 Task: Find connections with filter location Apolda with filter topic #Whatinspiresmewith filter profile language English with filter current company DSP Mutual Fund with filter school Tata Institute of Social Sciences with filter industry Conservation Programs with filter service category Search Engine Optimization (SEO) with filter keywords title Phone Survey Conductor
Action: Mouse moved to (613, 77)
Screenshot: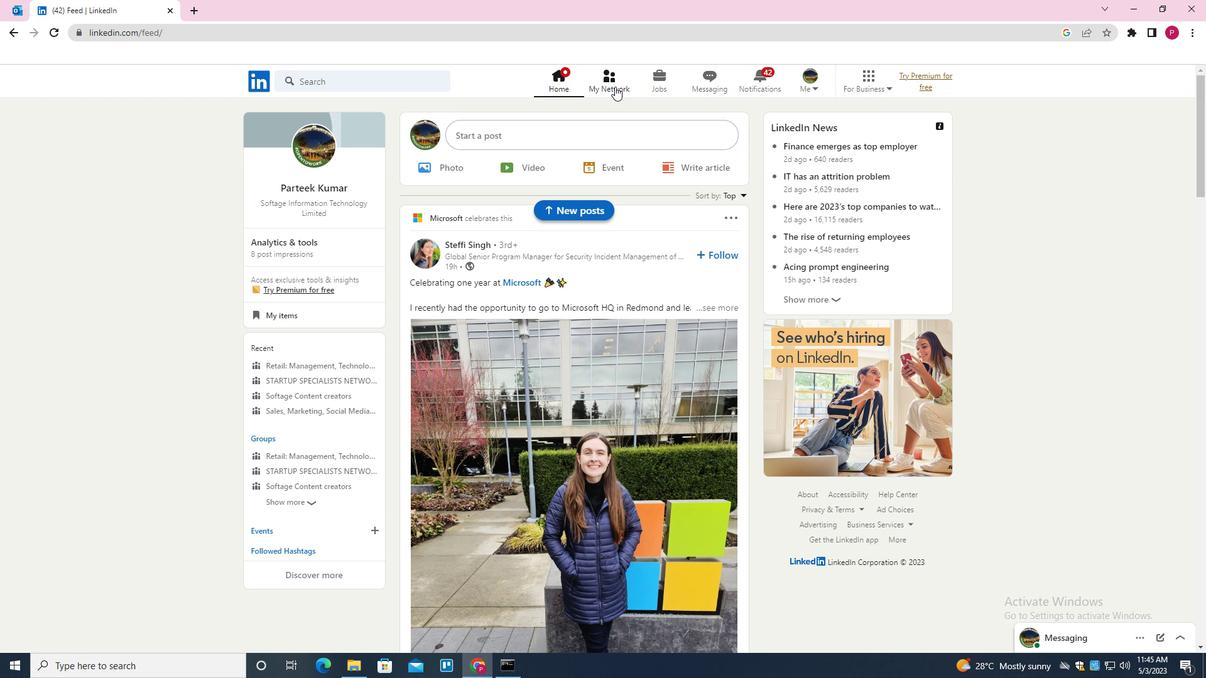
Action: Mouse pressed left at (613, 77)
Screenshot: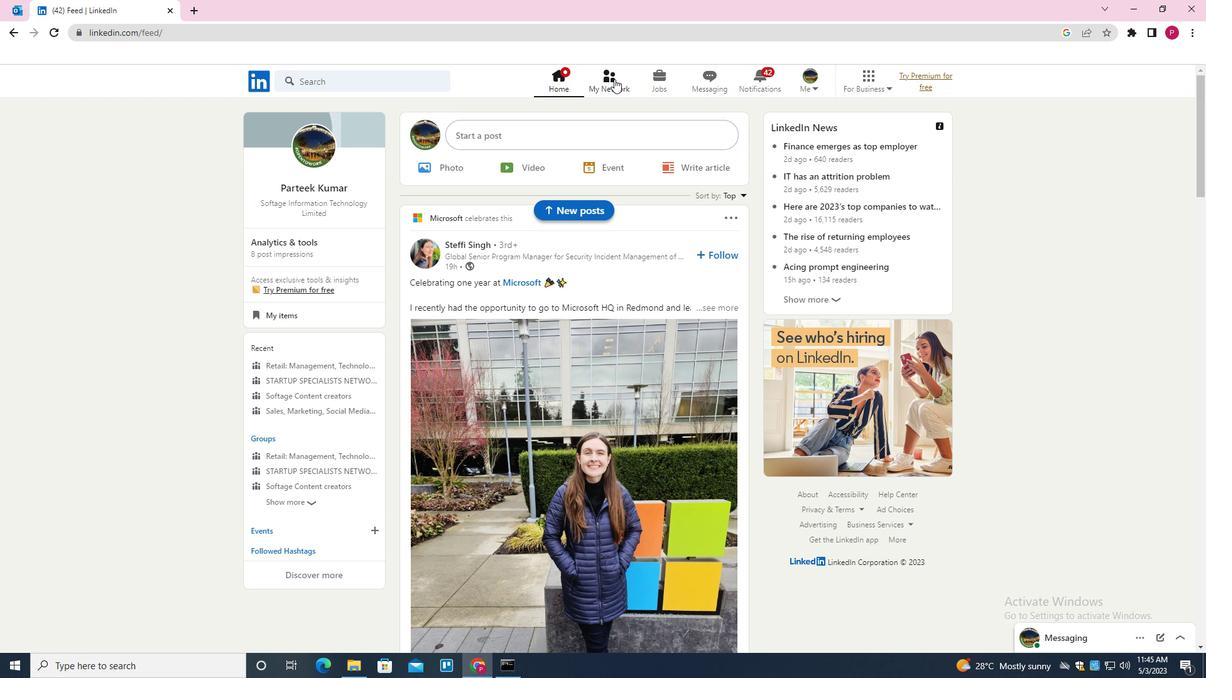 
Action: Mouse moved to (381, 153)
Screenshot: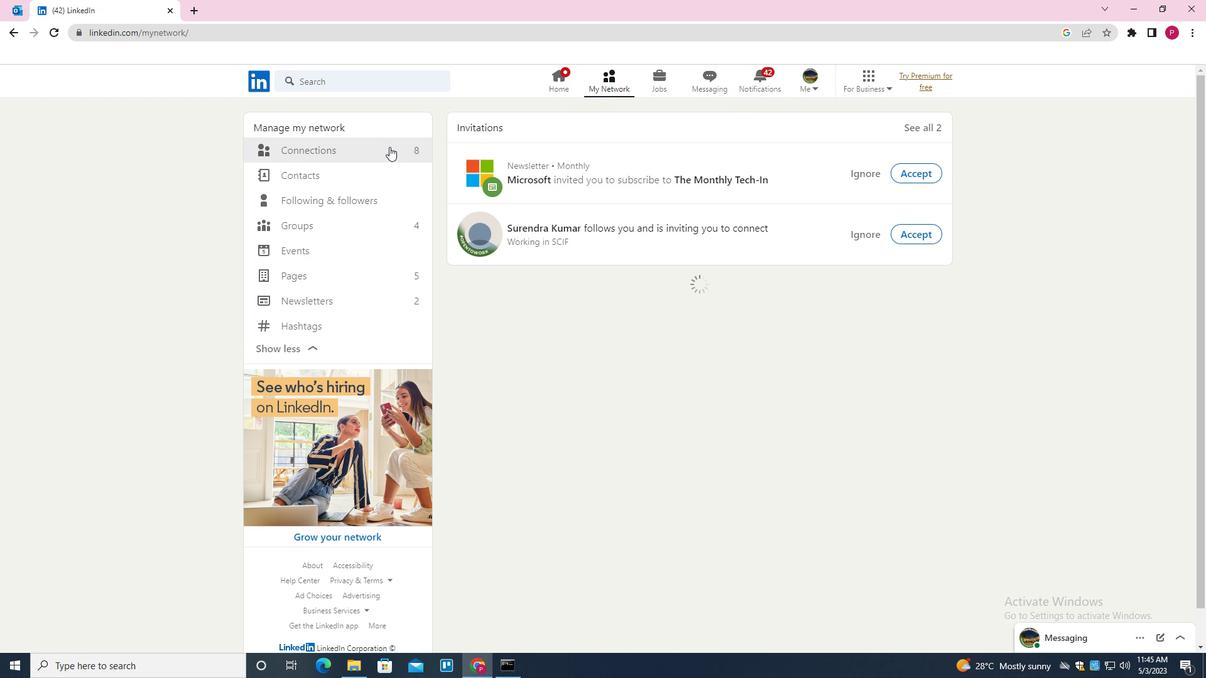 
Action: Mouse pressed left at (381, 153)
Screenshot: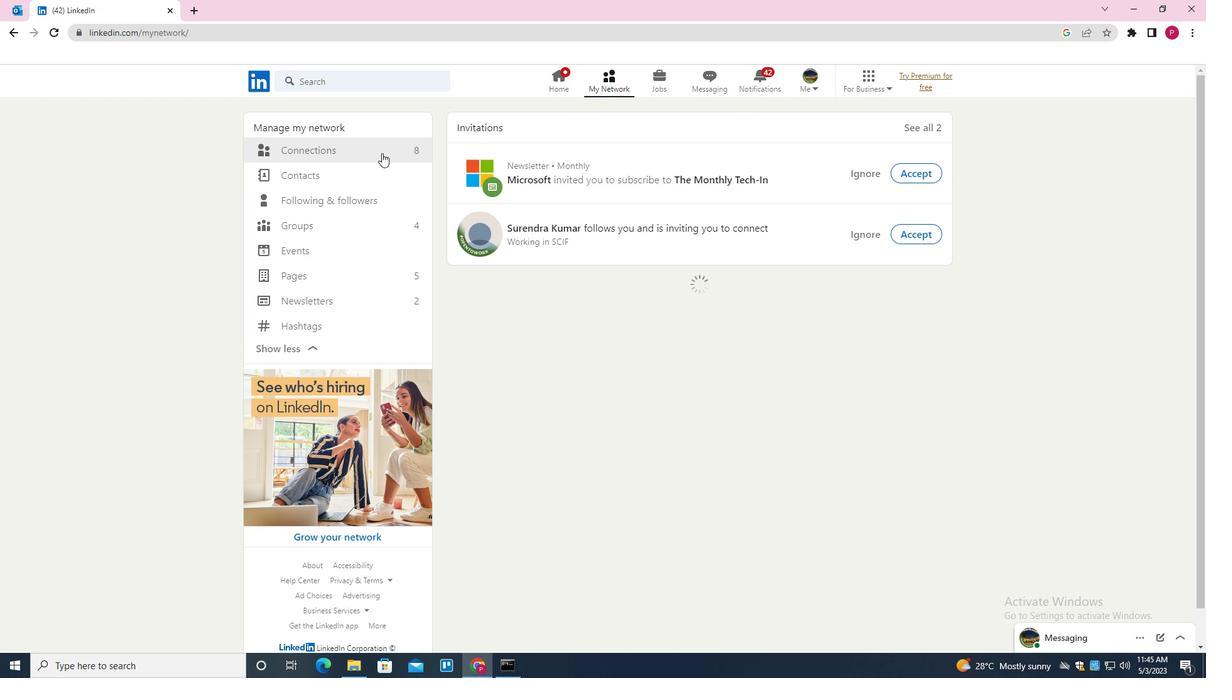 
Action: Mouse moved to (690, 152)
Screenshot: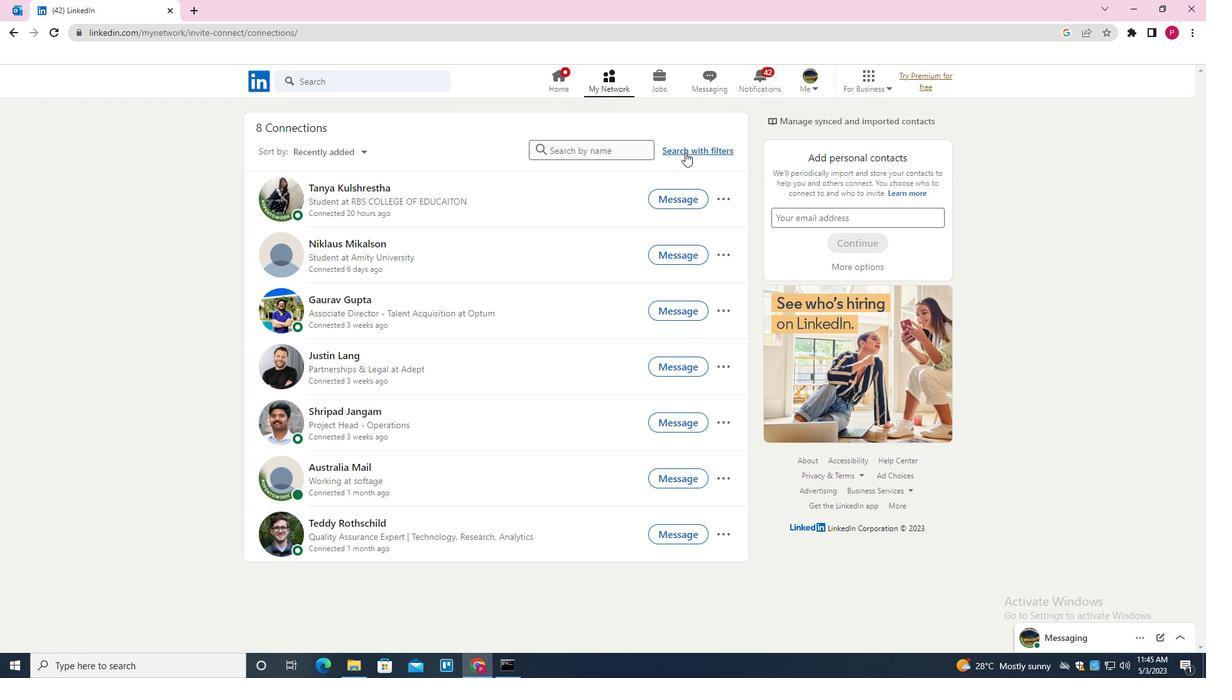 
Action: Mouse pressed left at (690, 152)
Screenshot: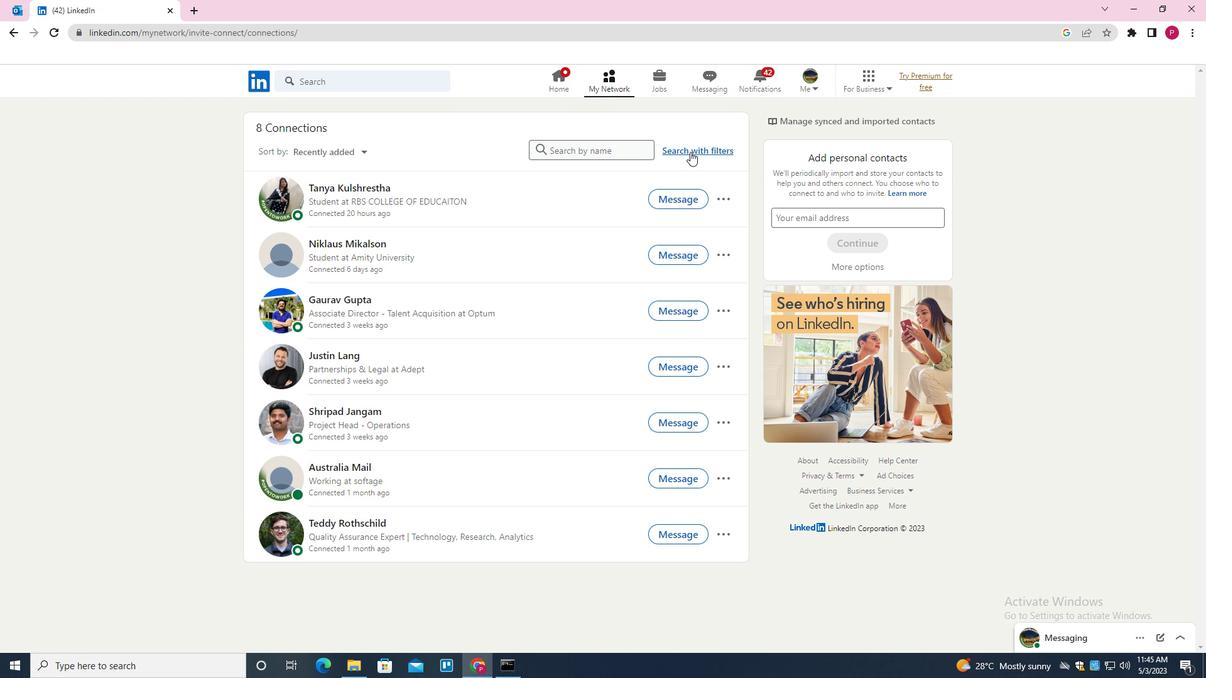 
Action: Mouse moved to (640, 116)
Screenshot: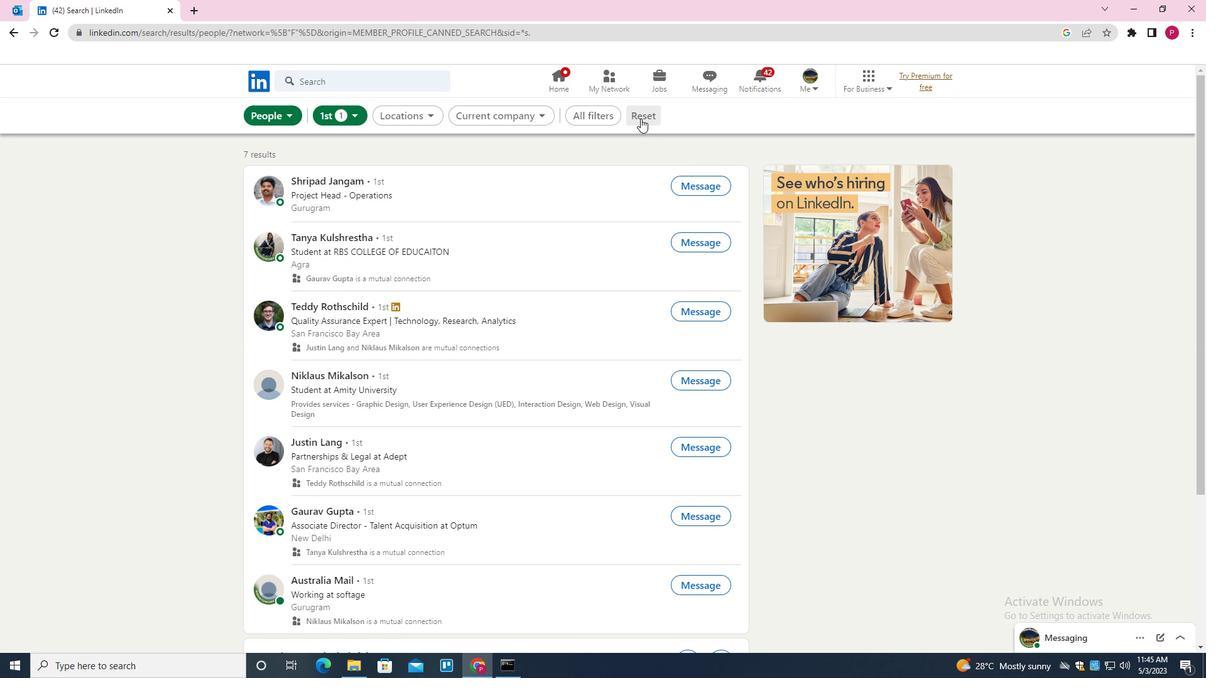 
Action: Mouse pressed left at (640, 116)
Screenshot: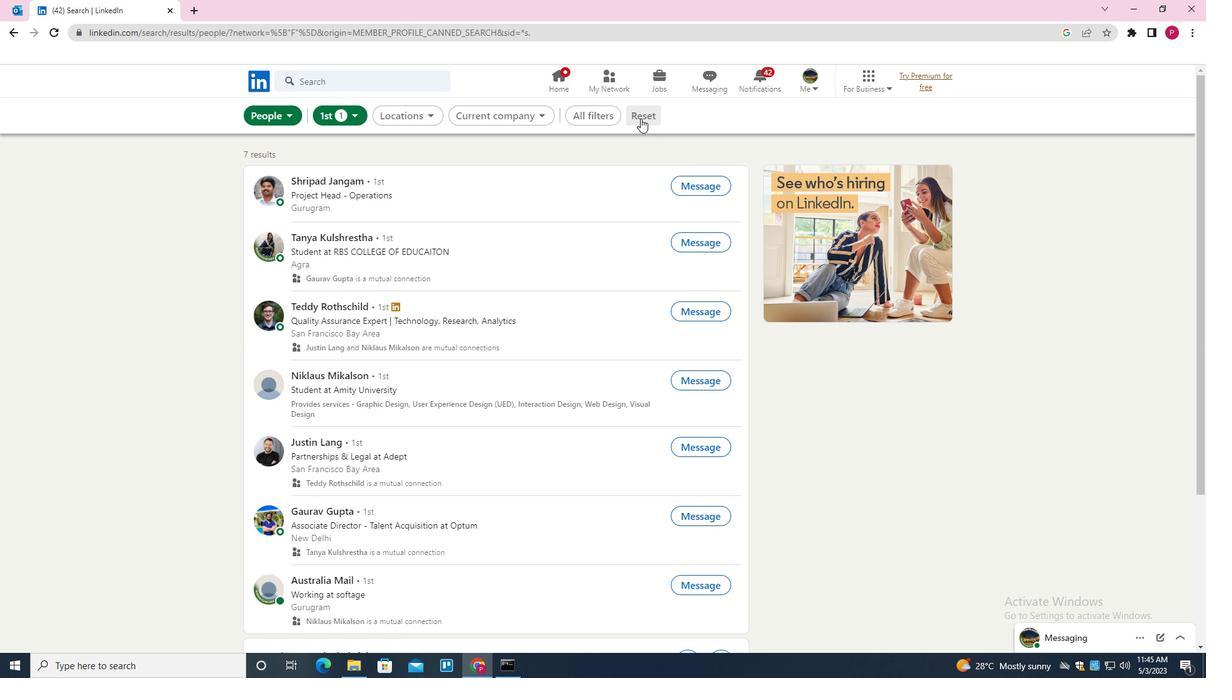 
Action: Mouse moved to (625, 116)
Screenshot: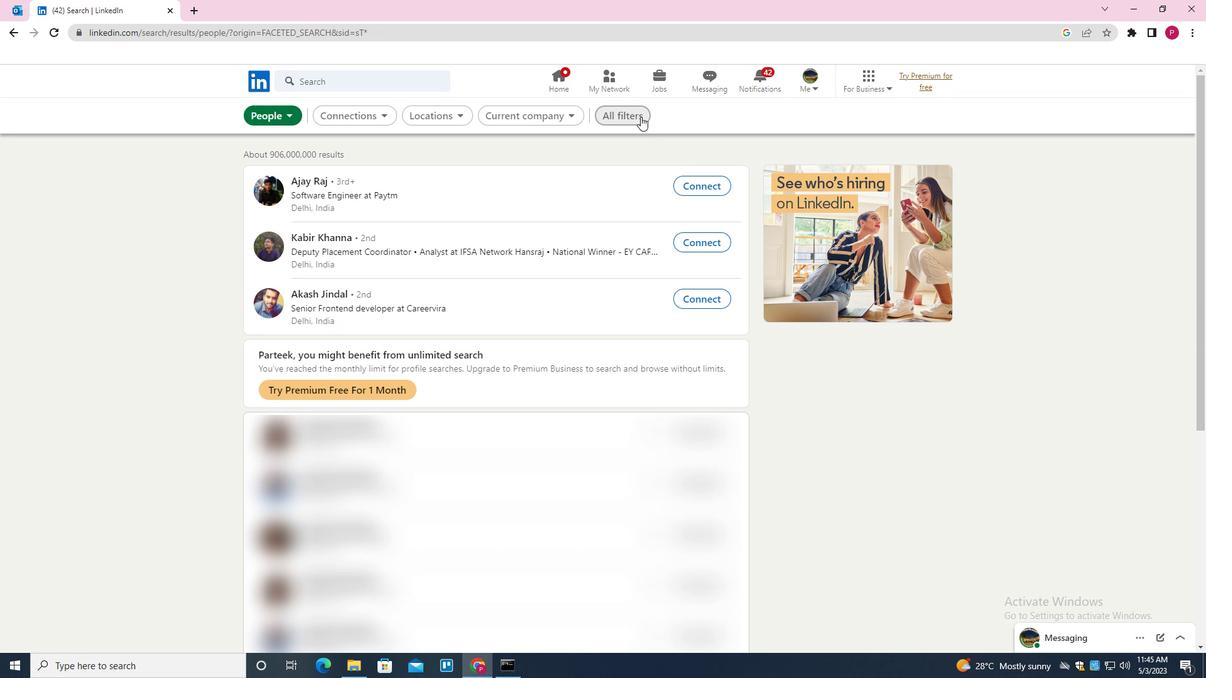 
Action: Mouse pressed left at (625, 116)
Screenshot: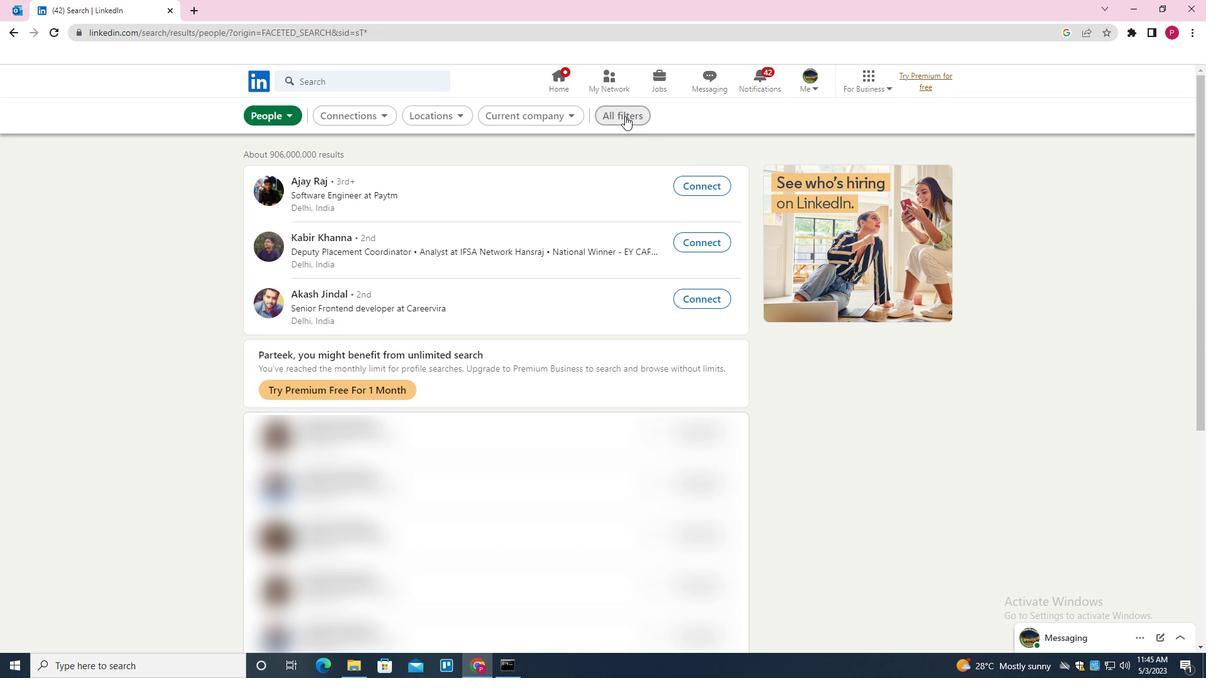 
Action: Mouse moved to (1110, 361)
Screenshot: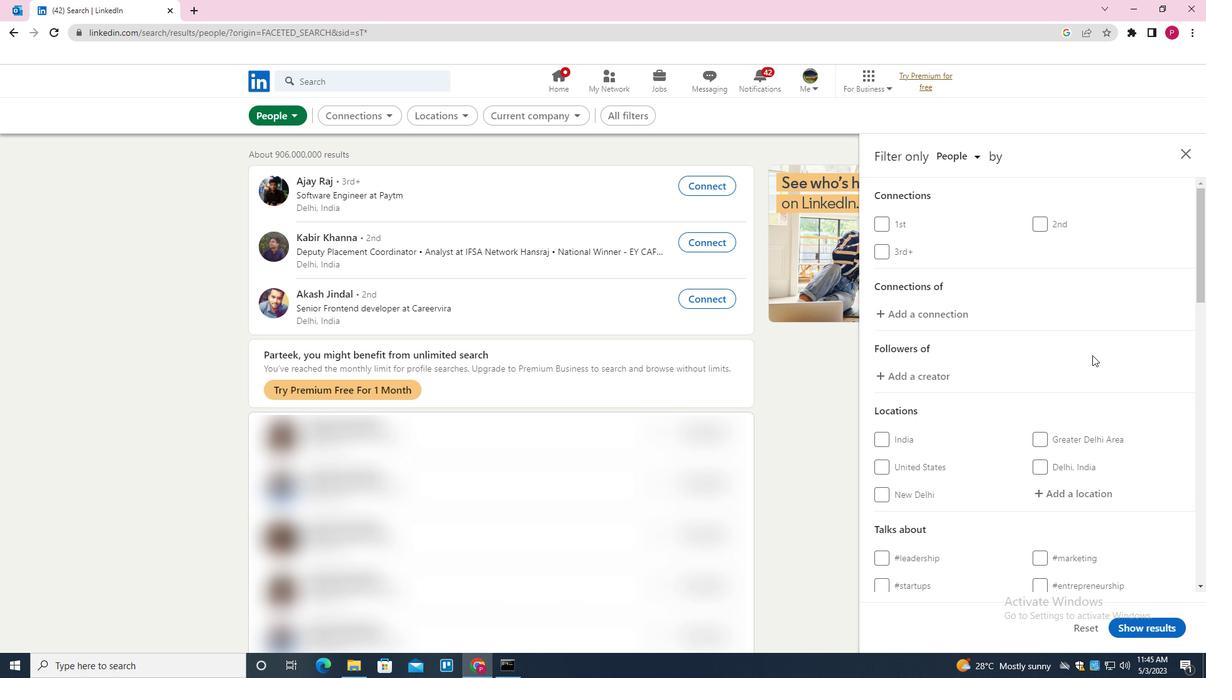
Action: Mouse scrolled (1110, 360) with delta (0, 0)
Screenshot: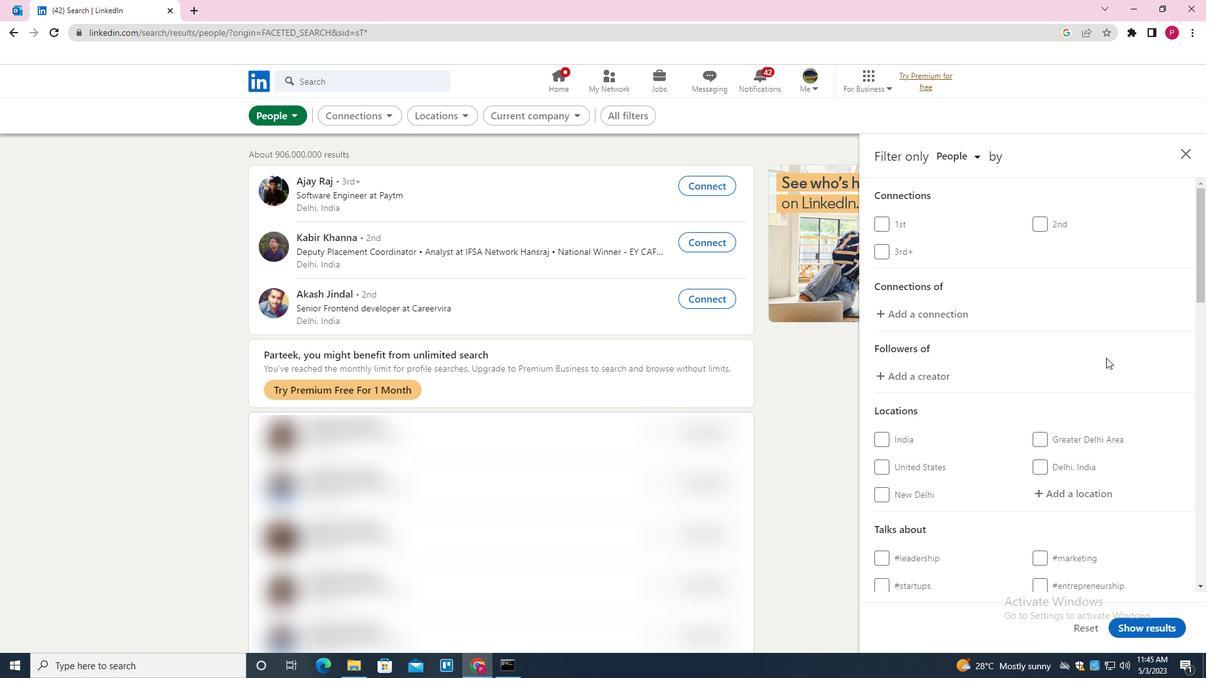 
Action: Mouse scrolled (1110, 360) with delta (0, 0)
Screenshot: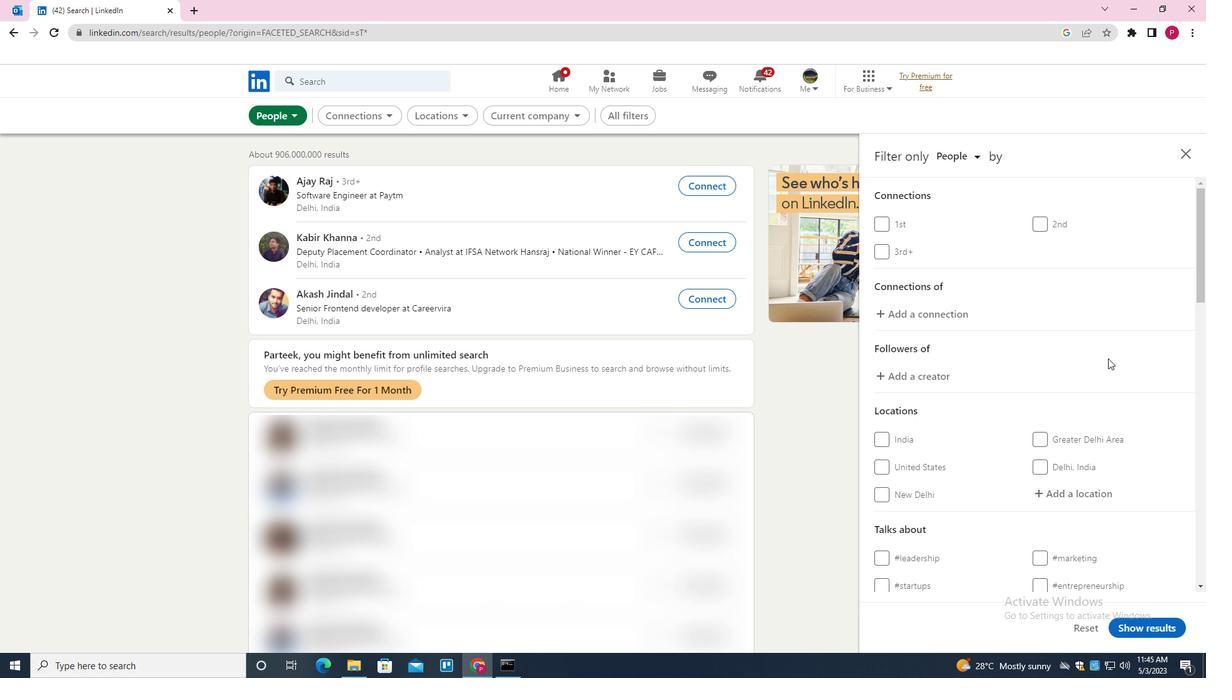 
Action: Mouse moved to (1094, 370)
Screenshot: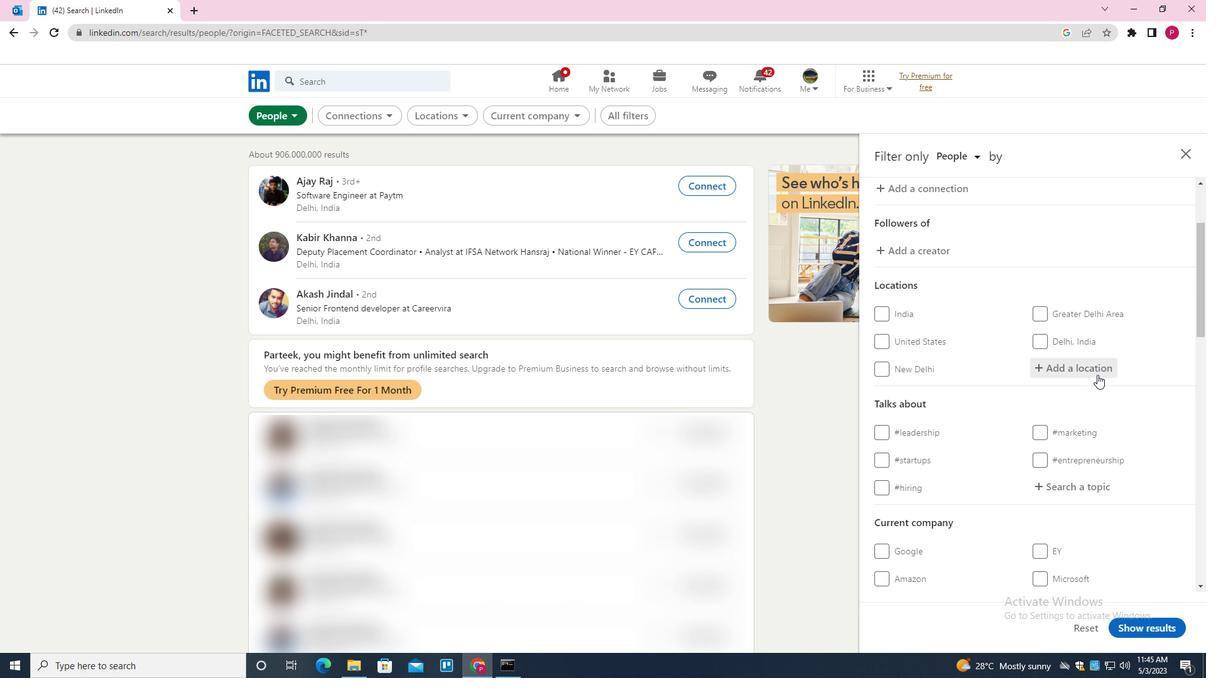 
Action: Mouse pressed left at (1094, 370)
Screenshot: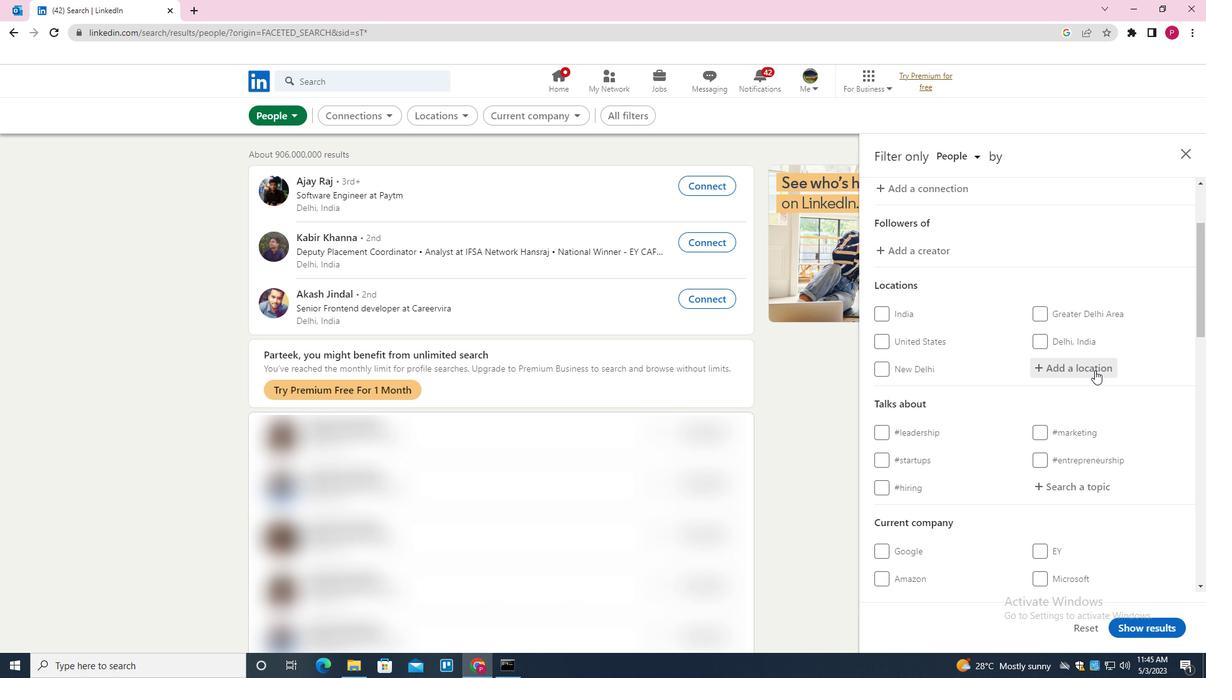 
Action: Key pressed <Key.shift>APOLDA<Key.down><Key.enter>
Screenshot: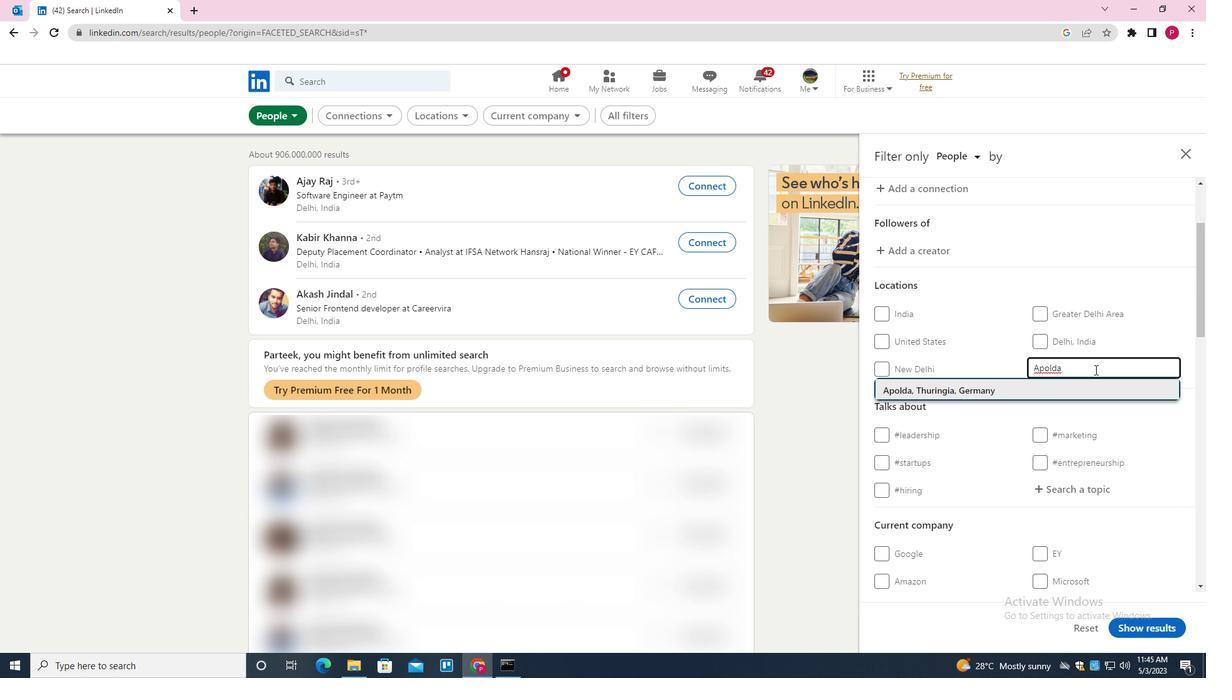 
Action: Mouse moved to (998, 337)
Screenshot: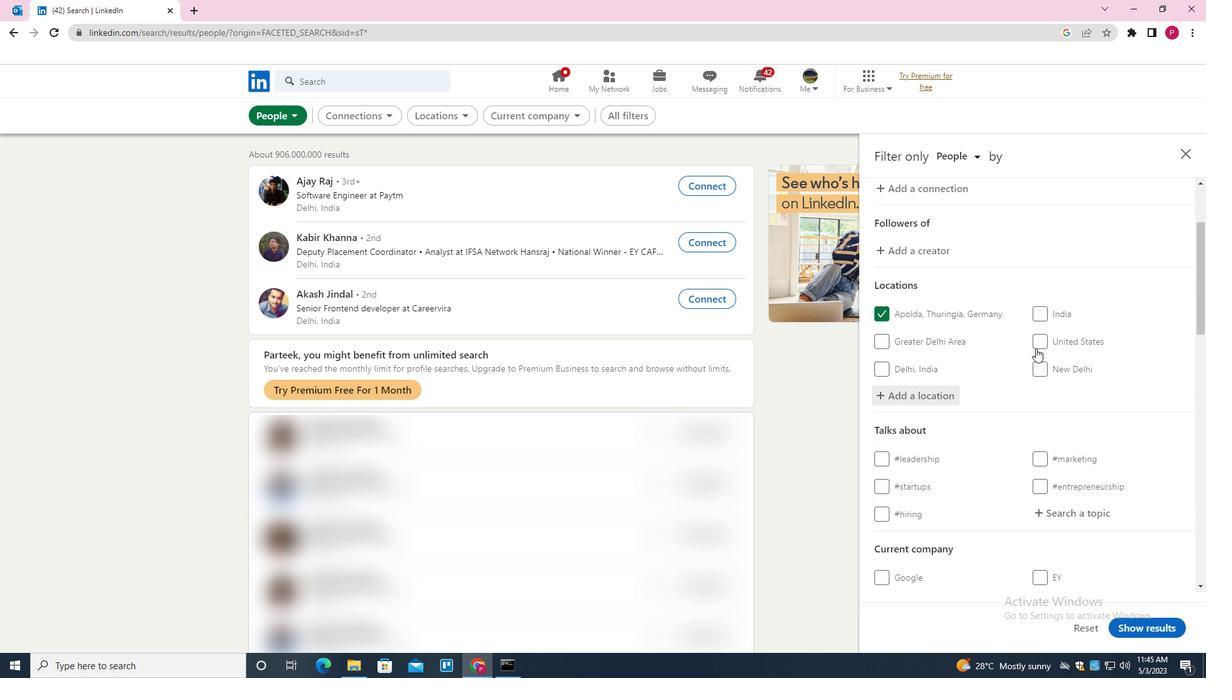 
Action: Mouse scrolled (998, 337) with delta (0, 0)
Screenshot: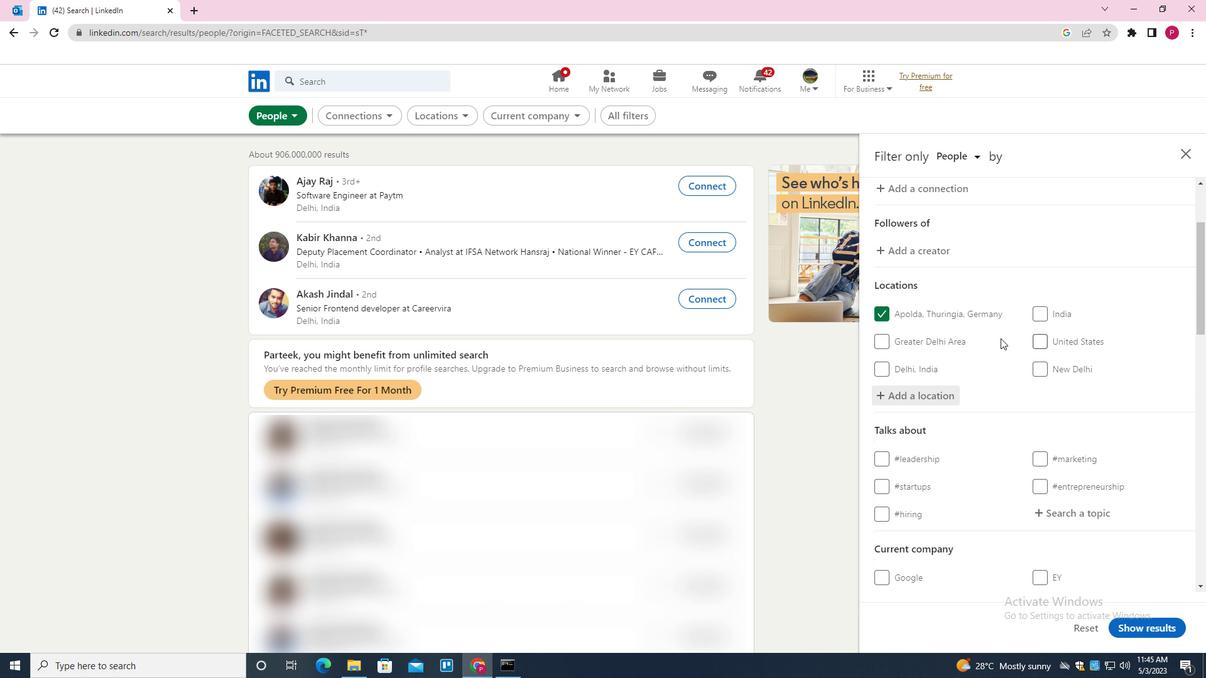 
Action: Mouse scrolled (998, 337) with delta (0, 0)
Screenshot: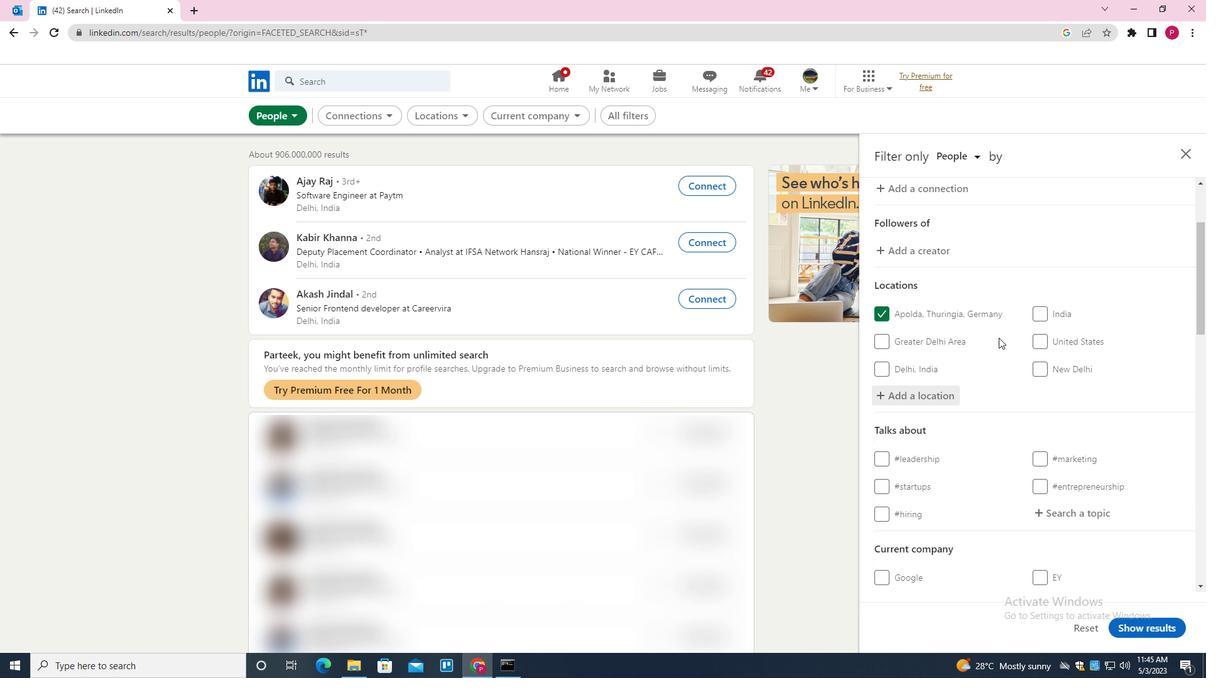 
Action: Mouse scrolled (998, 337) with delta (0, 0)
Screenshot: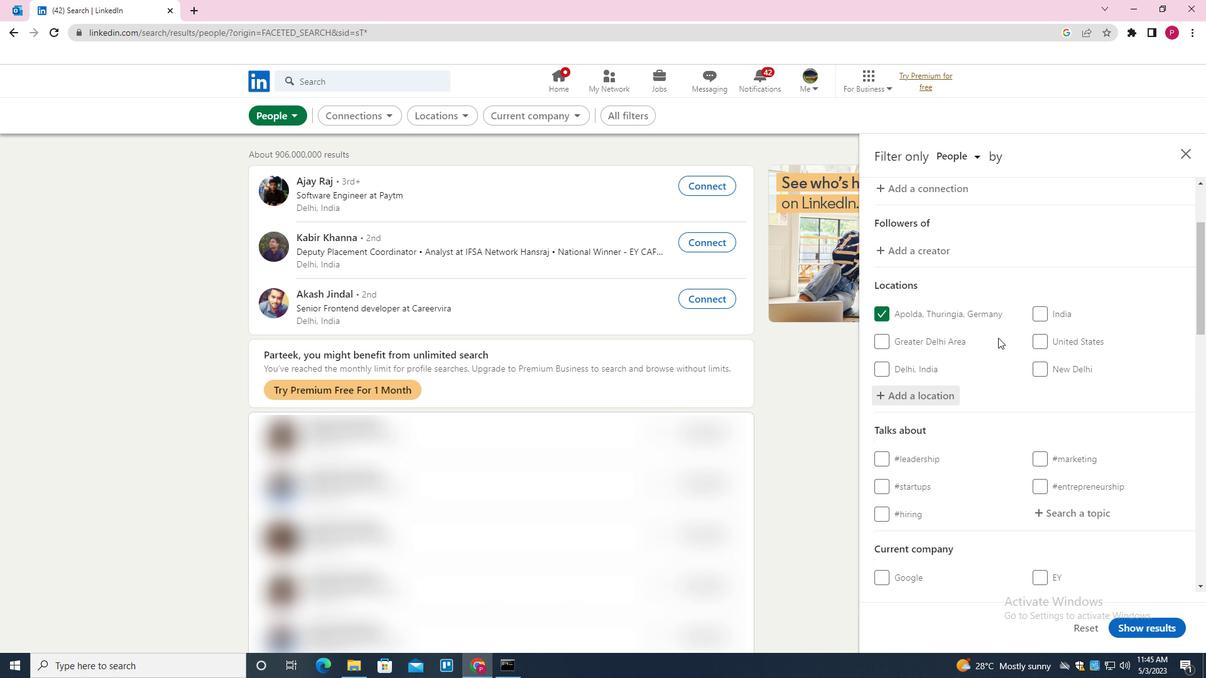 
Action: Mouse moved to (1090, 321)
Screenshot: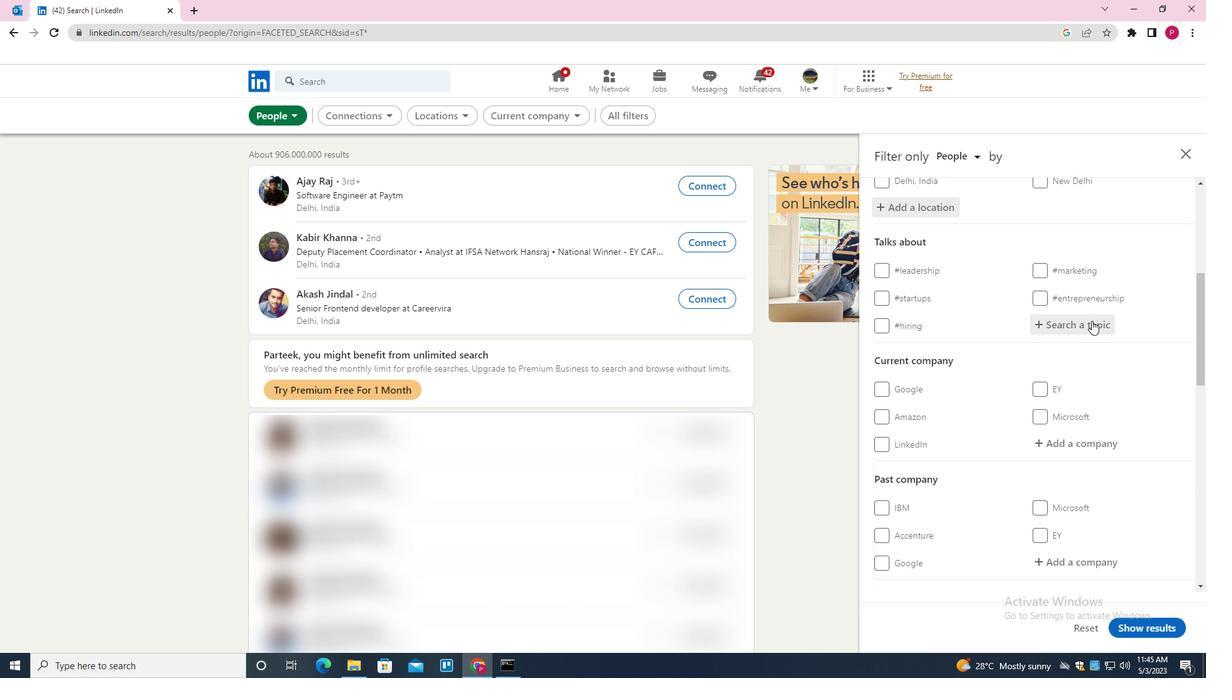 
Action: Mouse pressed left at (1090, 321)
Screenshot: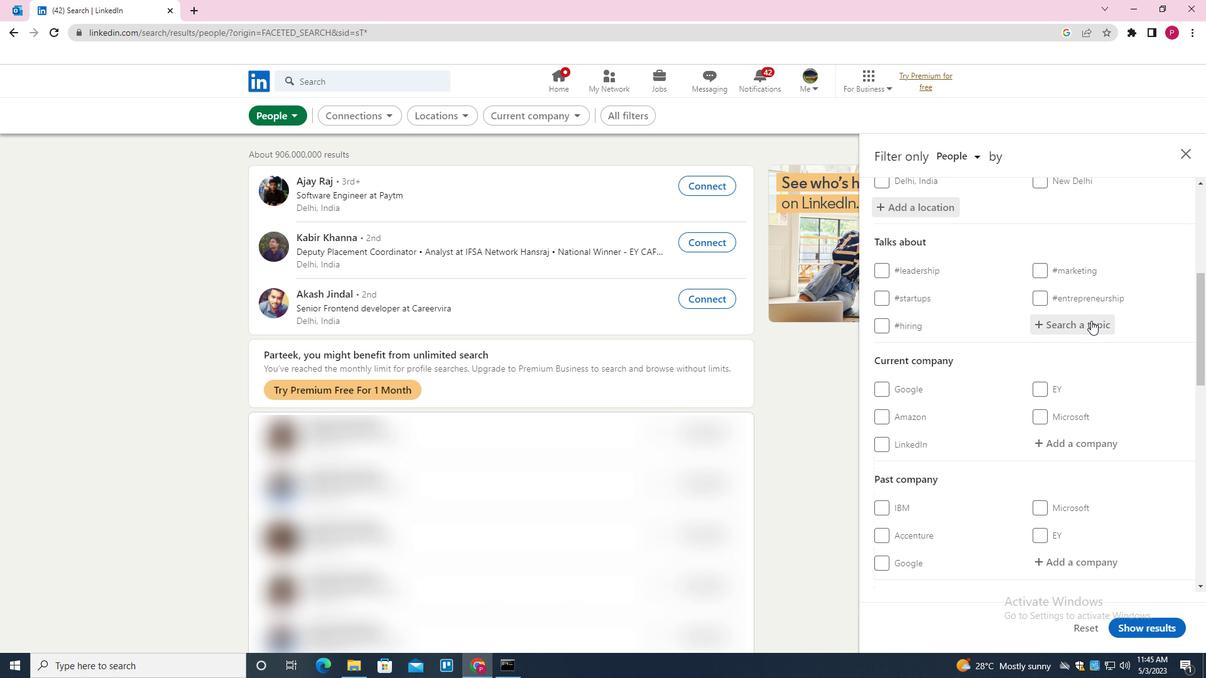 
Action: Key pressed WHATINSPIRESME<Key.down><Key.enter>
Screenshot: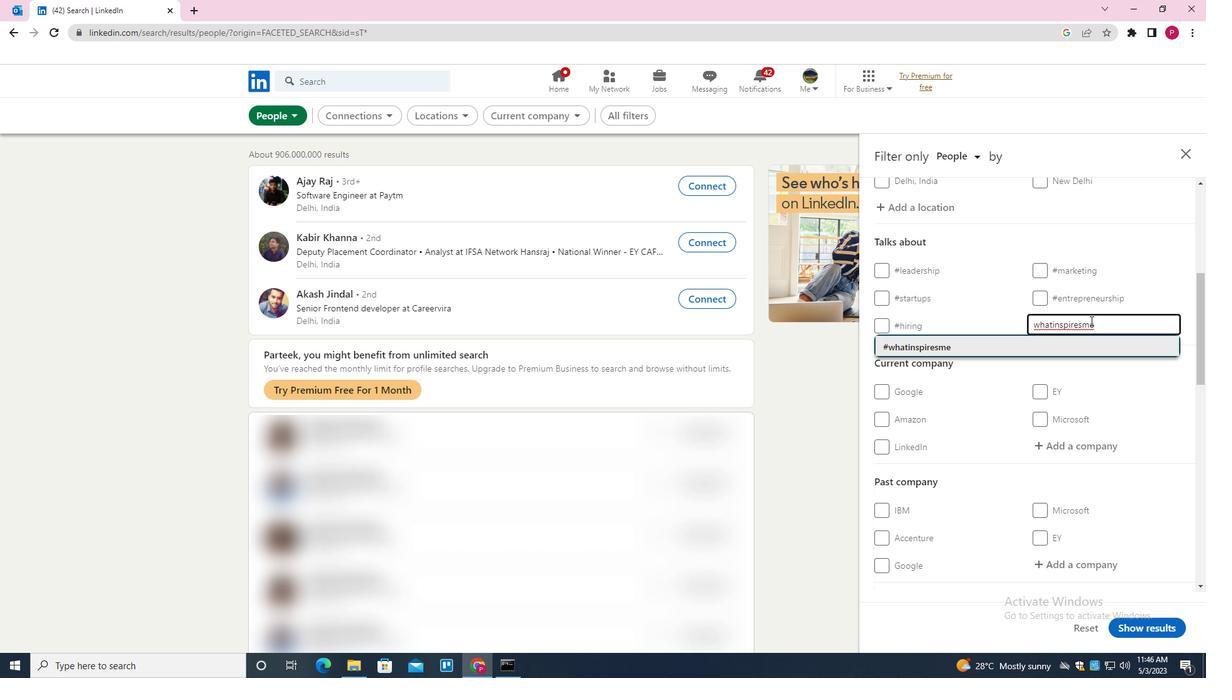
Action: Mouse moved to (1053, 334)
Screenshot: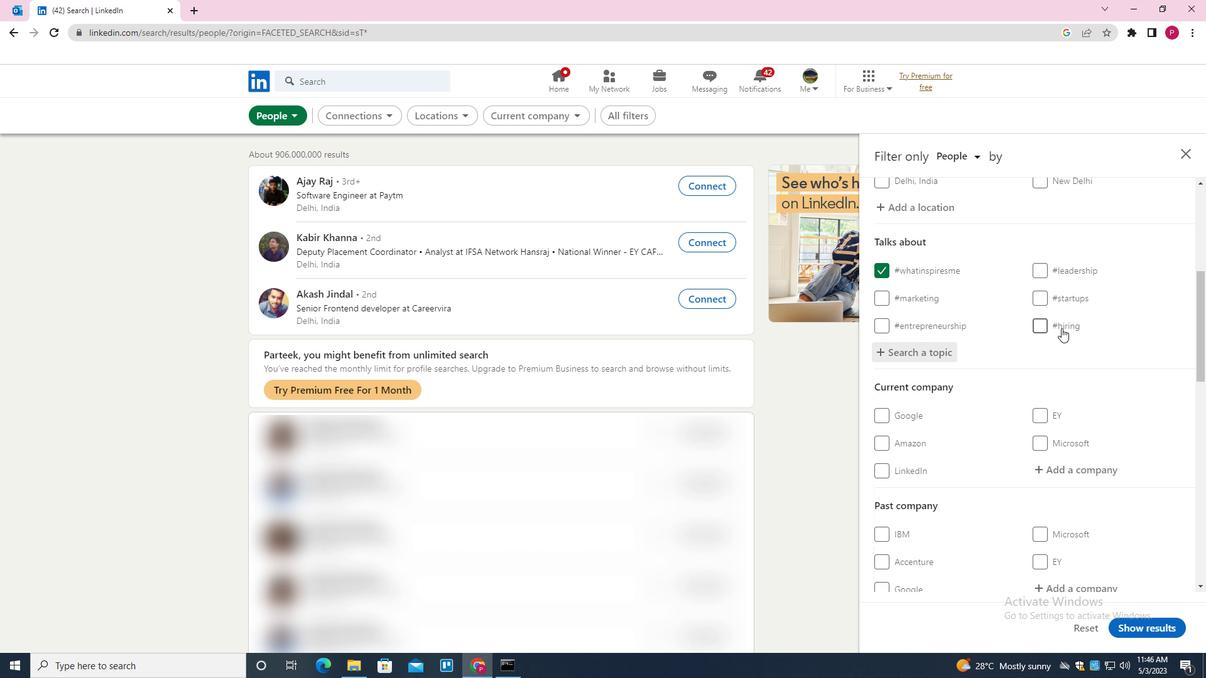 
Action: Mouse scrolled (1053, 333) with delta (0, 0)
Screenshot: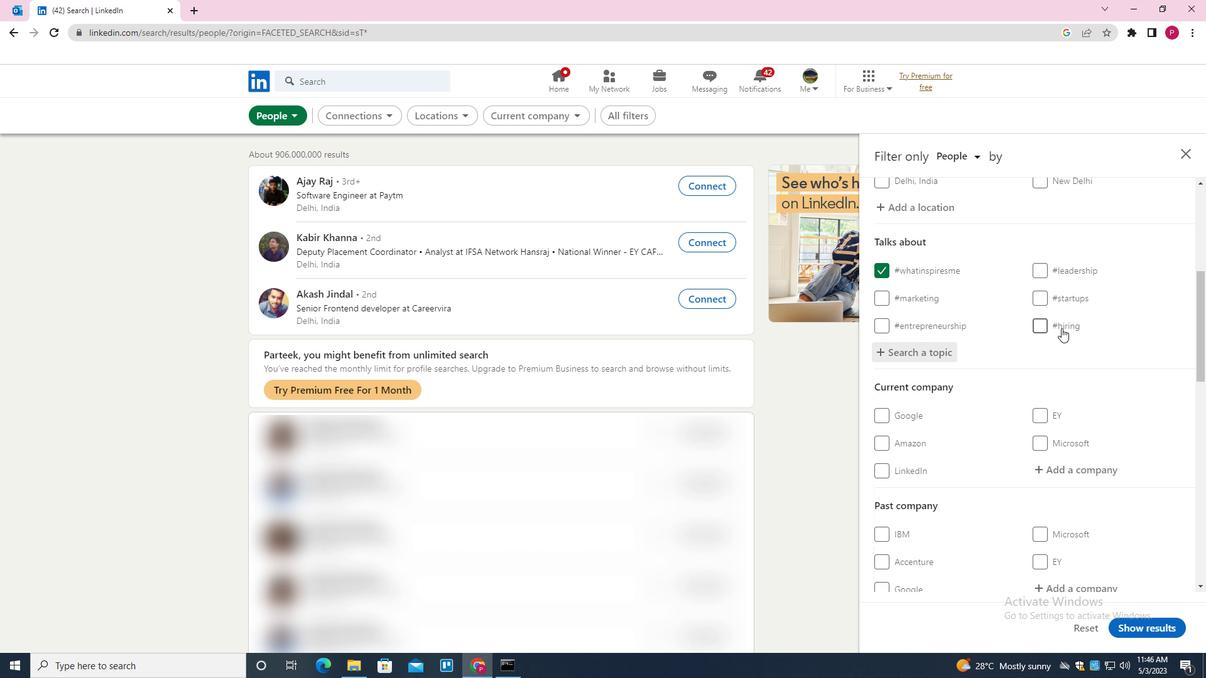 
Action: Mouse scrolled (1053, 333) with delta (0, 0)
Screenshot: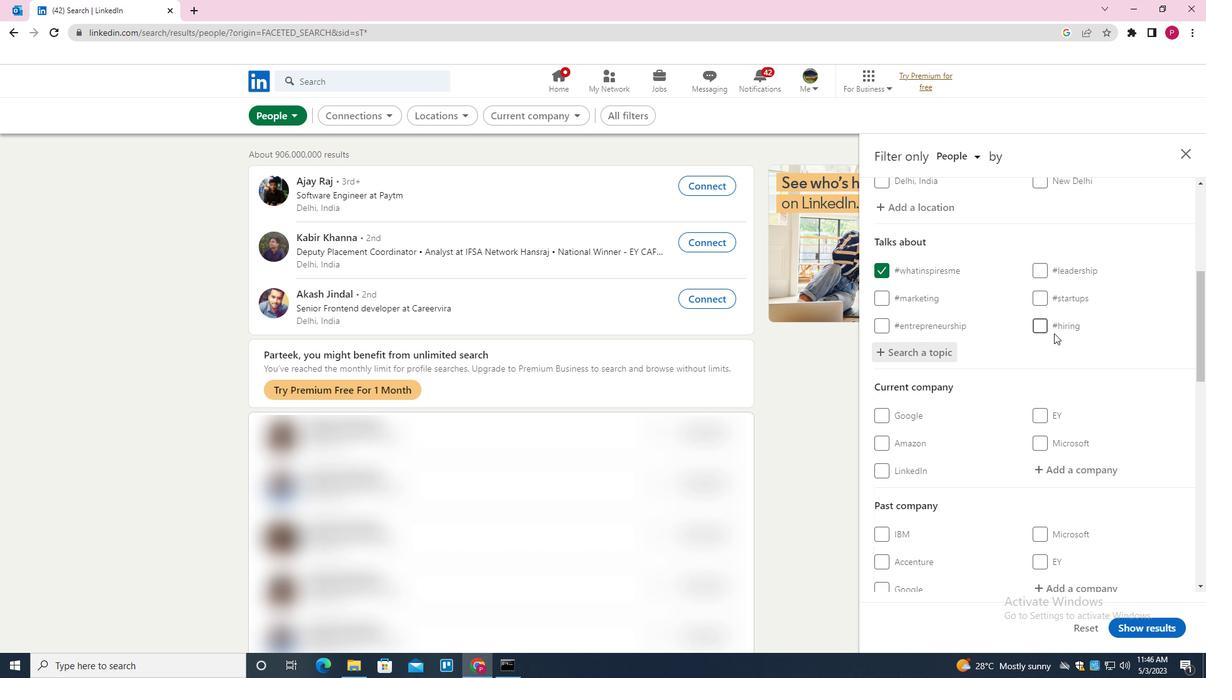 
Action: Mouse scrolled (1053, 333) with delta (0, 0)
Screenshot: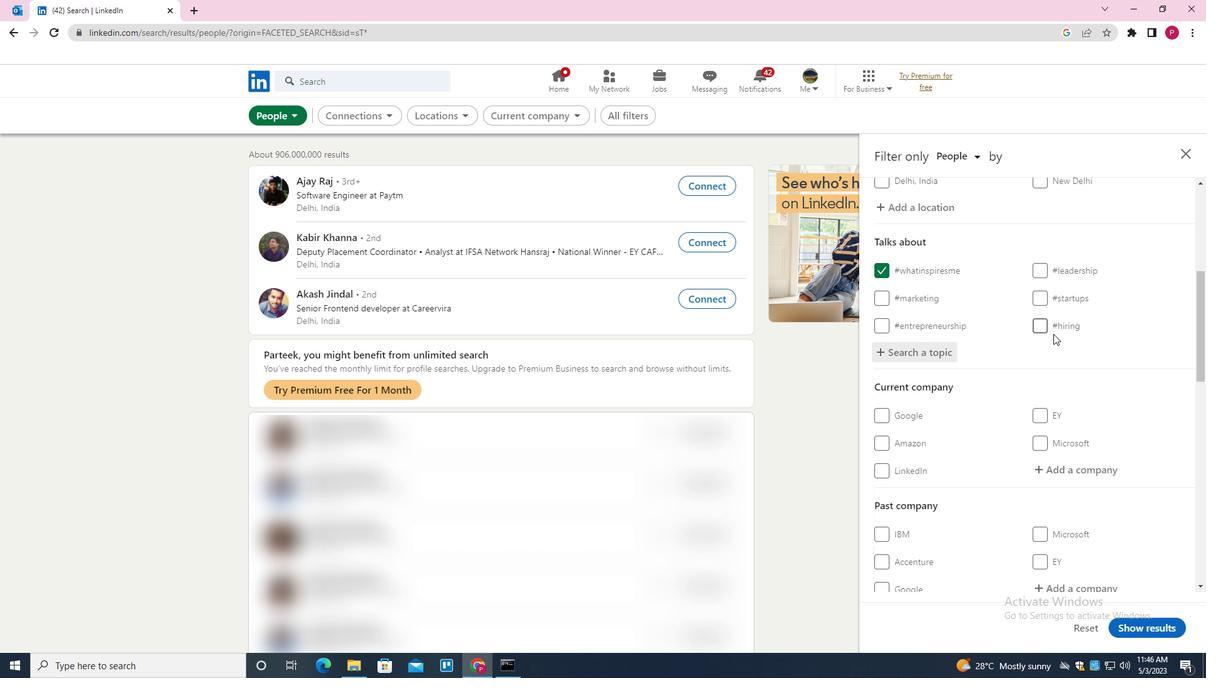 
Action: Mouse moved to (1015, 326)
Screenshot: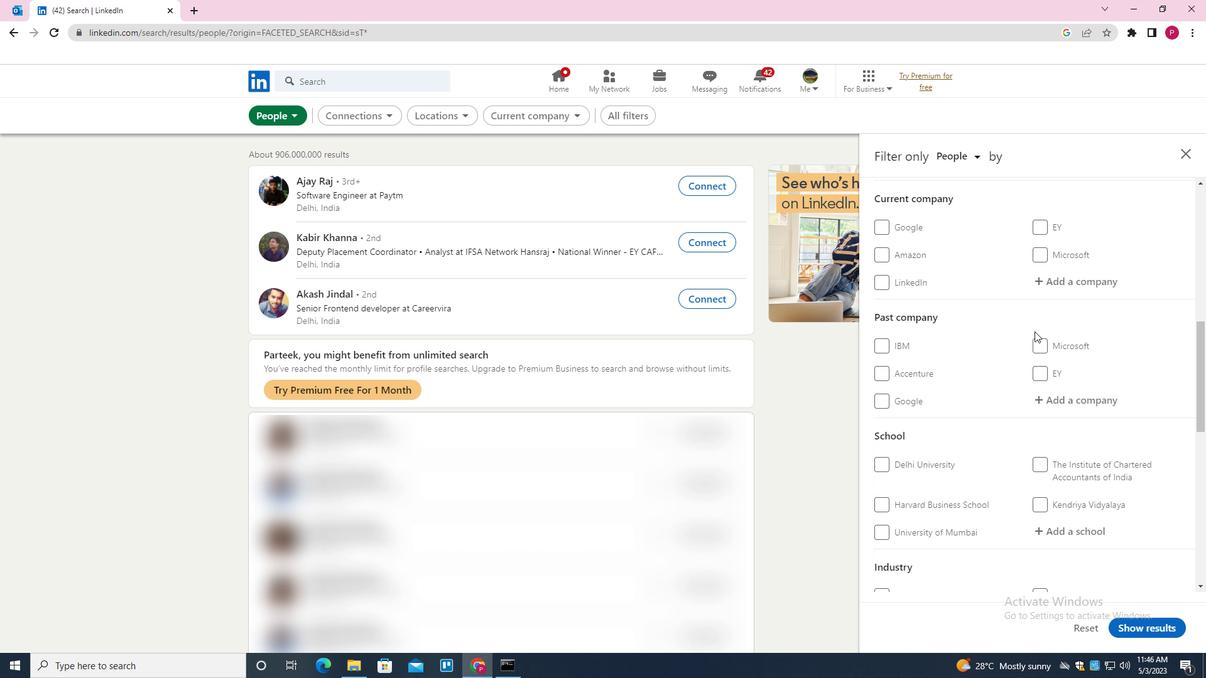 
Action: Mouse scrolled (1015, 326) with delta (0, 0)
Screenshot: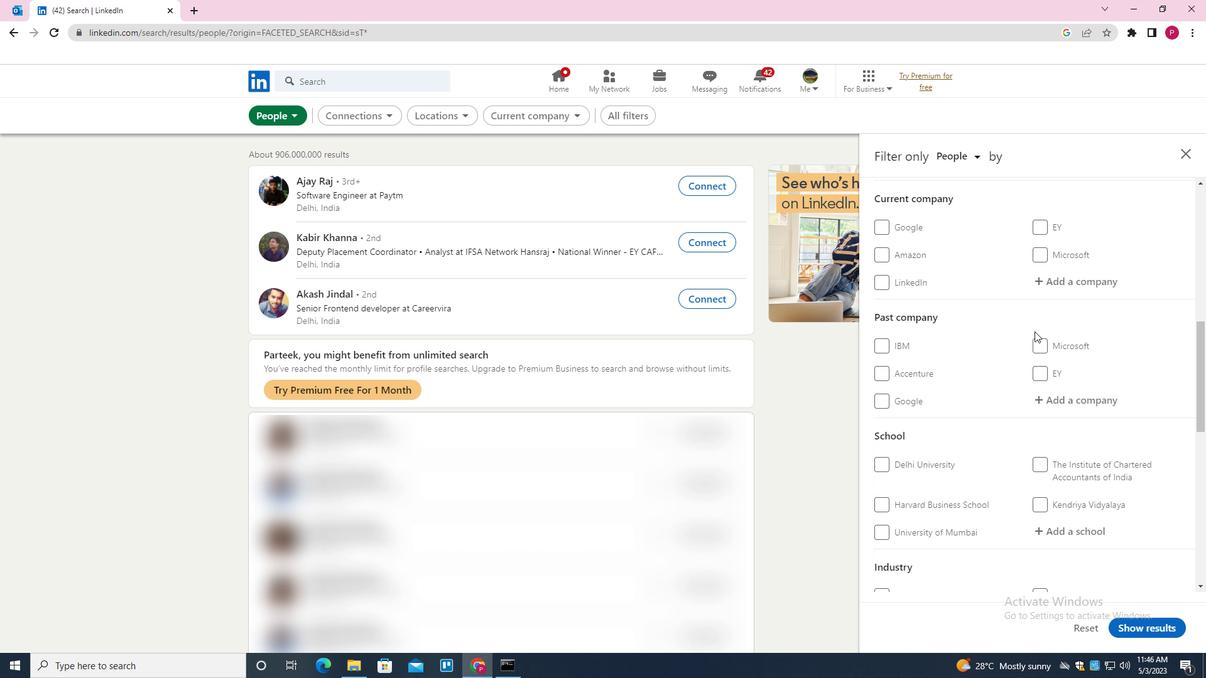 
Action: Mouse moved to (991, 319)
Screenshot: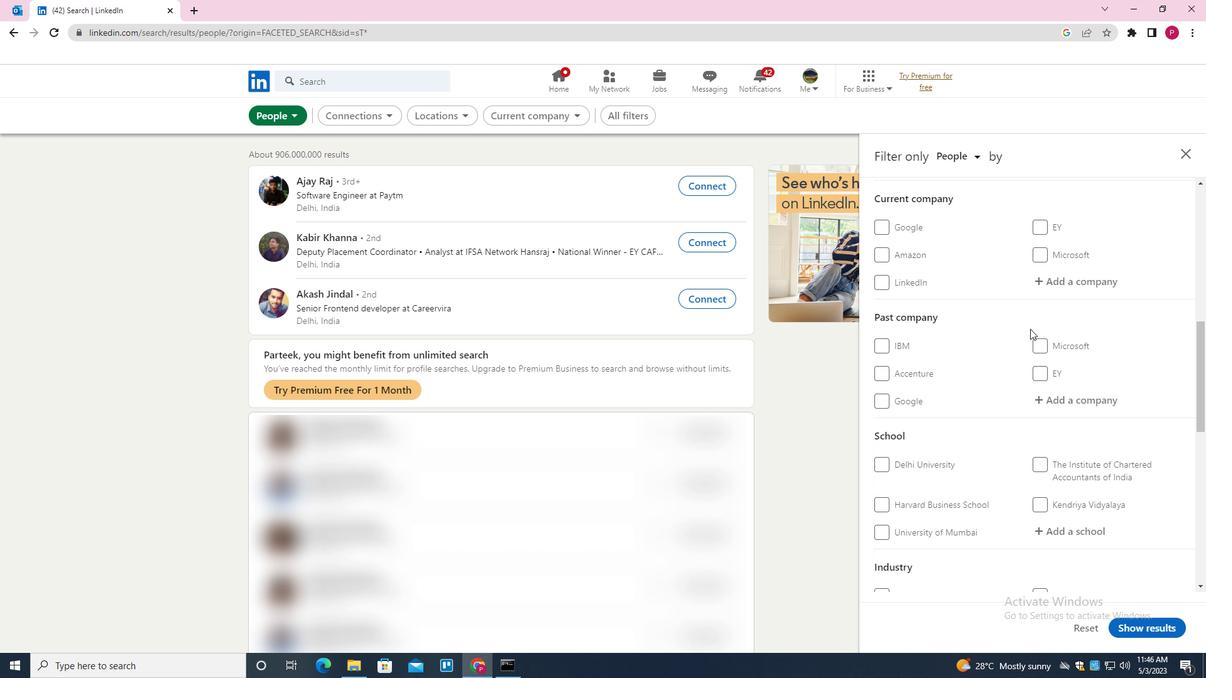 
Action: Mouse scrolled (991, 318) with delta (0, 0)
Screenshot: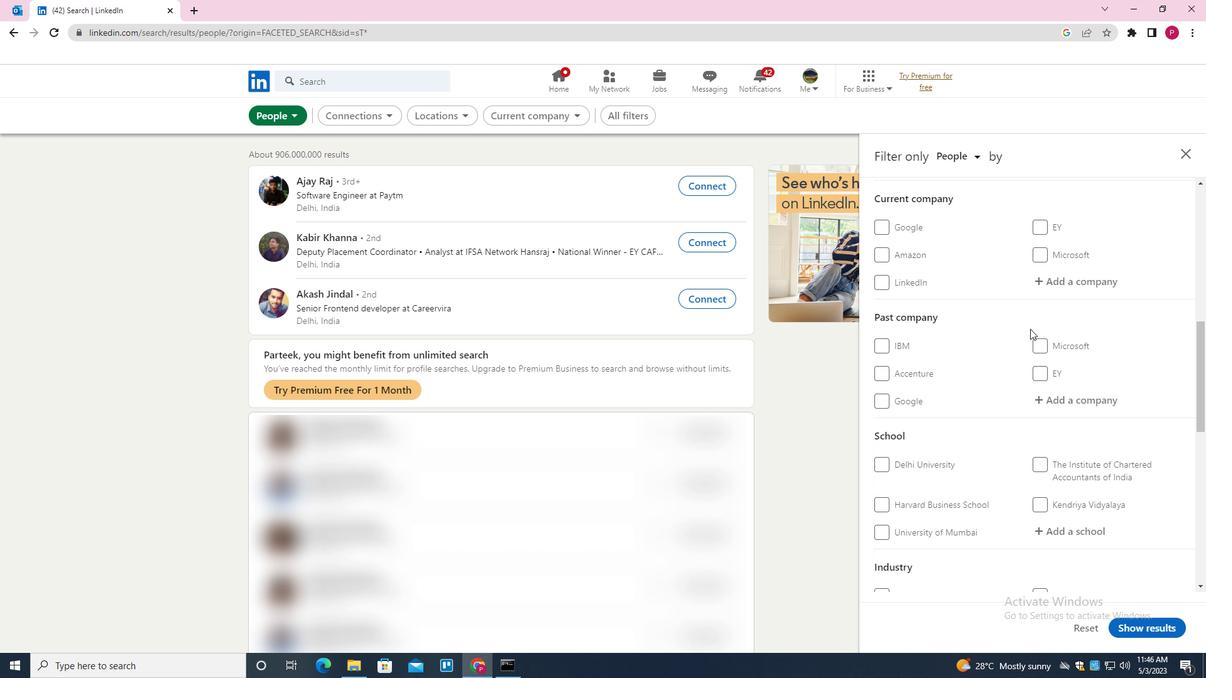 
Action: Mouse moved to (988, 317)
Screenshot: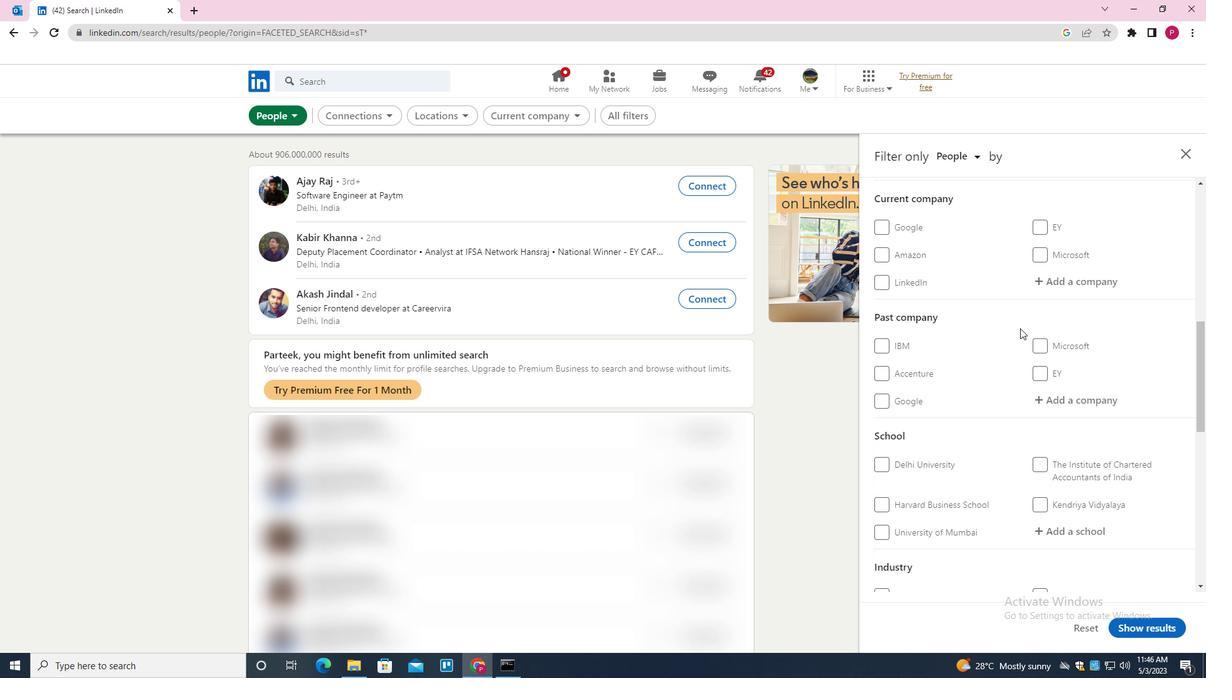 
Action: Mouse scrolled (988, 317) with delta (0, 0)
Screenshot: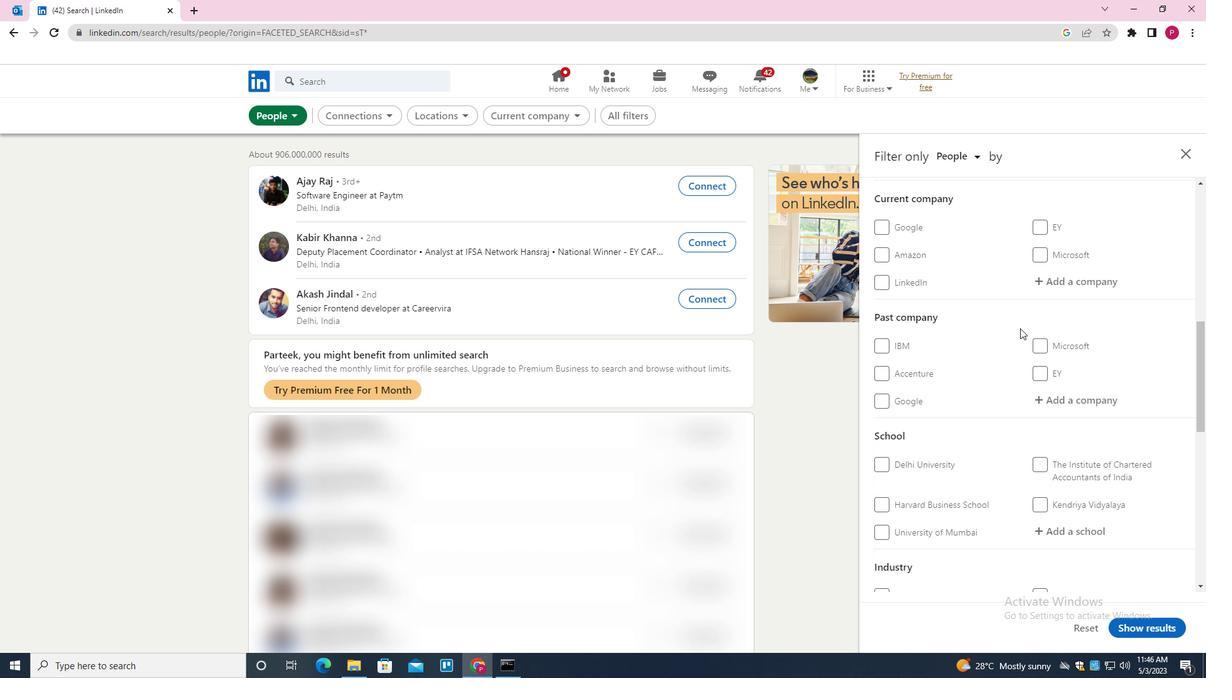 
Action: Mouse scrolled (988, 317) with delta (0, 0)
Screenshot: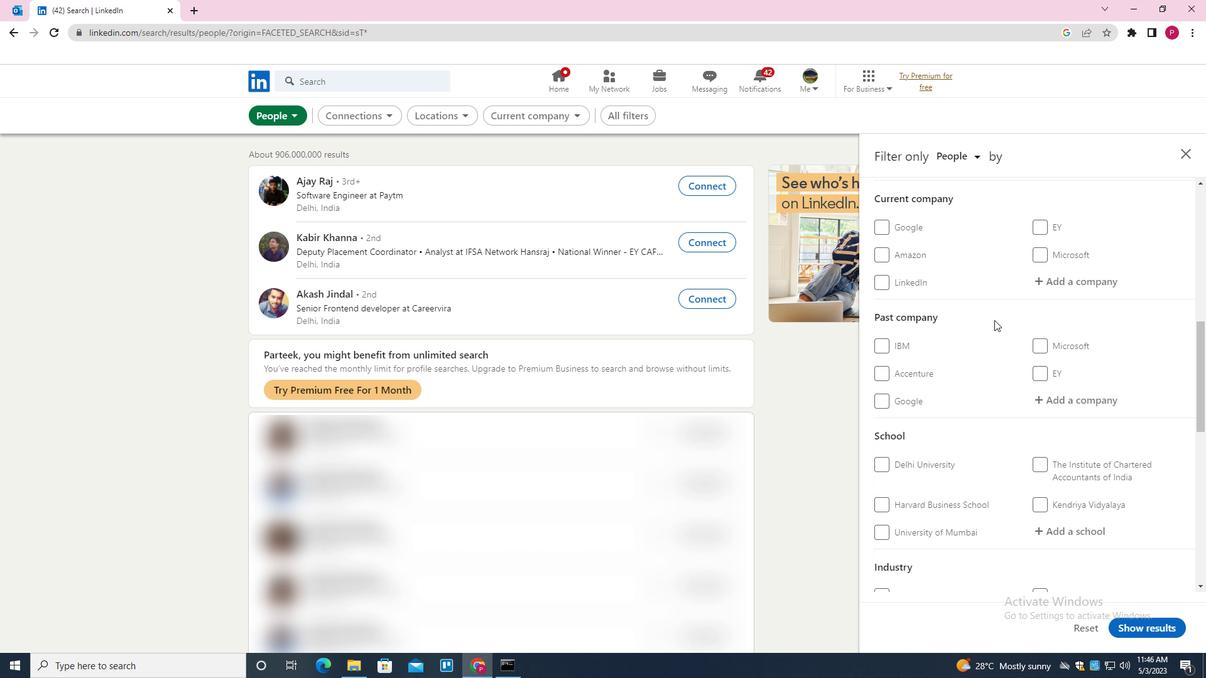 
Action: Mouse moved to (942, 278)
Screenshot: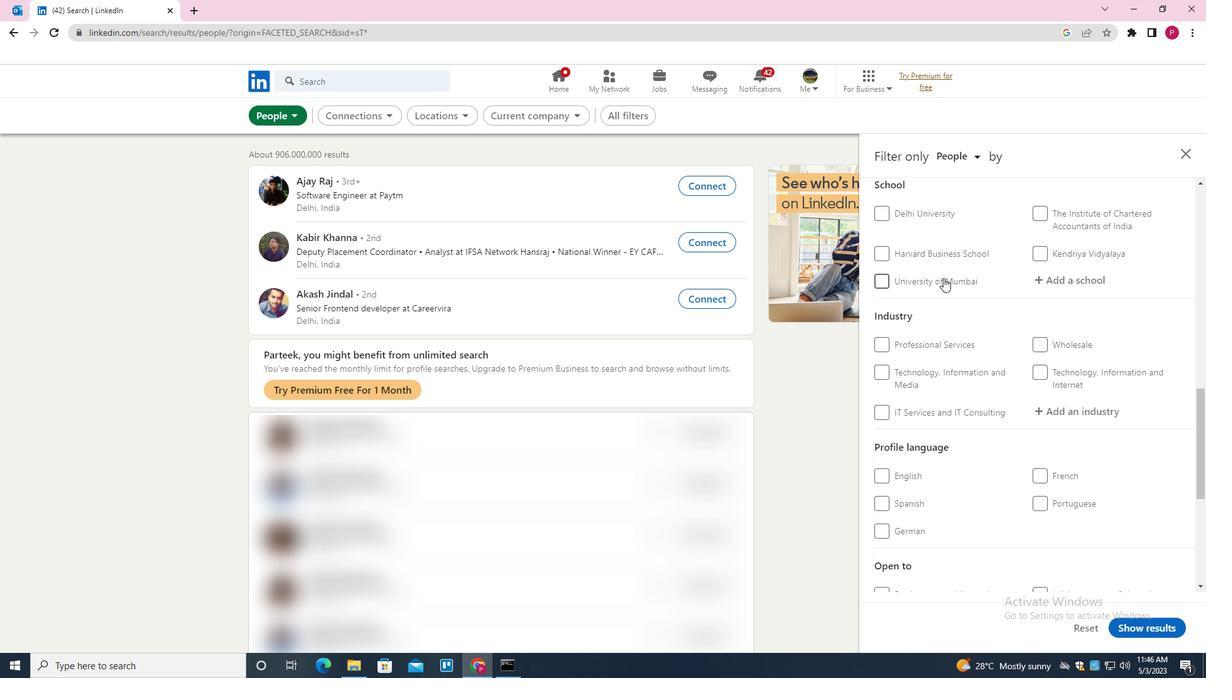 
Action: Mouse scrolled (942, 277) with delta (0, 0)
Screenshot: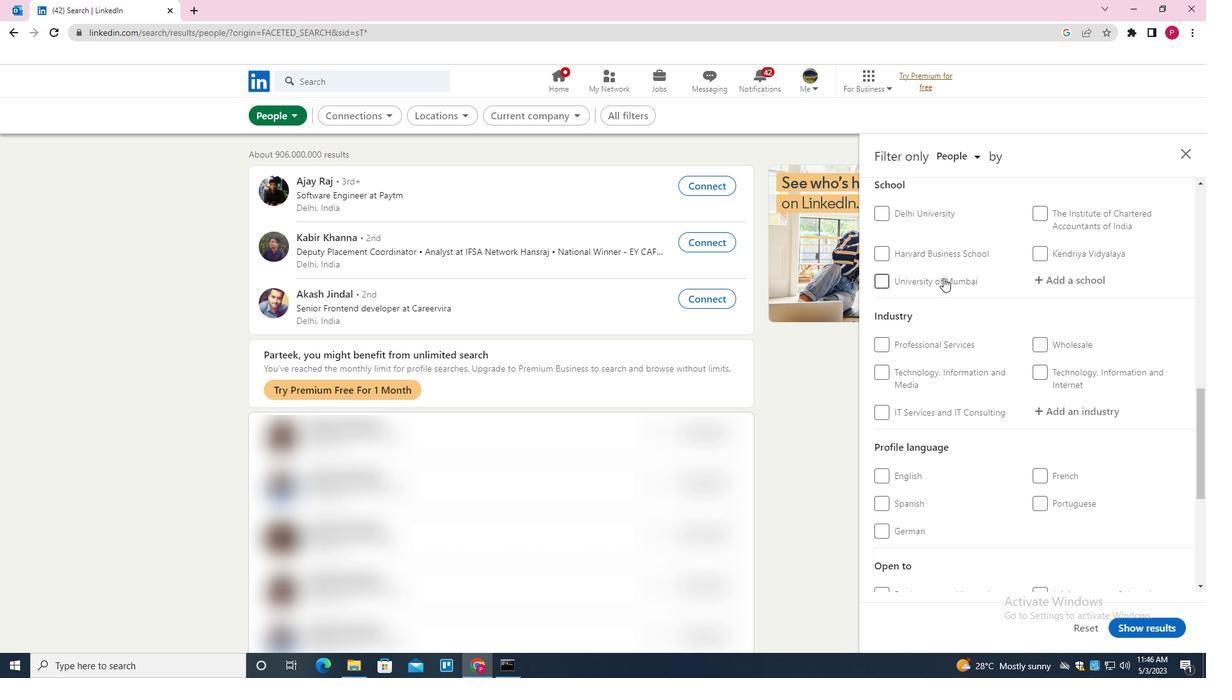 
Action: Mouse moved to (943, 280)
Screenshot: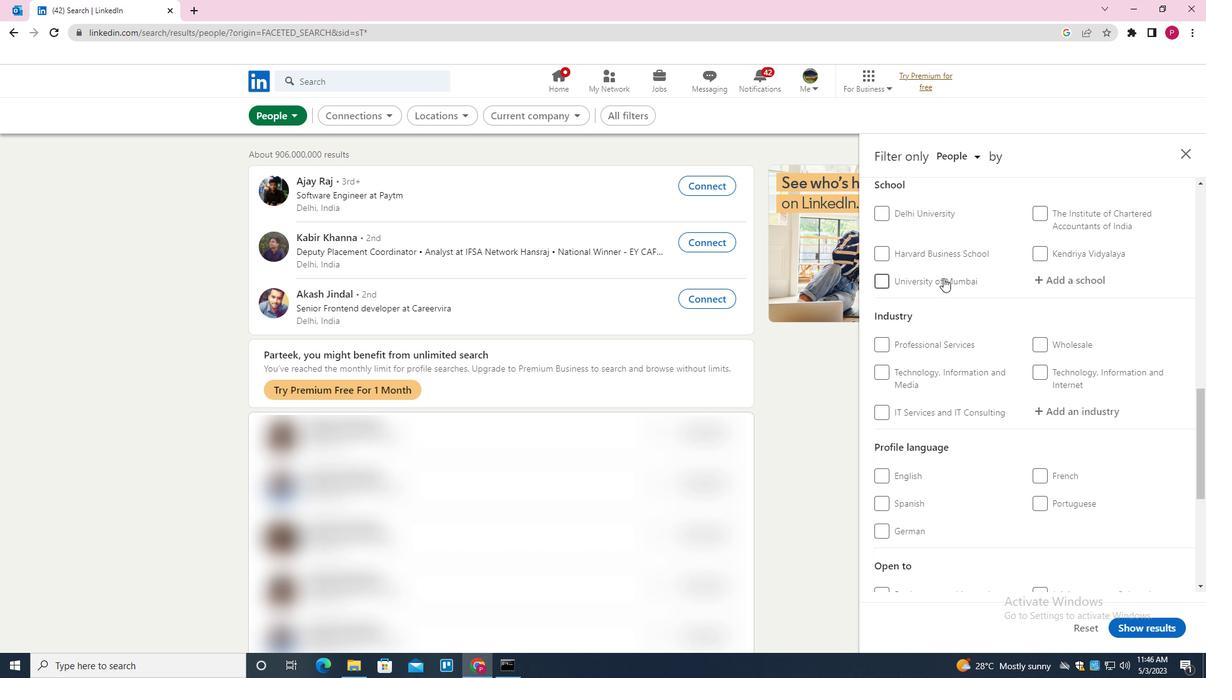 
Action: Mouse scrolled (943, 279) with delta (0, 0)
Screenshot: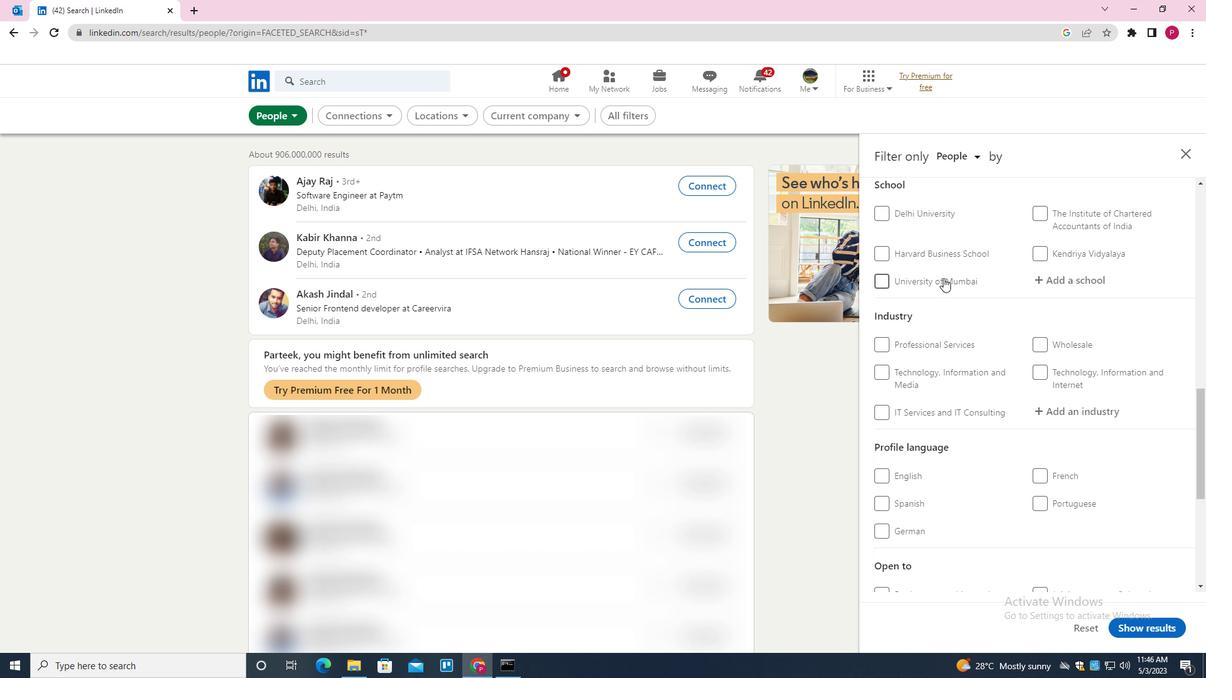 
Action: Mouse moved to (943, 281)
Screenshot: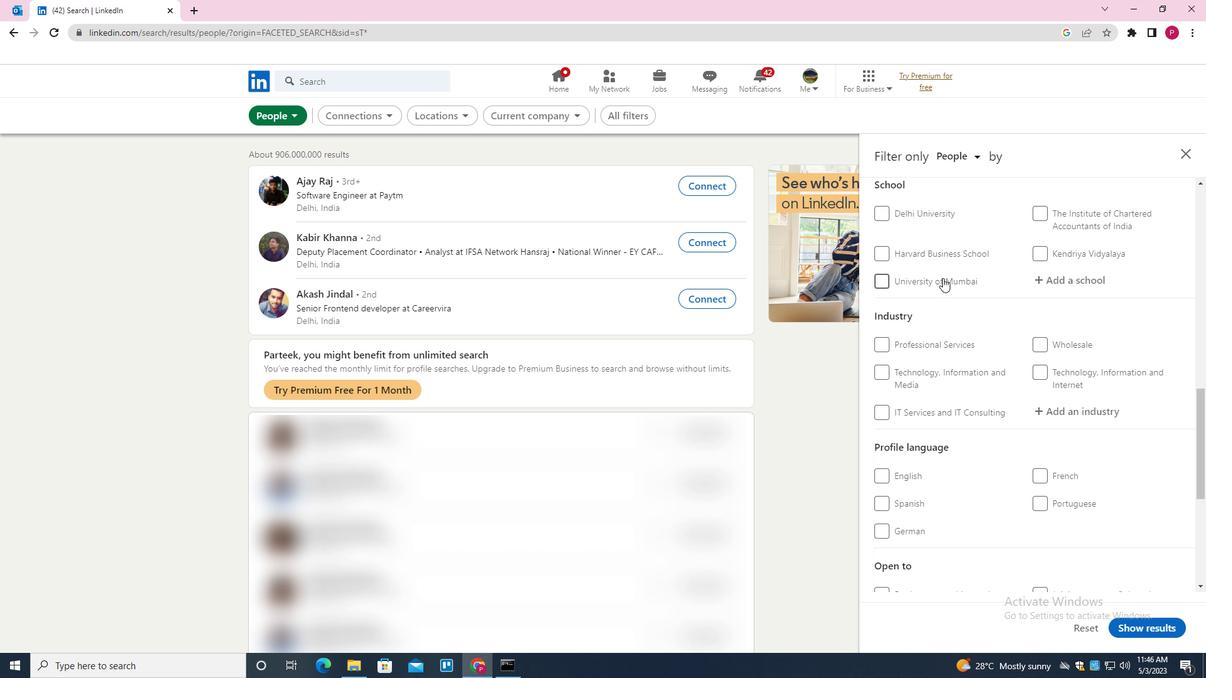 
Action: Mouse scrolled (943, 280) with delta (0, 0)
Screenshot: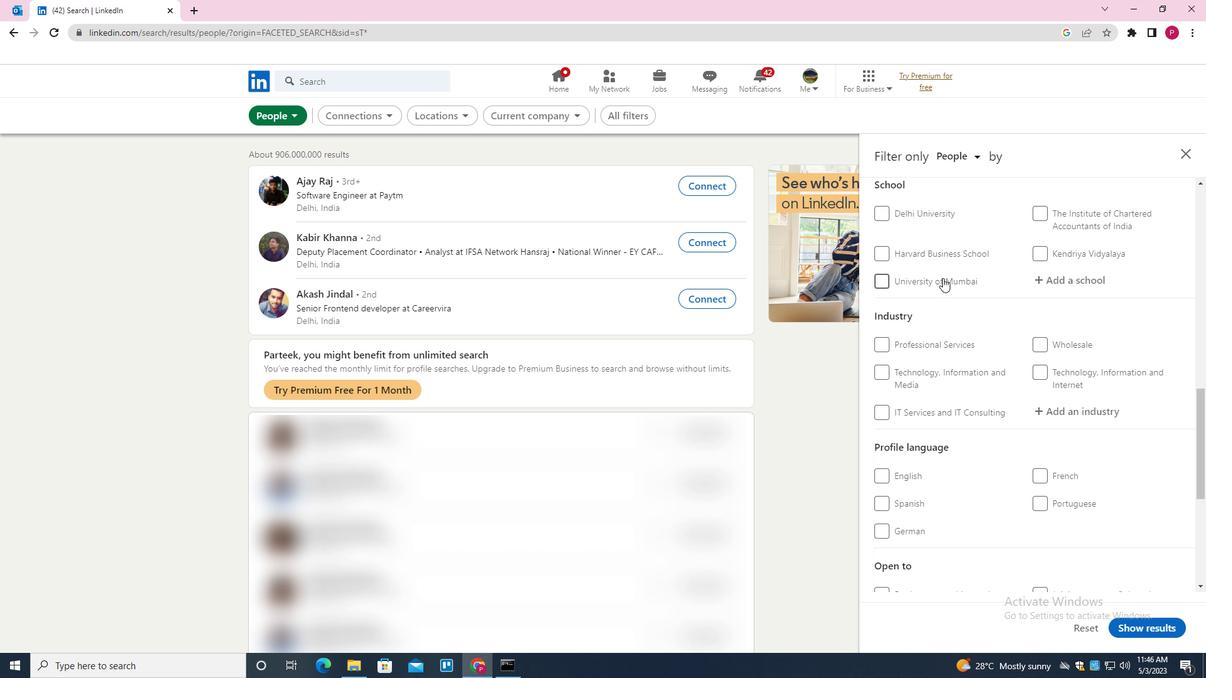 
Action: Mouse moved to (944, 282)
Screenshot: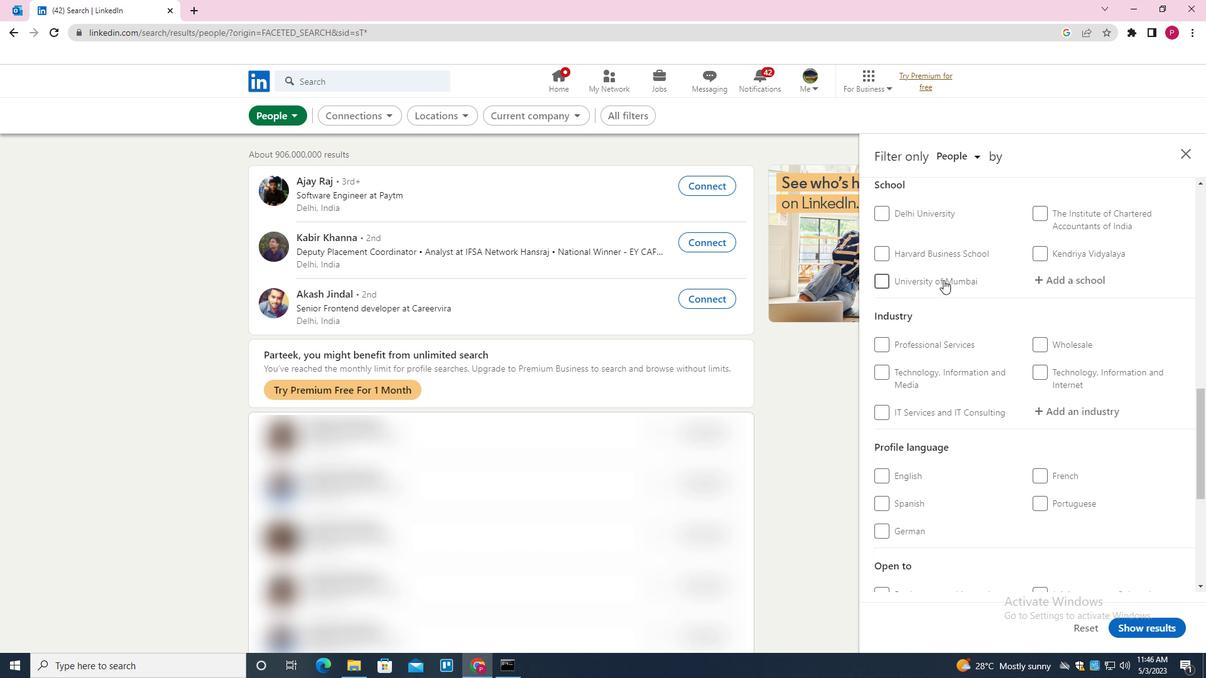 
Action: Mouse scrolled (944, 282) with delta (0, 0)
Screenshot: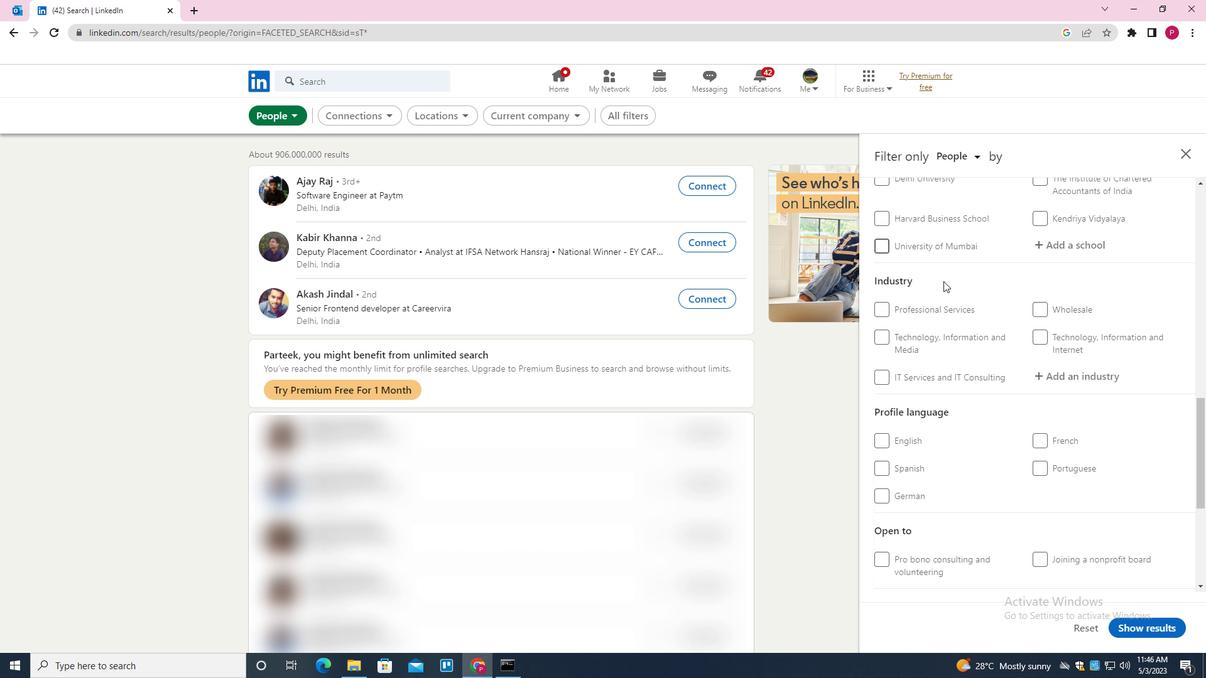 
Action: Mouse moved to (882, 226)
Screenshot: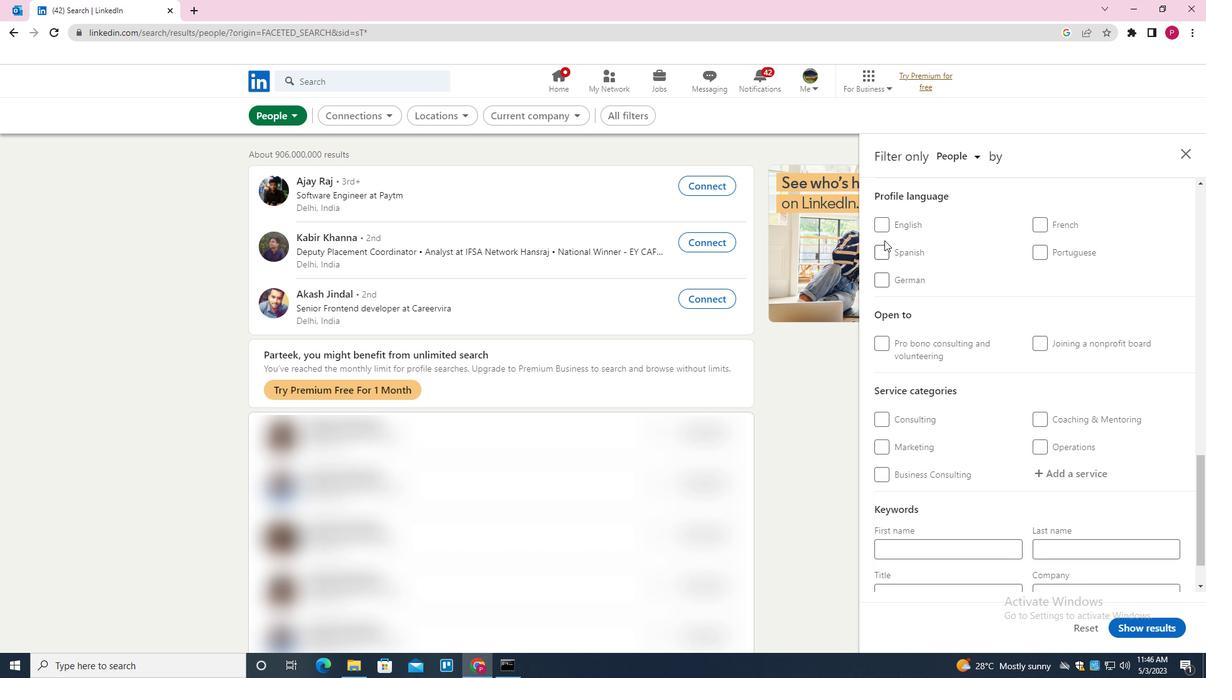 
Action: Mouse pressed left at (882, 226)
Screenshot: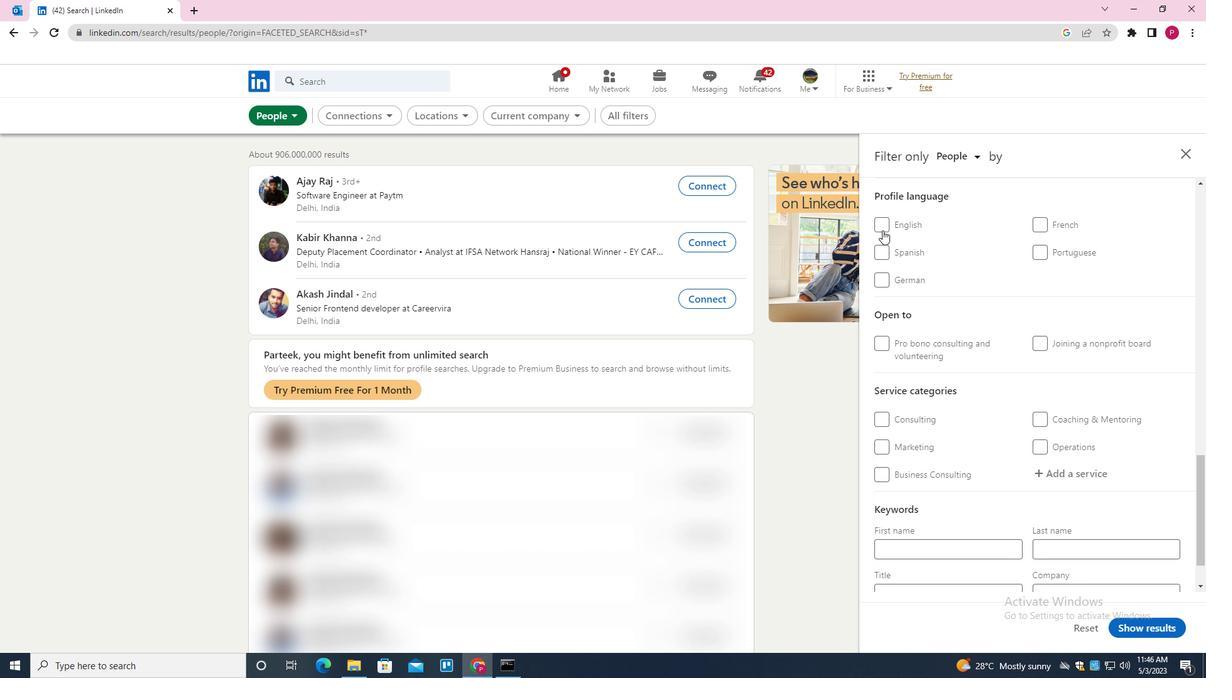 
Action: Mouse moved to (948, 303)
Screenshot: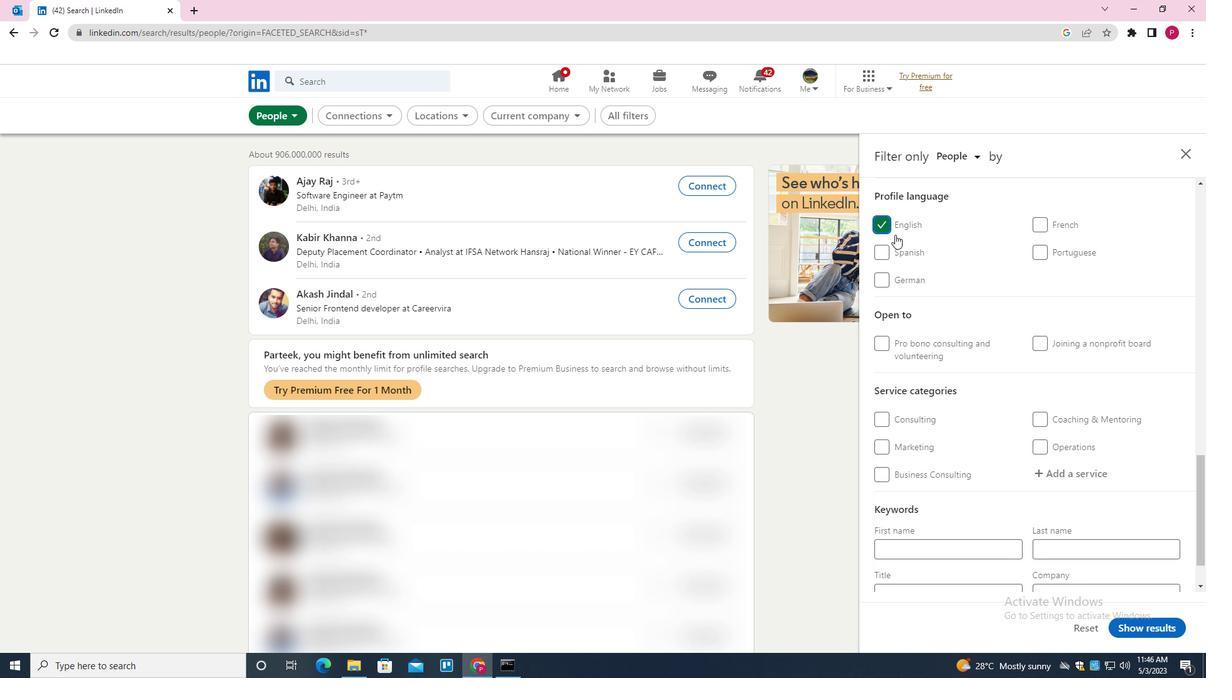 
Action: Mouse scrolled (948, 304) with delta (0, 0)
Screenshot: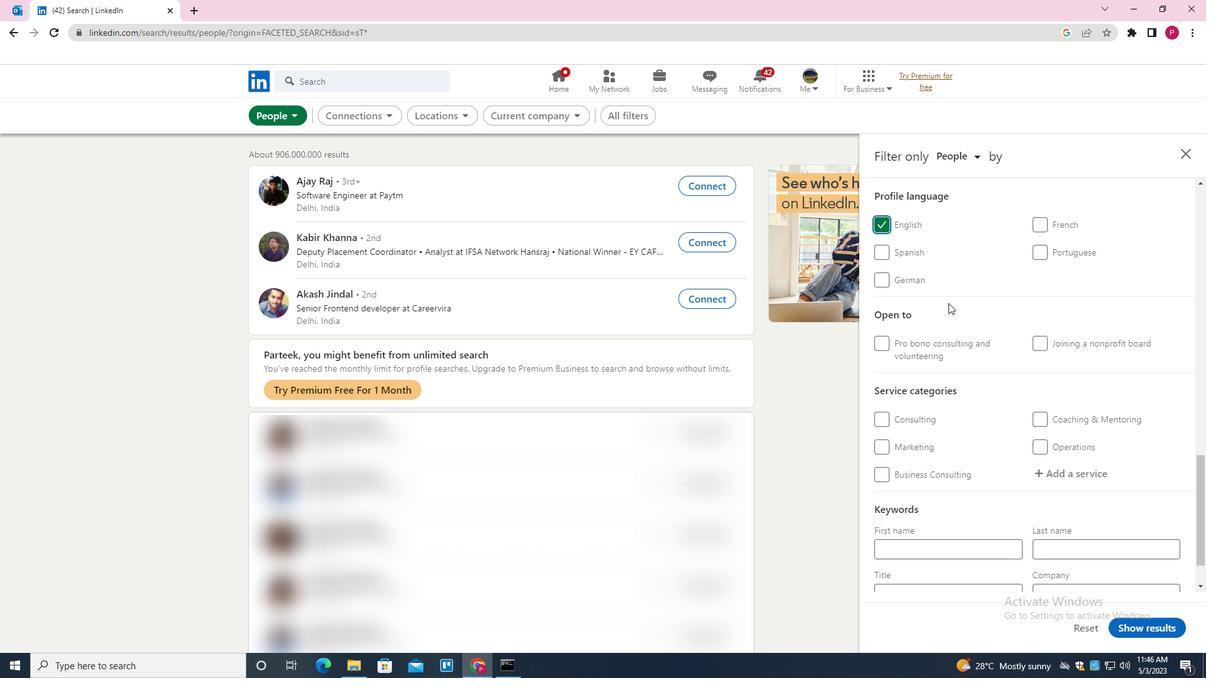 
Action: Mouse scrolled (948, 304) with delta (0, 0)
Screenshot: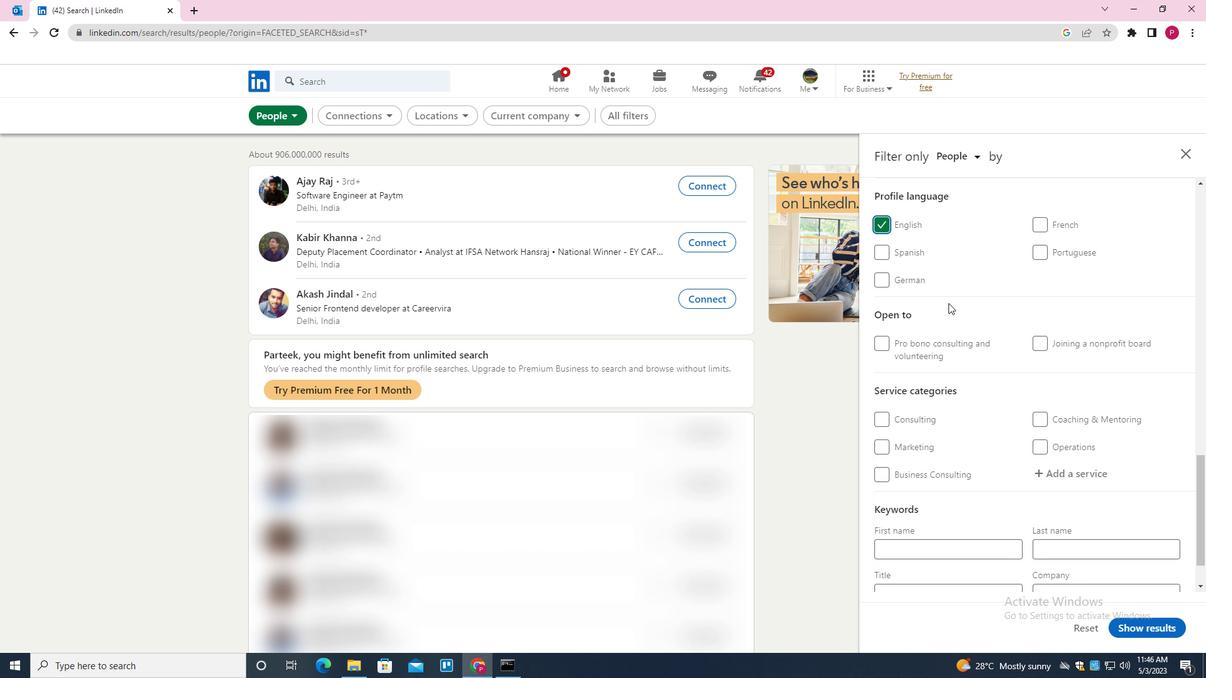 
Action: Mouse scrolled (948, 304) with delta (0, 0)
Screenshot: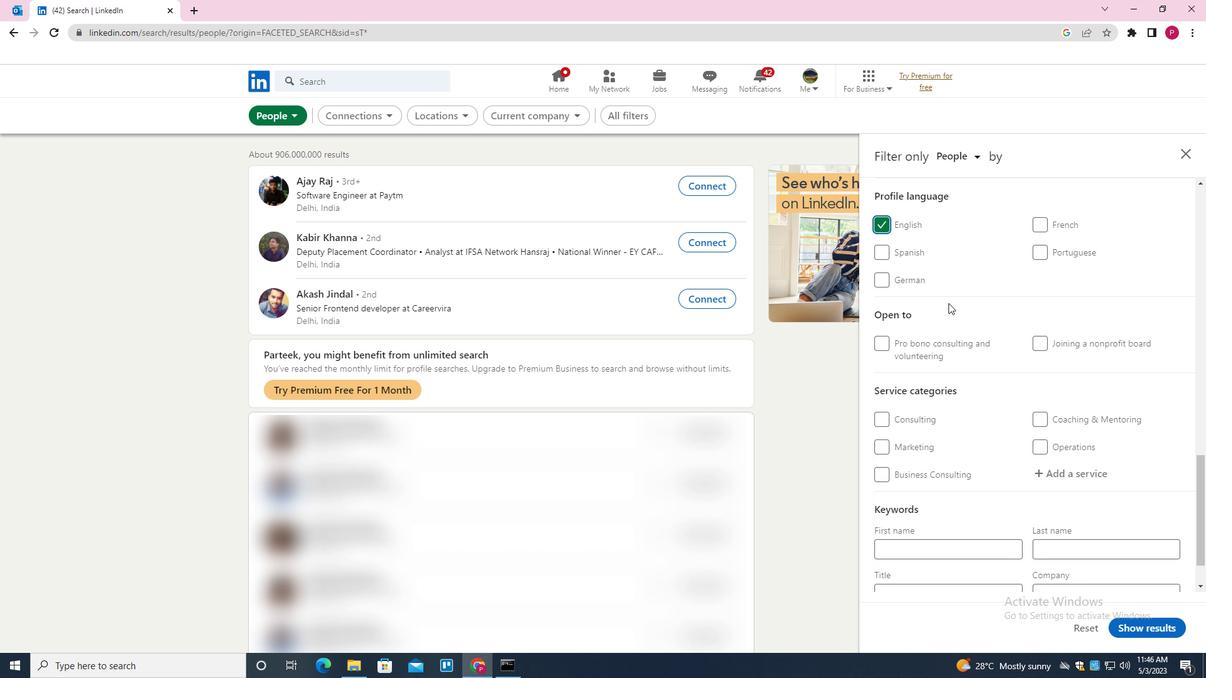 
Action: Mouse scrolled (948, 304) with delta (0, 0)
Screenshot: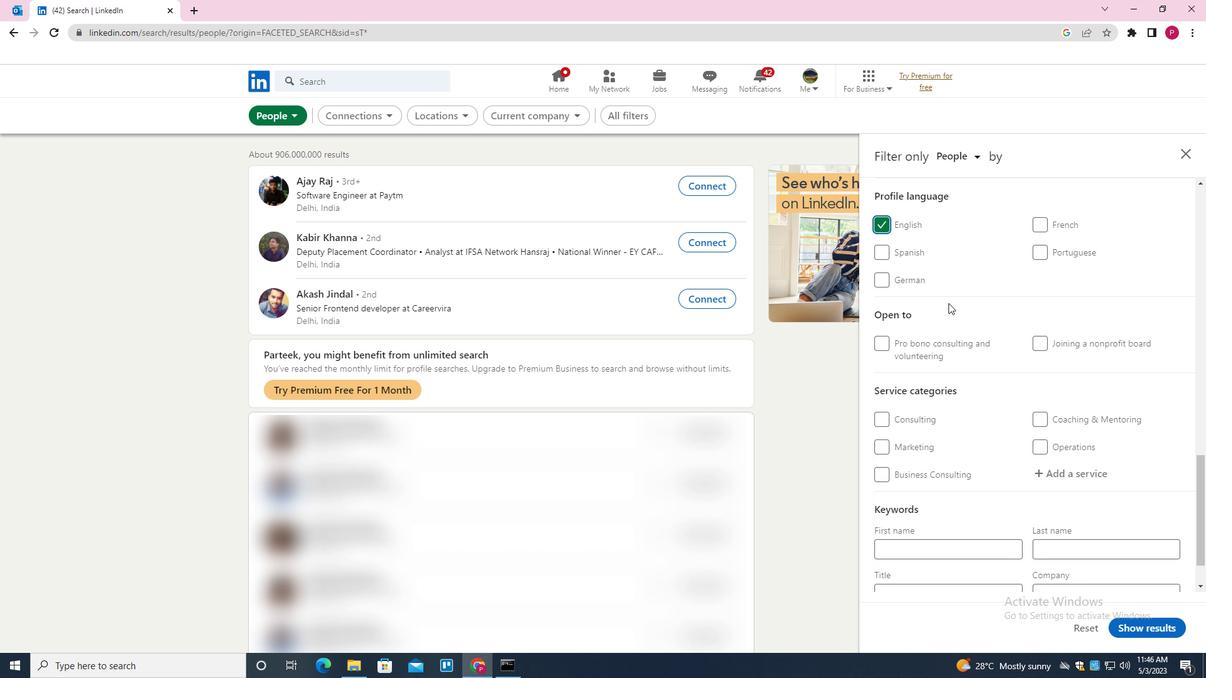 
Action: Mouse scrolled (948, 304) with delta (0, 0)
Screenshot: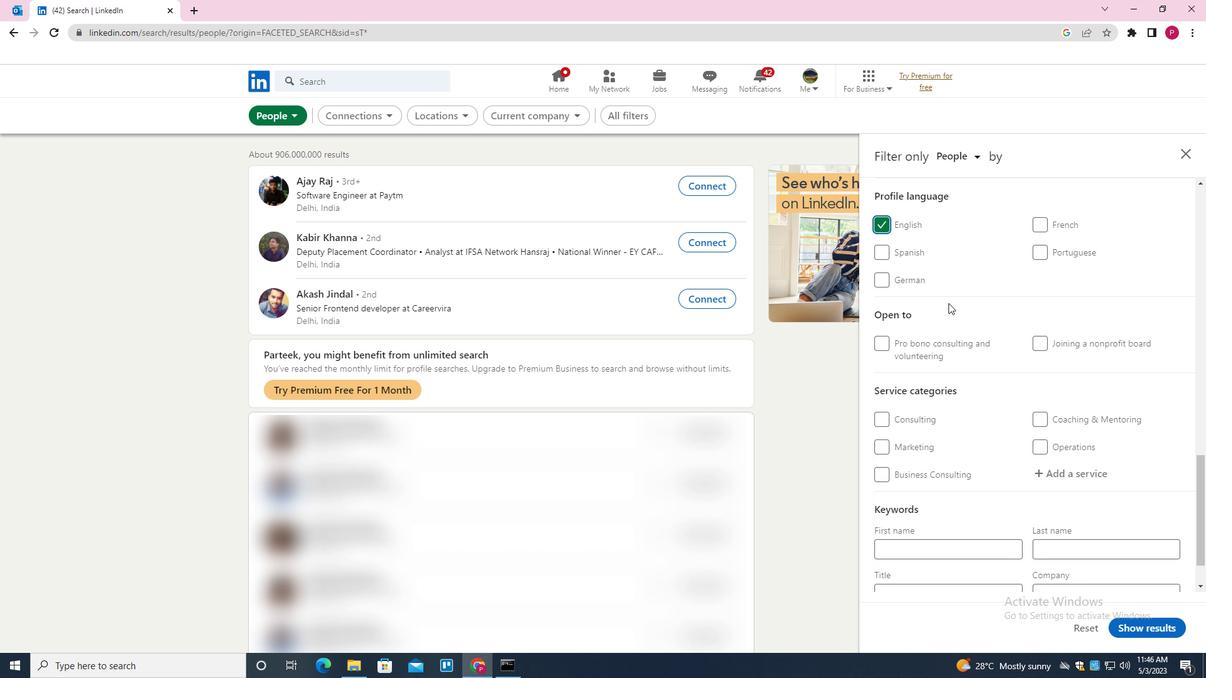 
Action: Mouse scrolled (948, 304) with delta (0, 0)
Screenshot: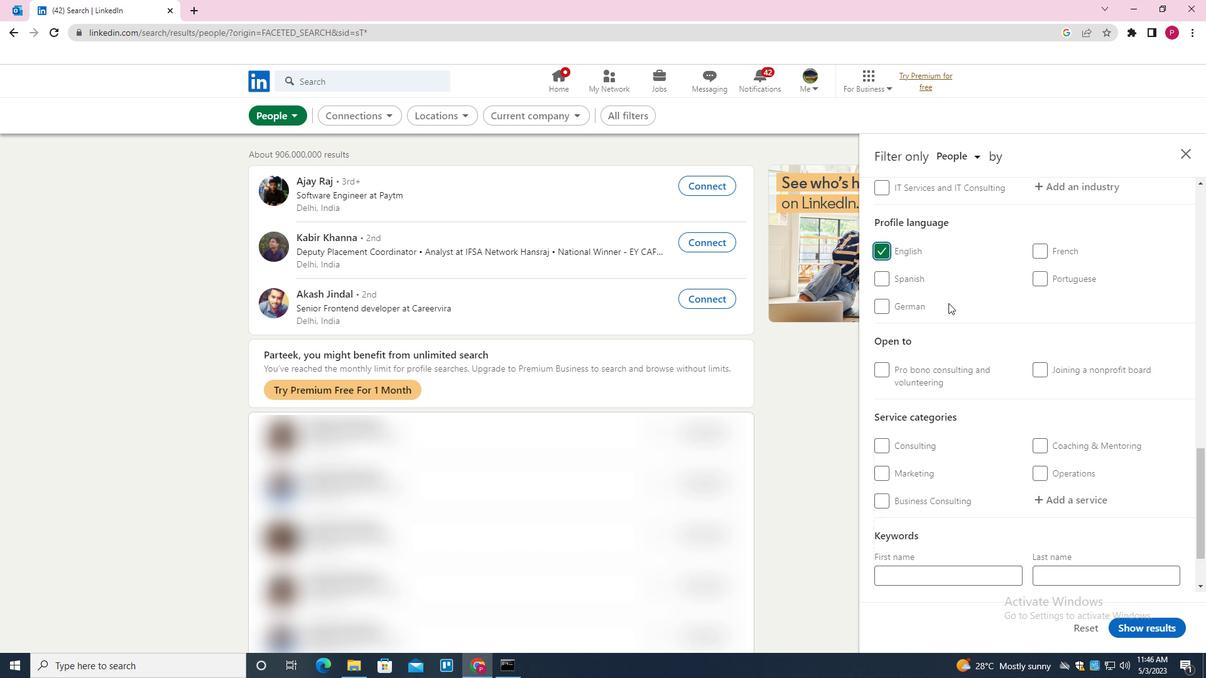 
Action: Mouse scrolled (948, 304) with delta (0, 0)
Screenshot: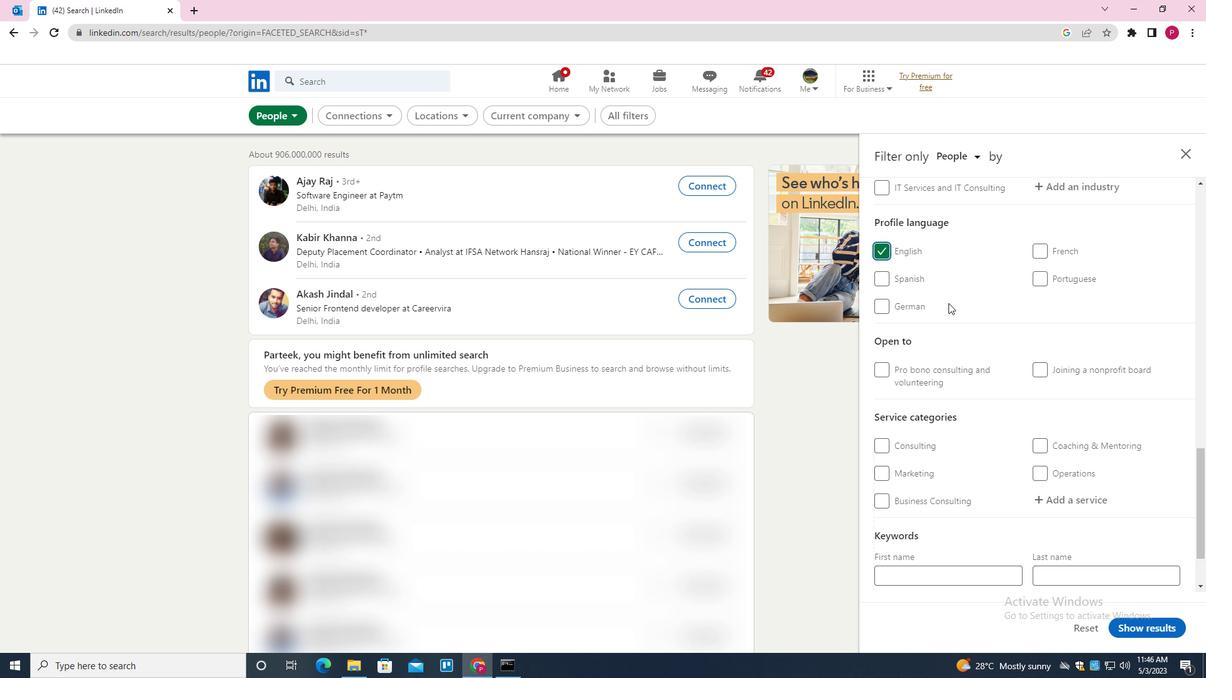 
Action: Mouse scrolled (948, 304) with delta (0, 0)
Screenshot: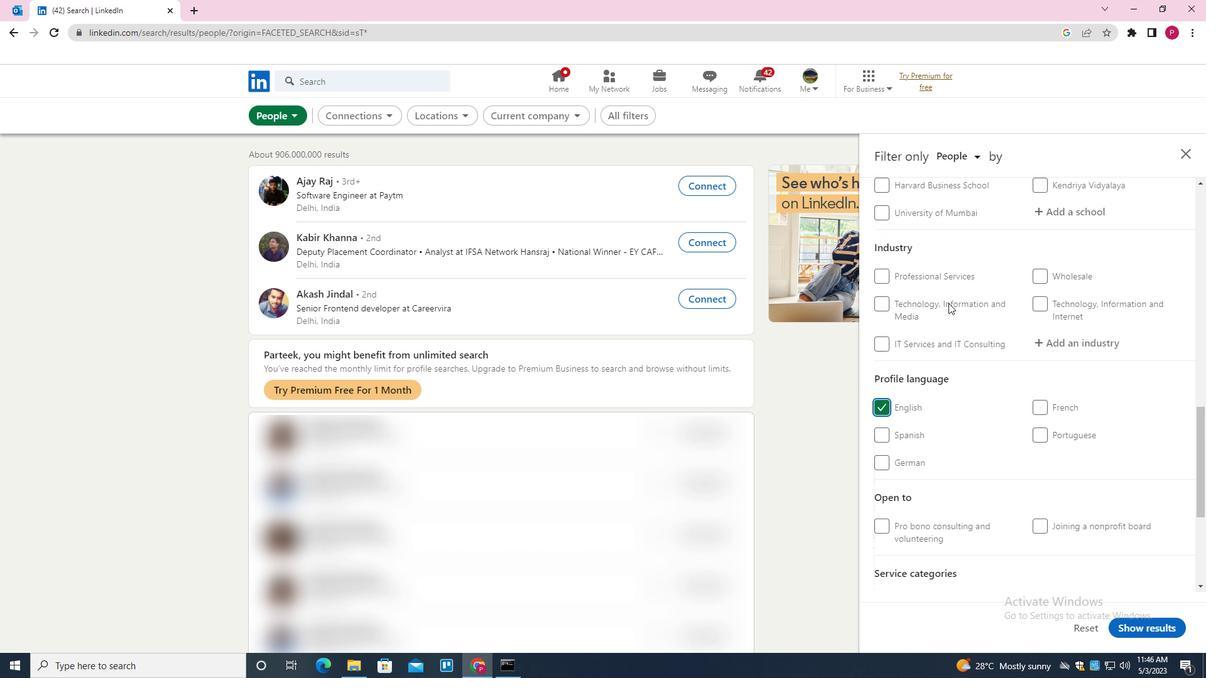 
Action: Mouse moved to (1069, 277)
Screenshot: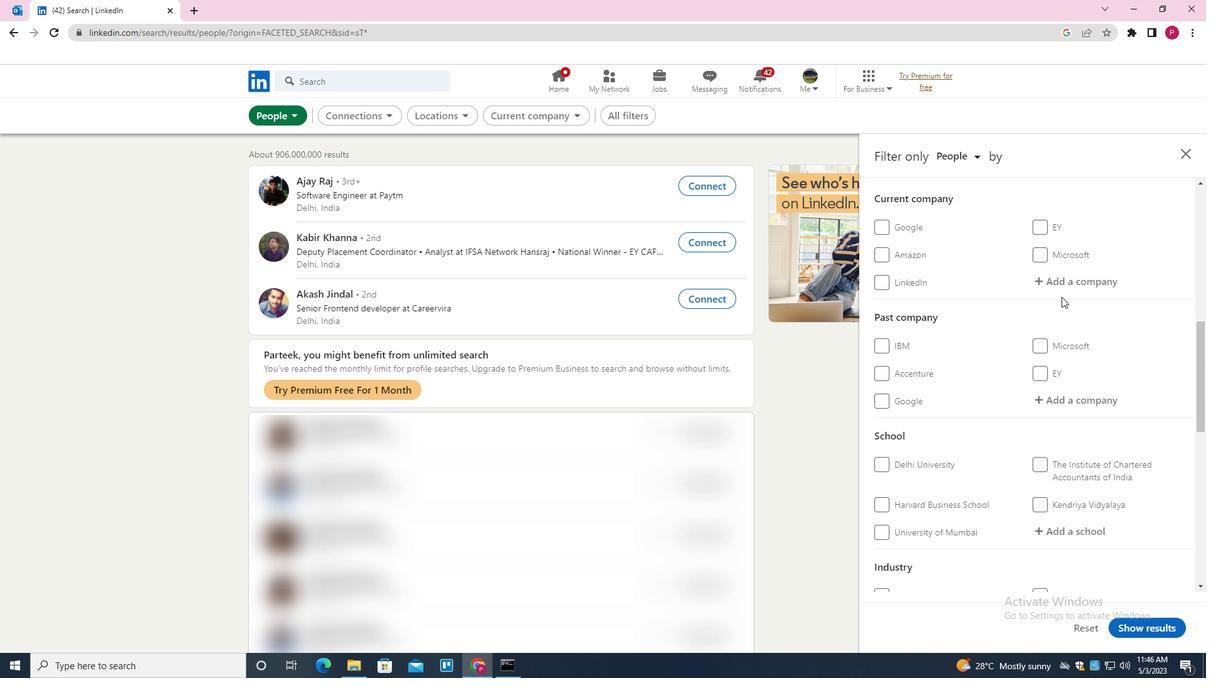 
Action: Mouse pressed left at (1069, 277)
Screenshot: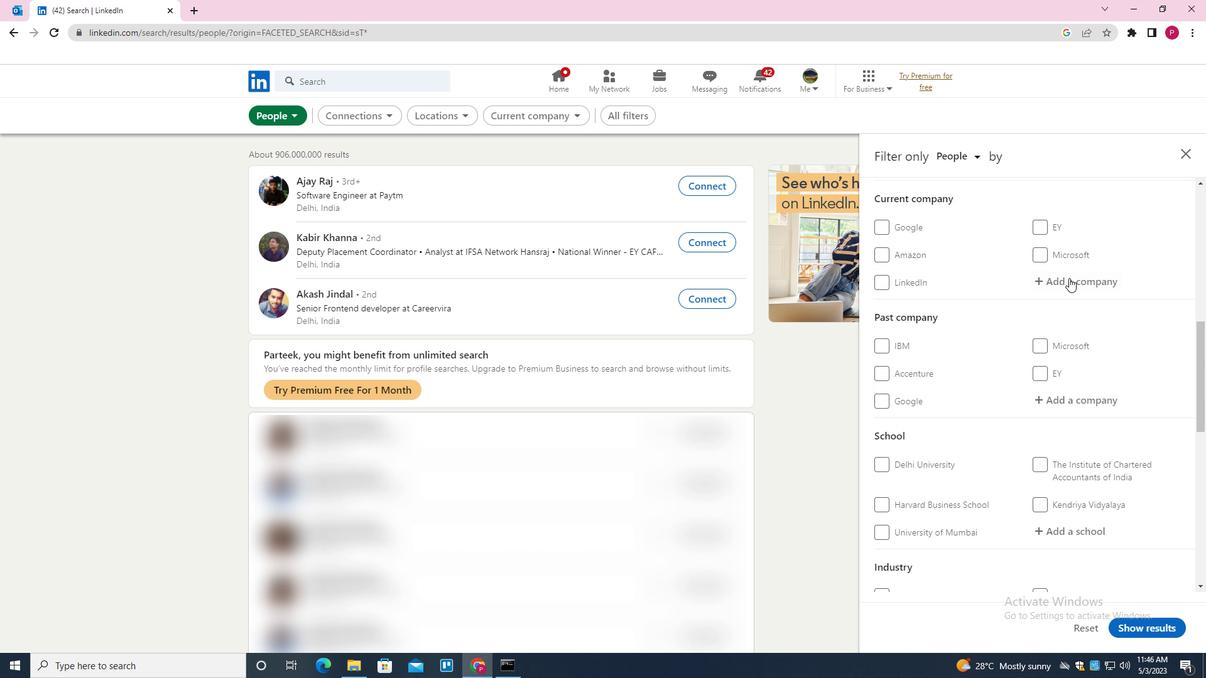 
Action: Key pressed <Key.shift><Key.shift><Key.shift>DSP<Key.space><Key.shift>MUTUAL<Key.space><Key.shift><Key.shift><Key.shift><Key.shift><Key.shift><Key.shift><Key.shift><Key.shift><Key.shift><Key.shift>FUND<Key.down><Key.enter>
Screenshot: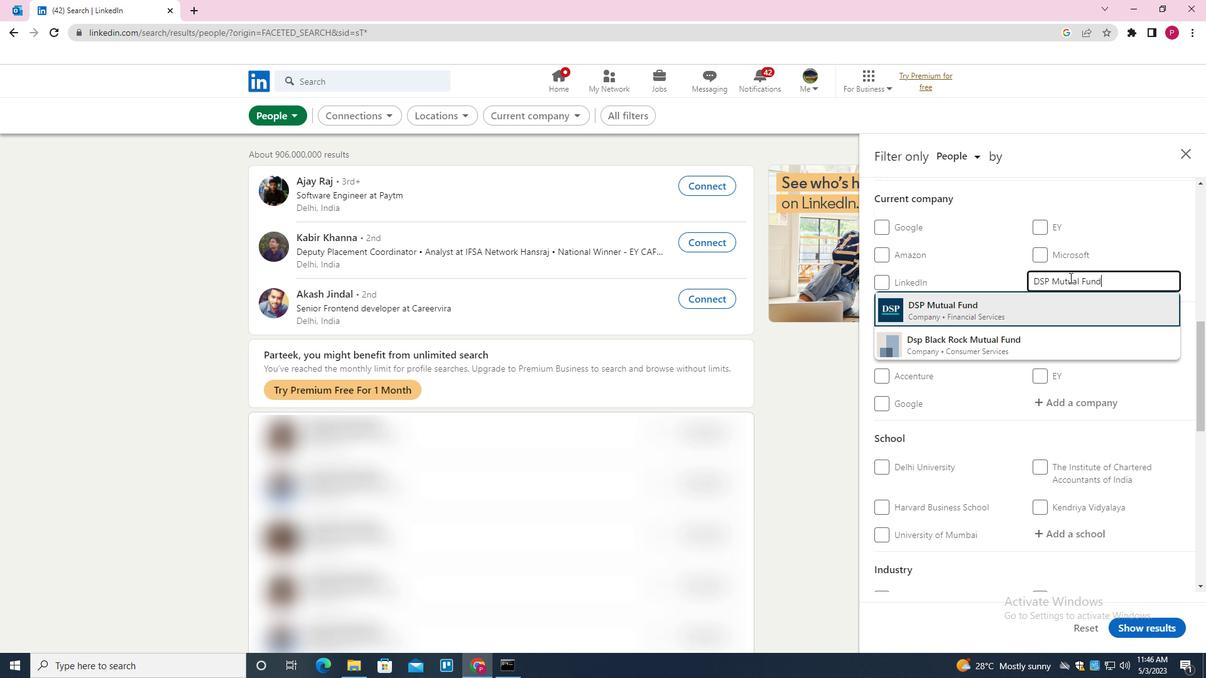 
Action: Mouse moved to (1056, 315)
Screenshot: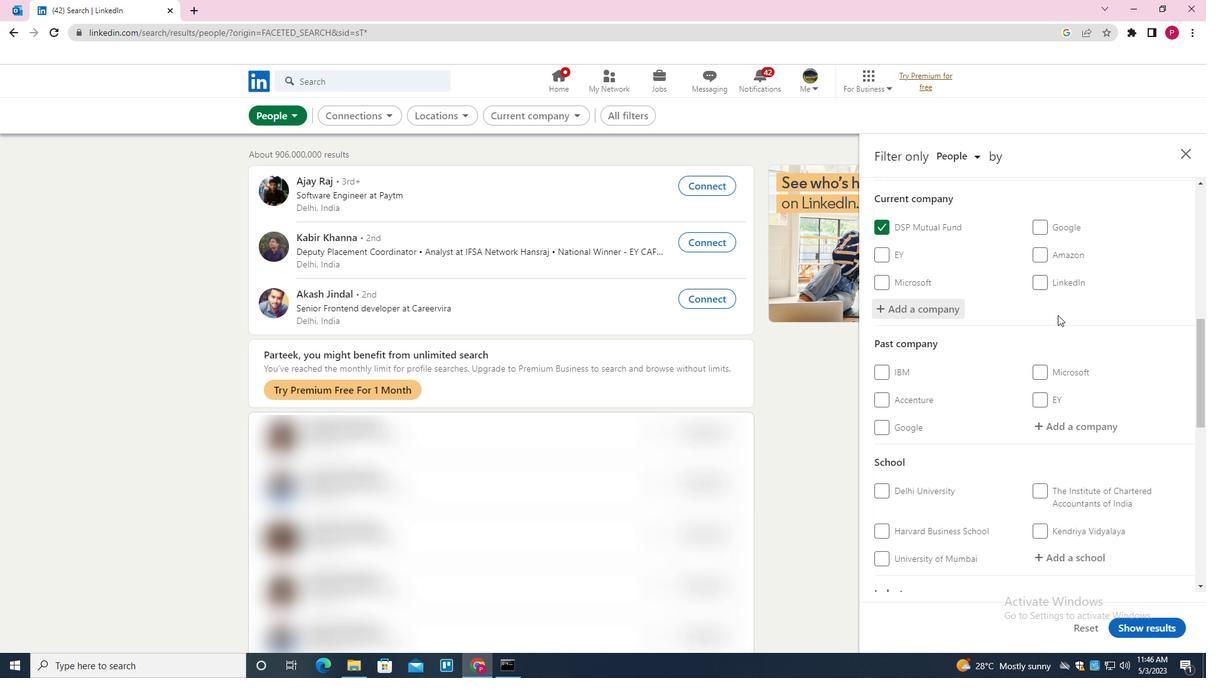 
Action: Mouse scrolled (1056, 315) with delta (0, 0)
Screenshot: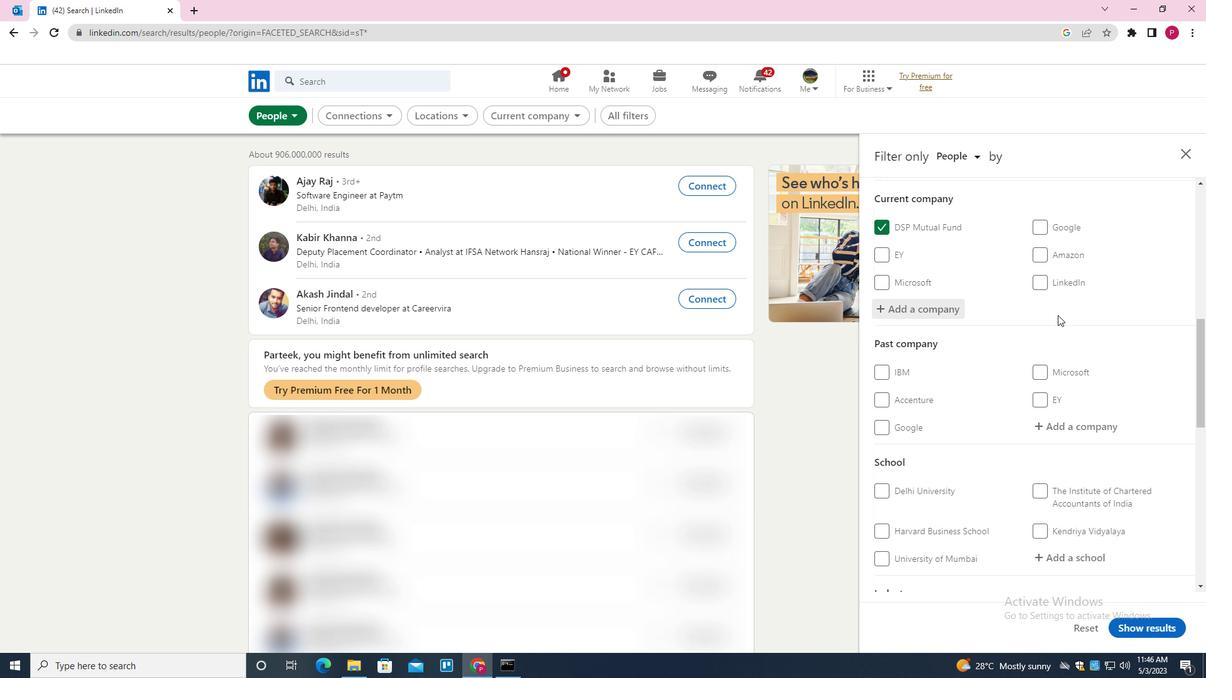 
Action: Mouse scrolled (1056, 315) with delta (0, 0)
Screenshot: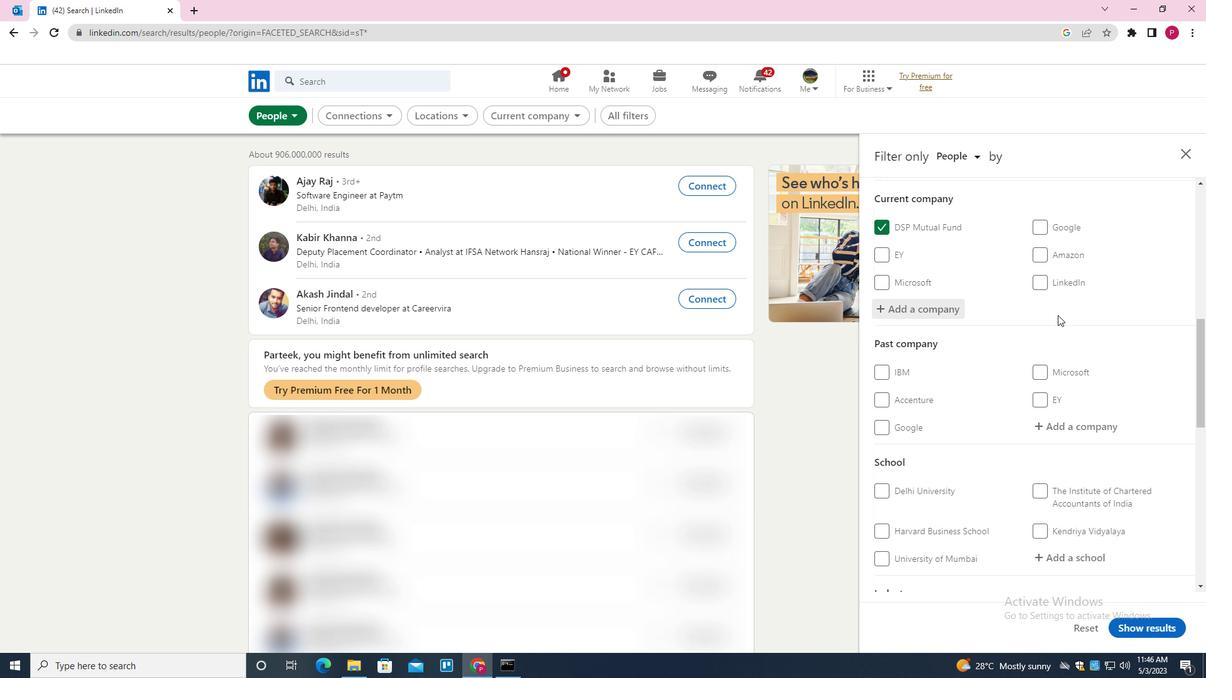 
Action: Mouse scrolled (1056, 315) with delta (0, 0)
Screenshot: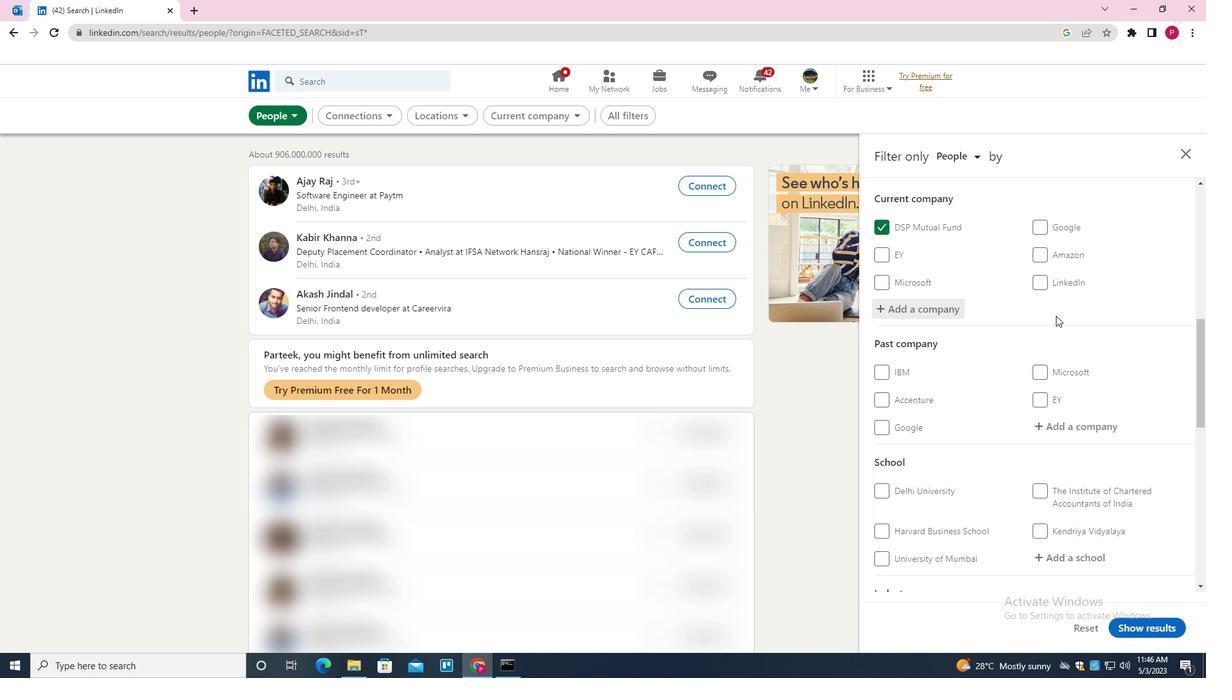 
Action: Mouse moved to (1056, 316)
Screenshot: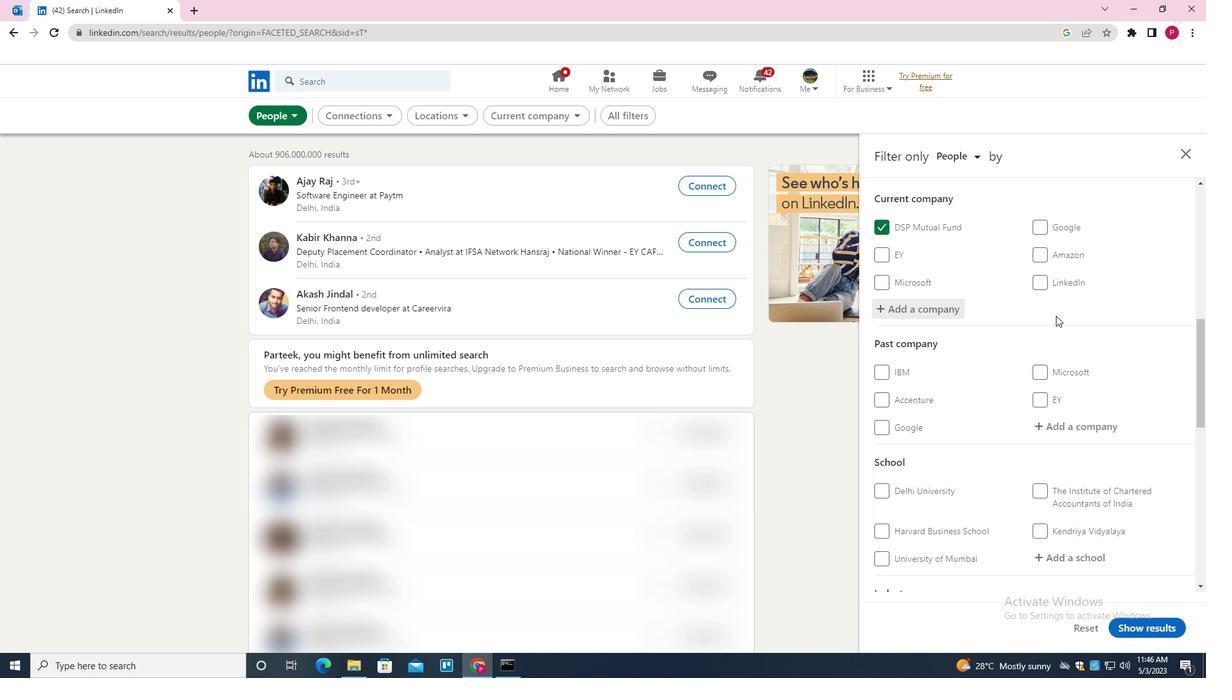 
Action: Mouse scrolled (1056, 315) with delta (0, 0)
Screenshot: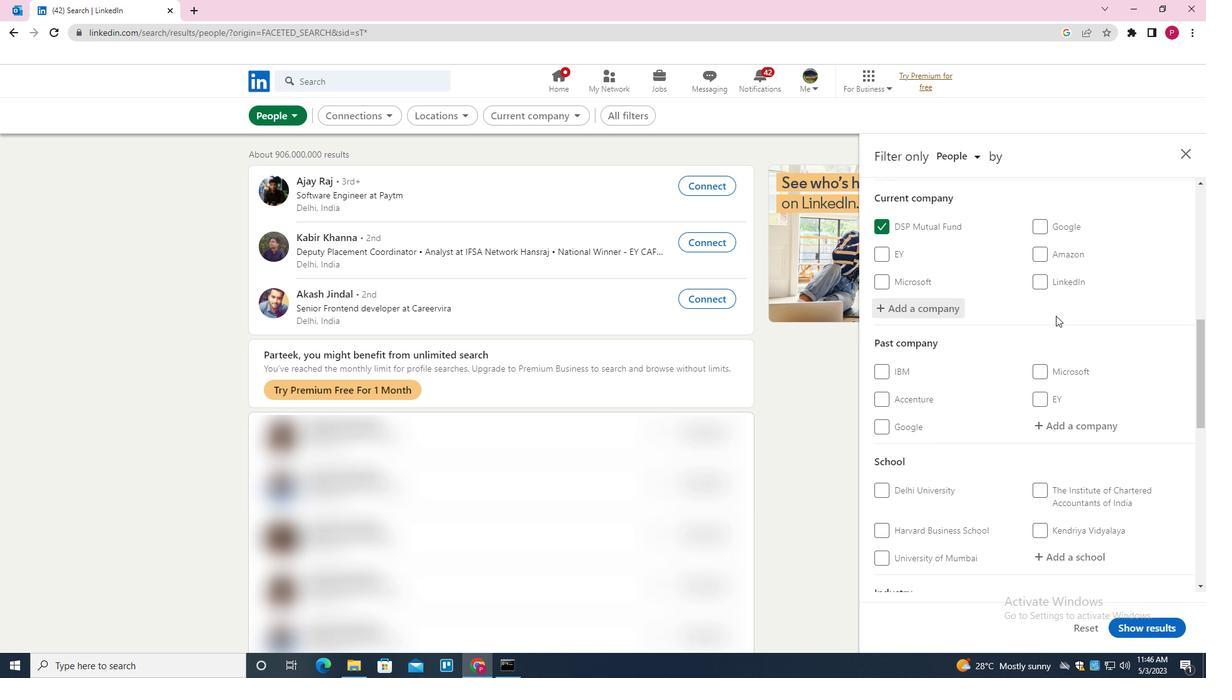 
Action: Mouse moved to (1082, 310)
Screenshot: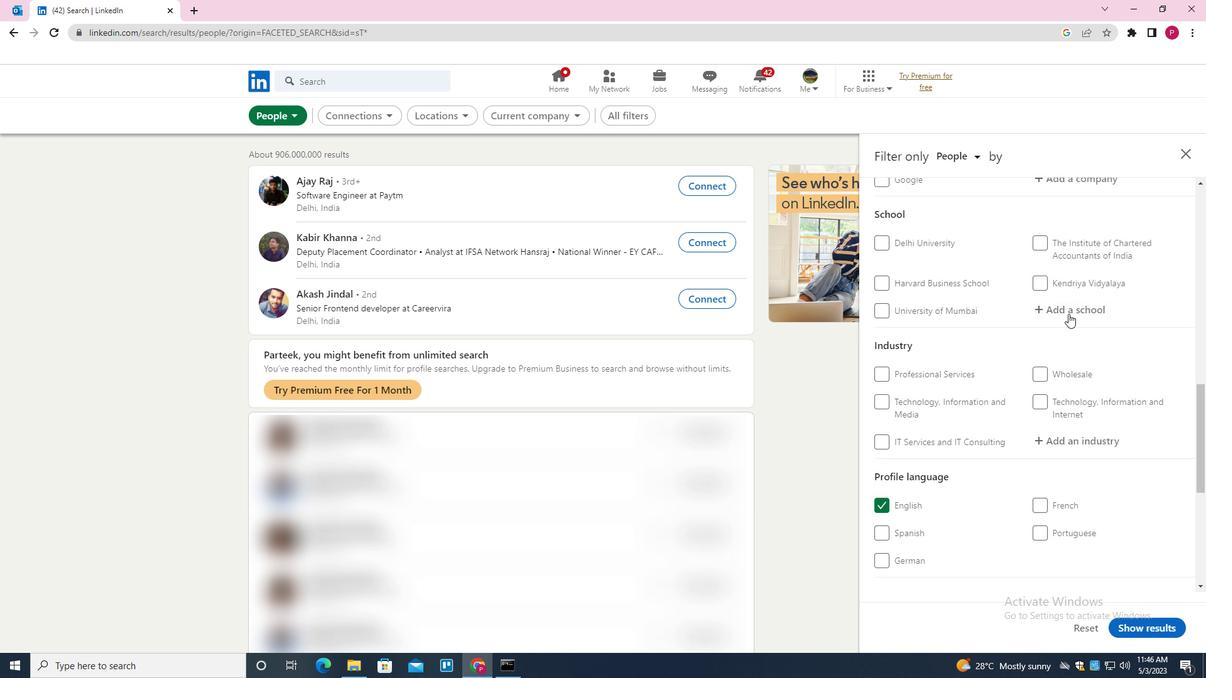 
Action: Mouse pressed left at (1082, 310)
Screenshot: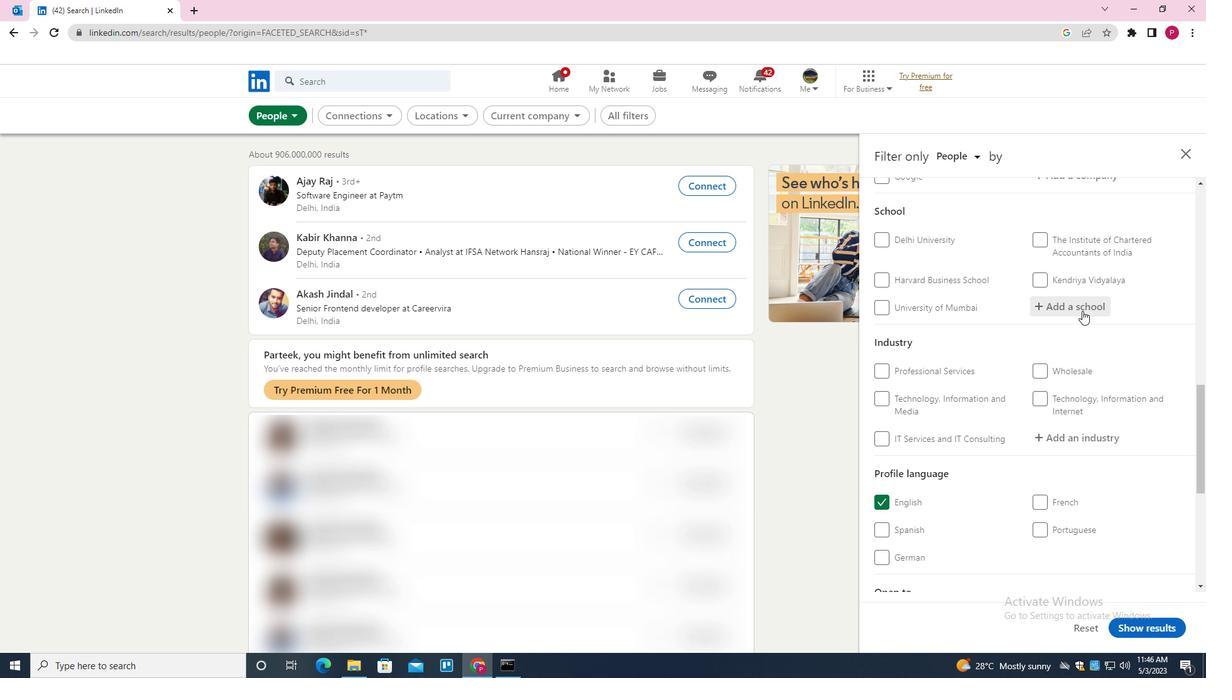 
Action: Key pressed <Key.shift><Key.shift><Key.shift><Key.shift>TATA<Key.space><Key.shift>INSTITUTE<Key.space><Key.shift>OF<Key.space><Key.shift>SOV<Key.backspace>CIAL<Key.space><Key.shift>SCIENCES<Key.down><Key.enter>
Screenshot: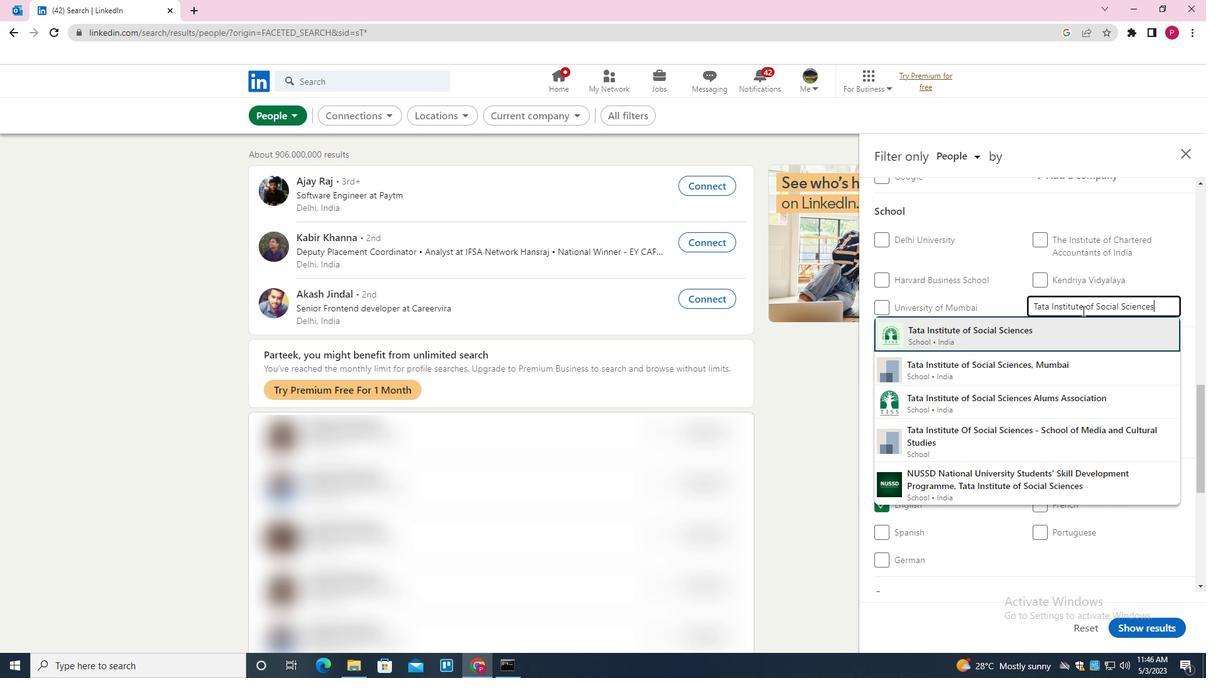 
Action: Mouse moved to (1030, 341)
Screenshot: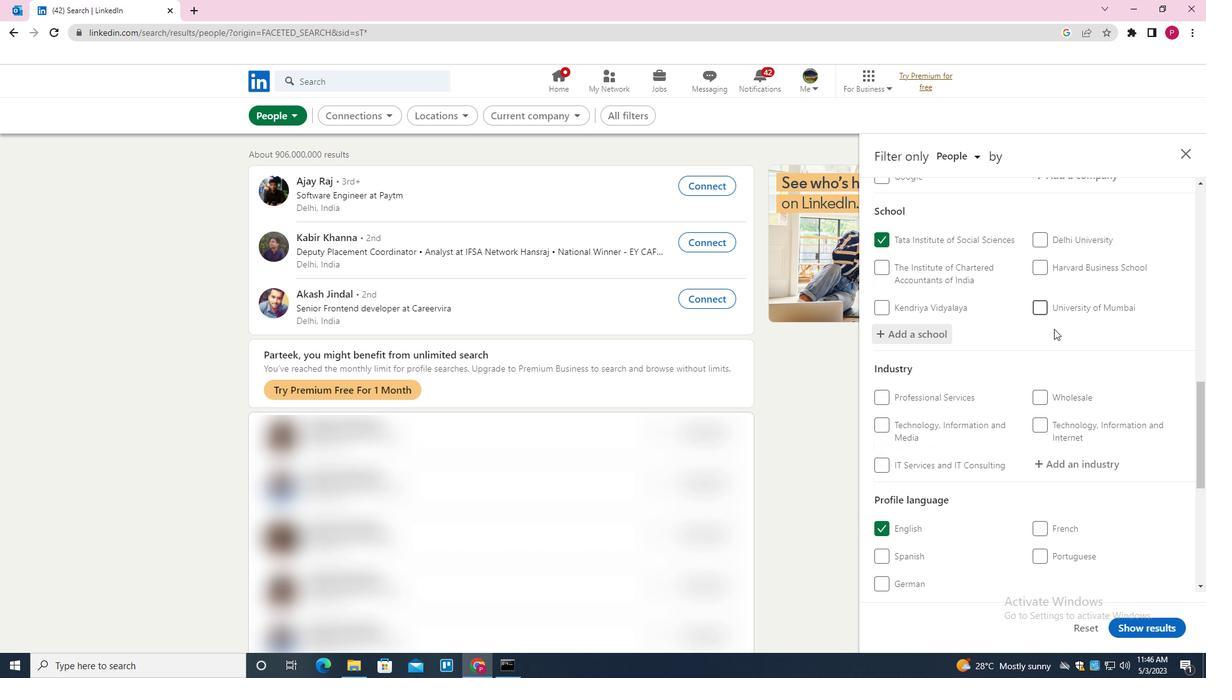 
Action: Mouse scrolled (1030, 341) with delta (0, 0)
Screenshot: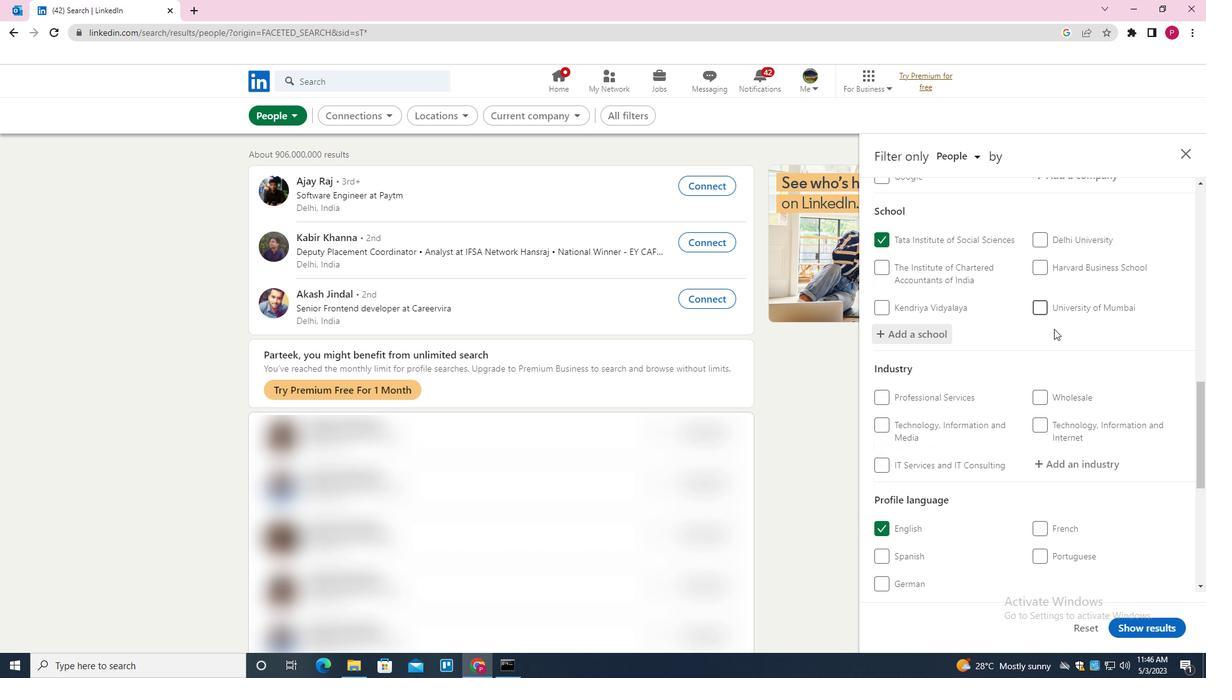 
Action: Mouse moved to (1029, 342)
Screenshot: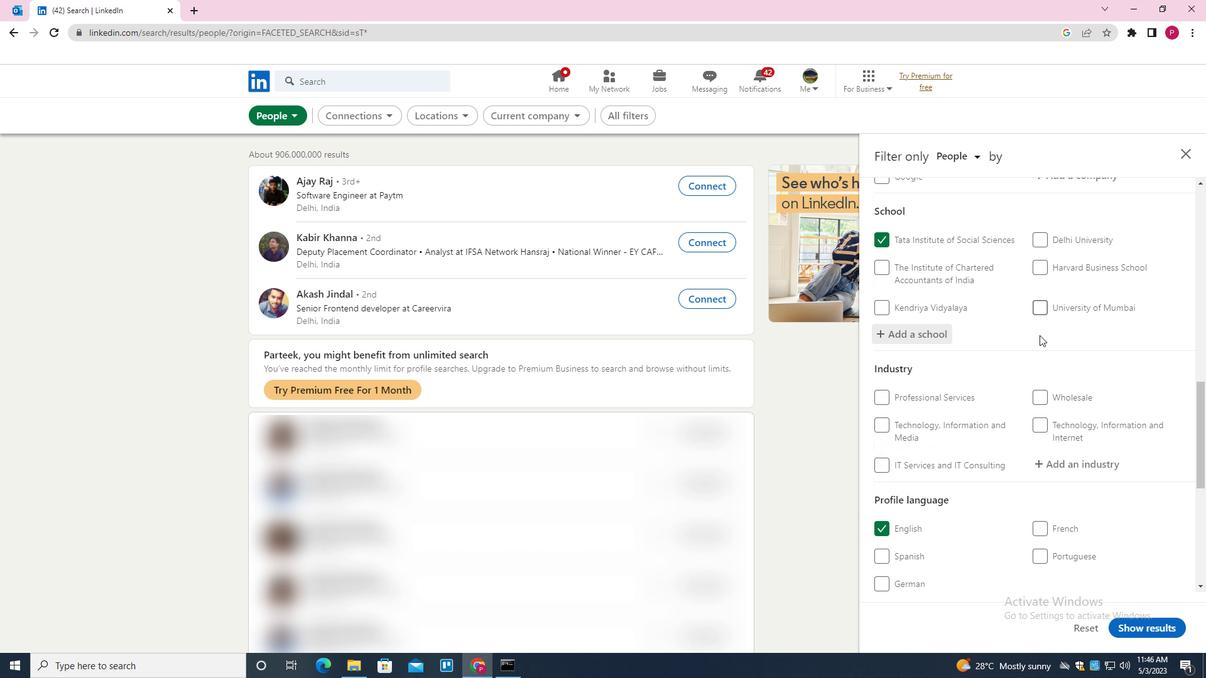 
Action: Mouse scrolled (1029, 341) with delta (0, 0)
Screenshot: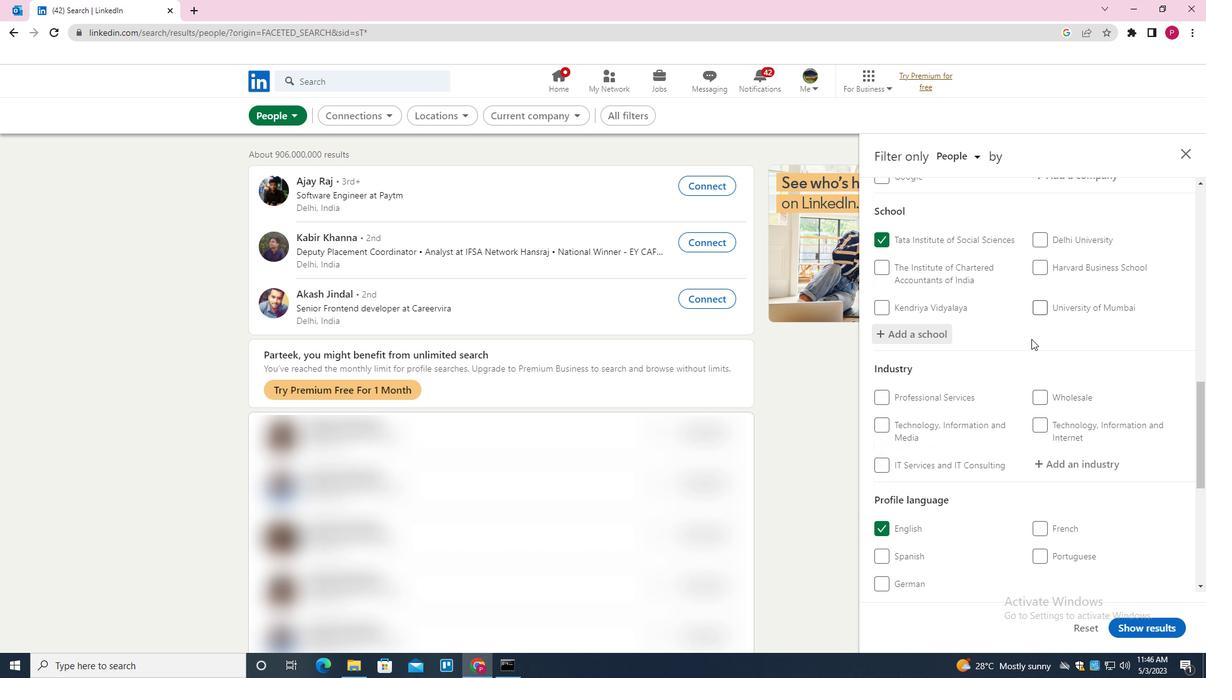 
Action: Mouse moved to (1029, 344)
Screenshot: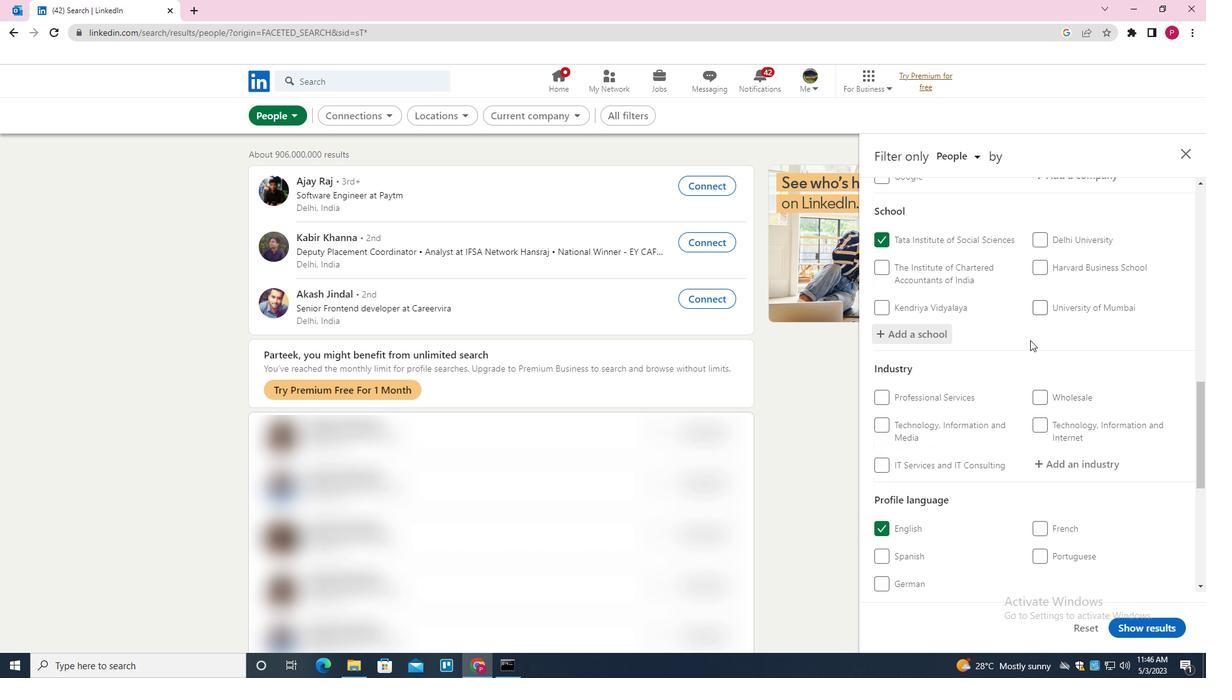 
Action: Mouse scrolled (1029, 343) with delta (0, 0)
Screenshot: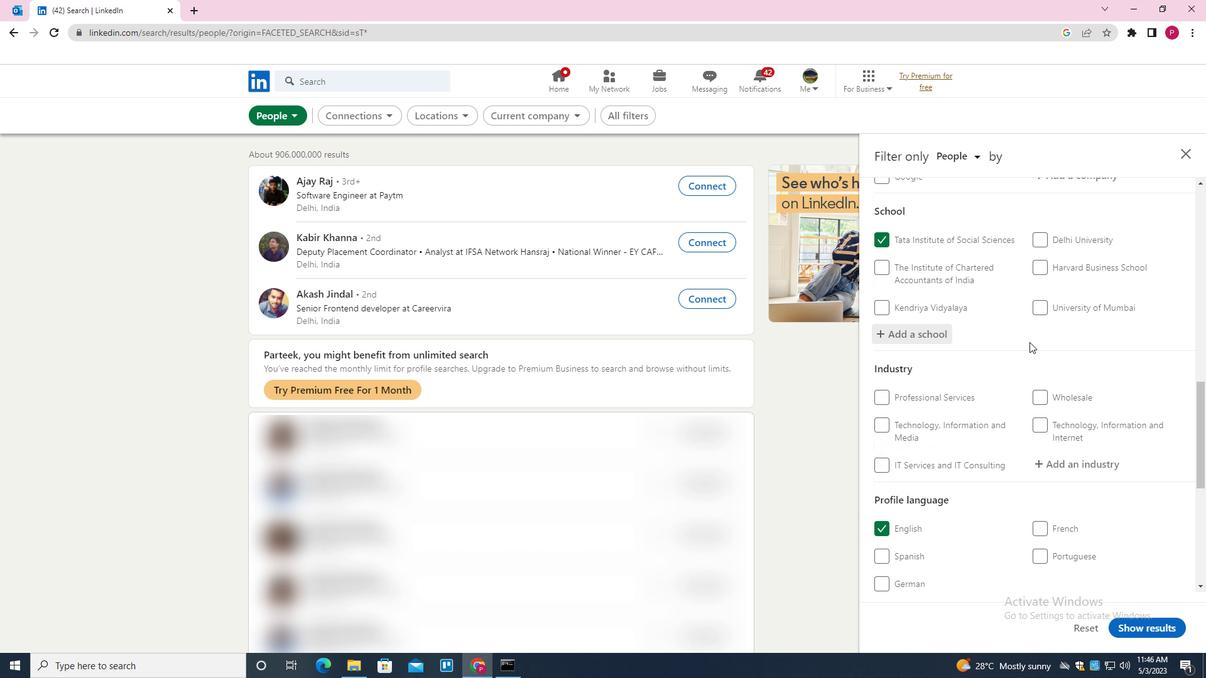 
Action: Mouse moved to (1080, 278)
Screenshot: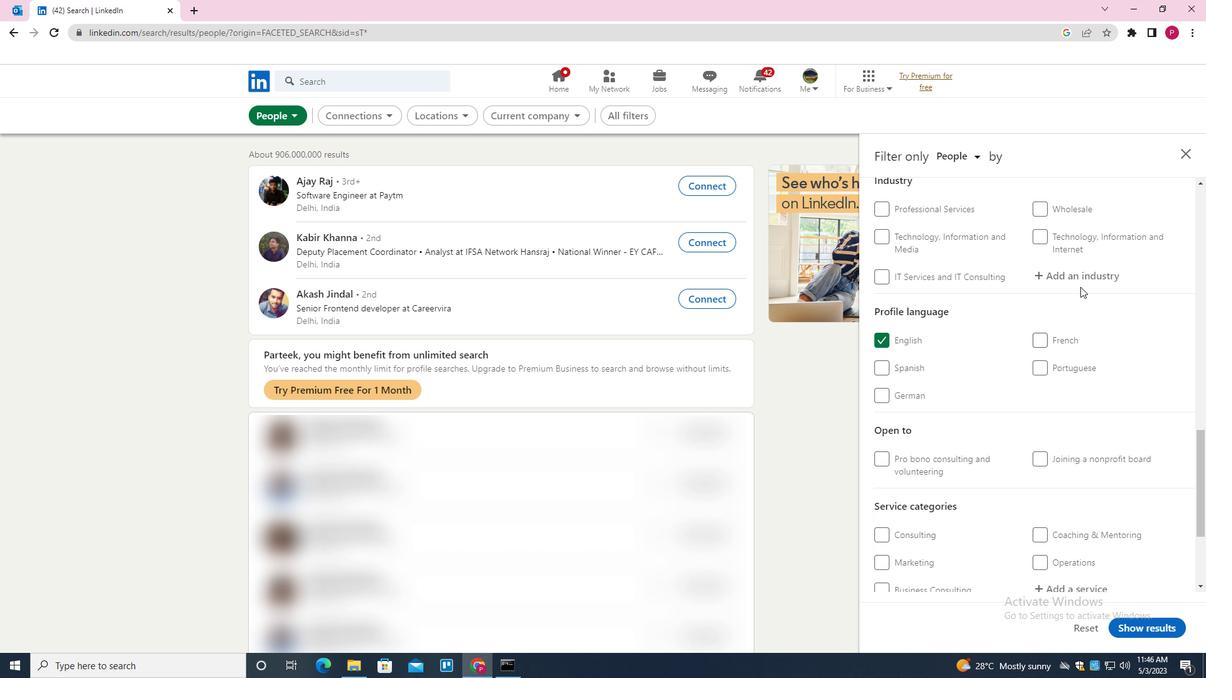
Action: Mouse pressed left at (1080, 278)
Screenshot: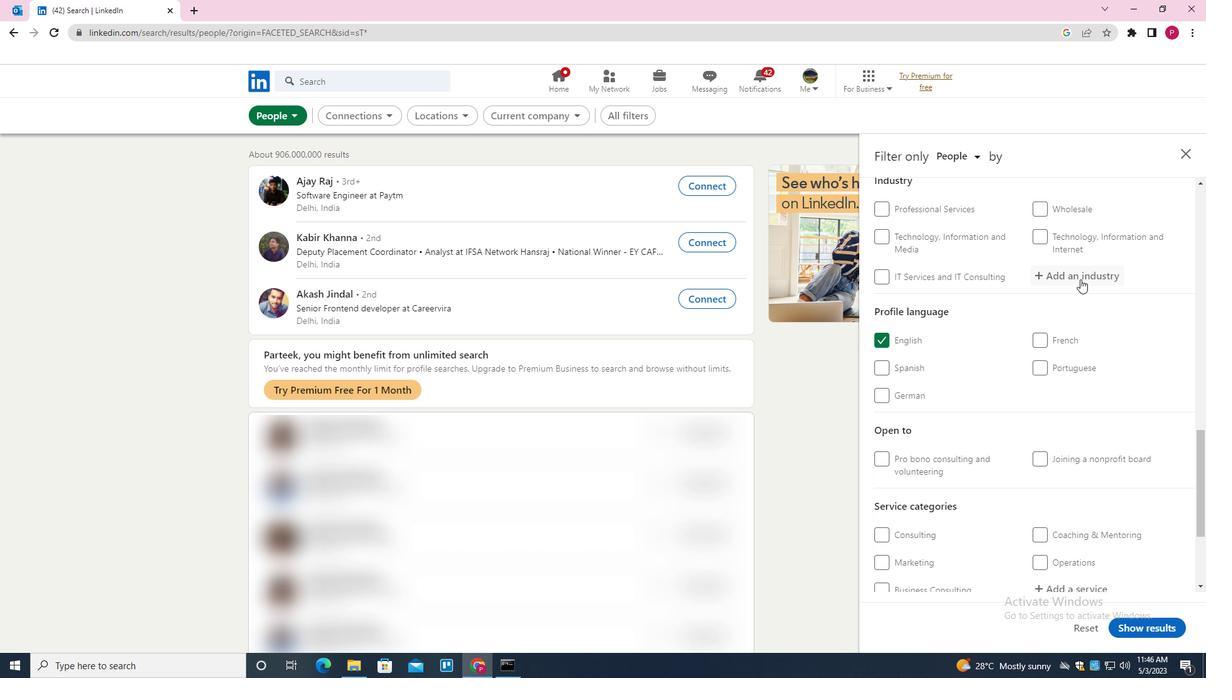 
Action: Key pressed <Key.shift>CONSERVATIONS<Key.space><Key.backspace><Key.backspace><Key.space><Key.shift>PROGRAMS<Key.down><Key.enter>
Screenshot: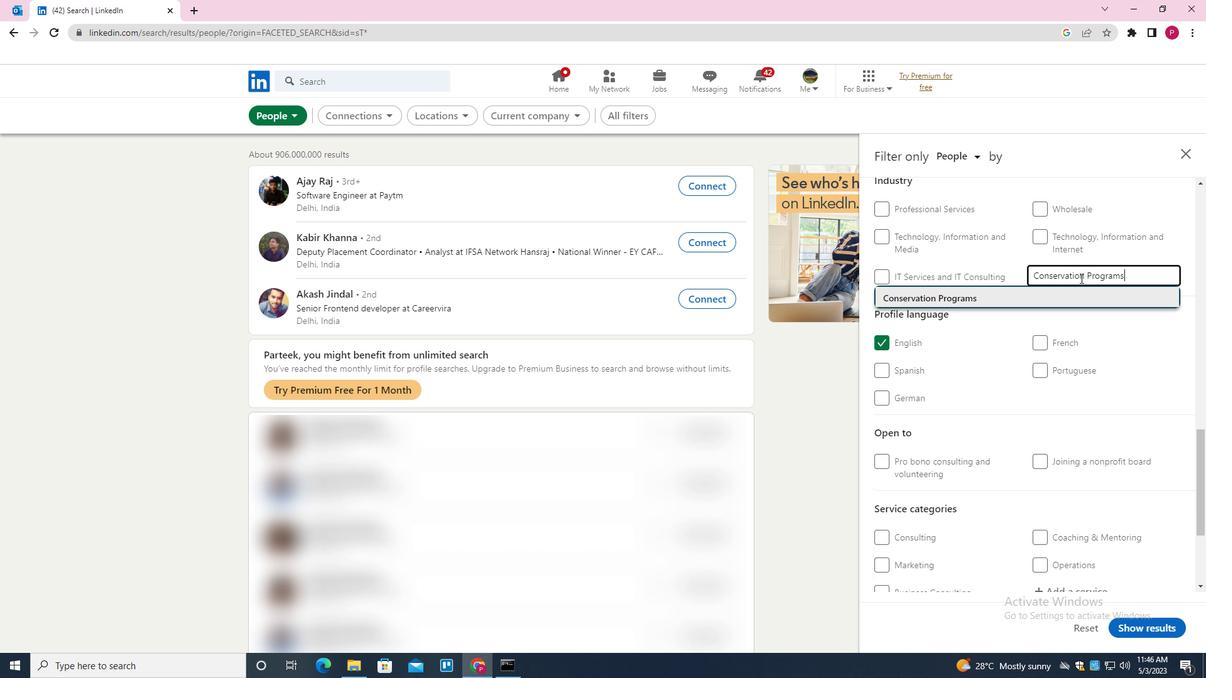 
Action: Mouse moved to (1076, 331)
Screenshot: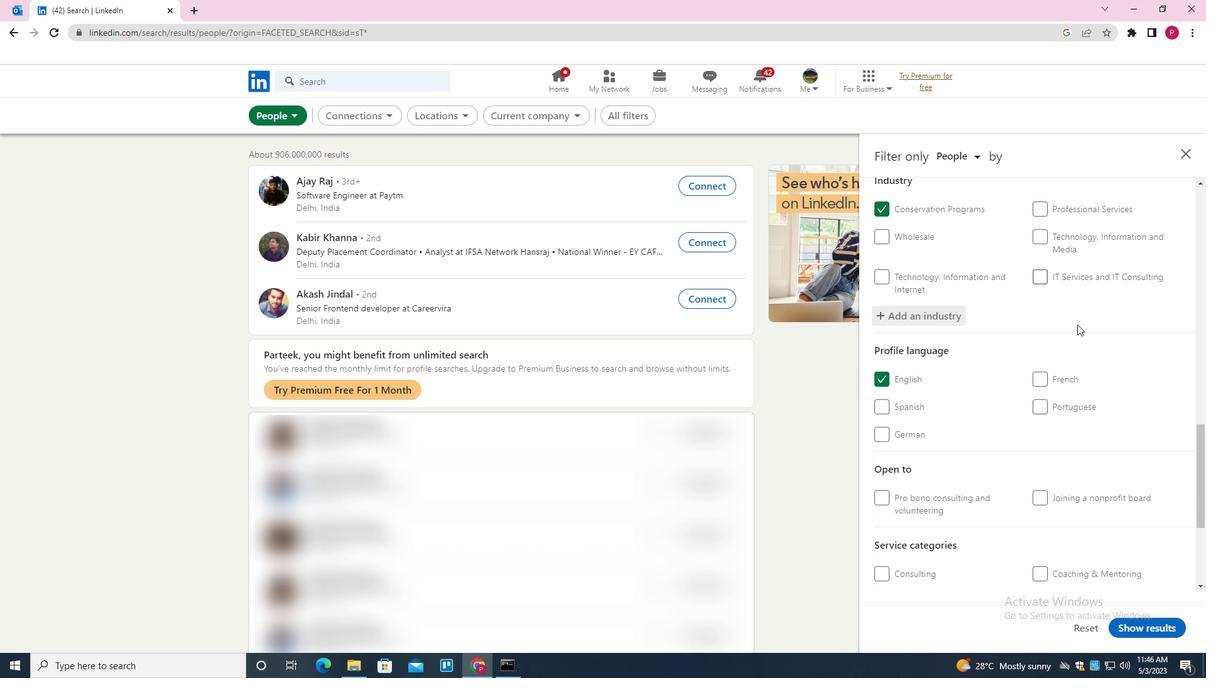 
Action: Mouse scrolled (1076, 331) with delta (0, 0)
Screenshot: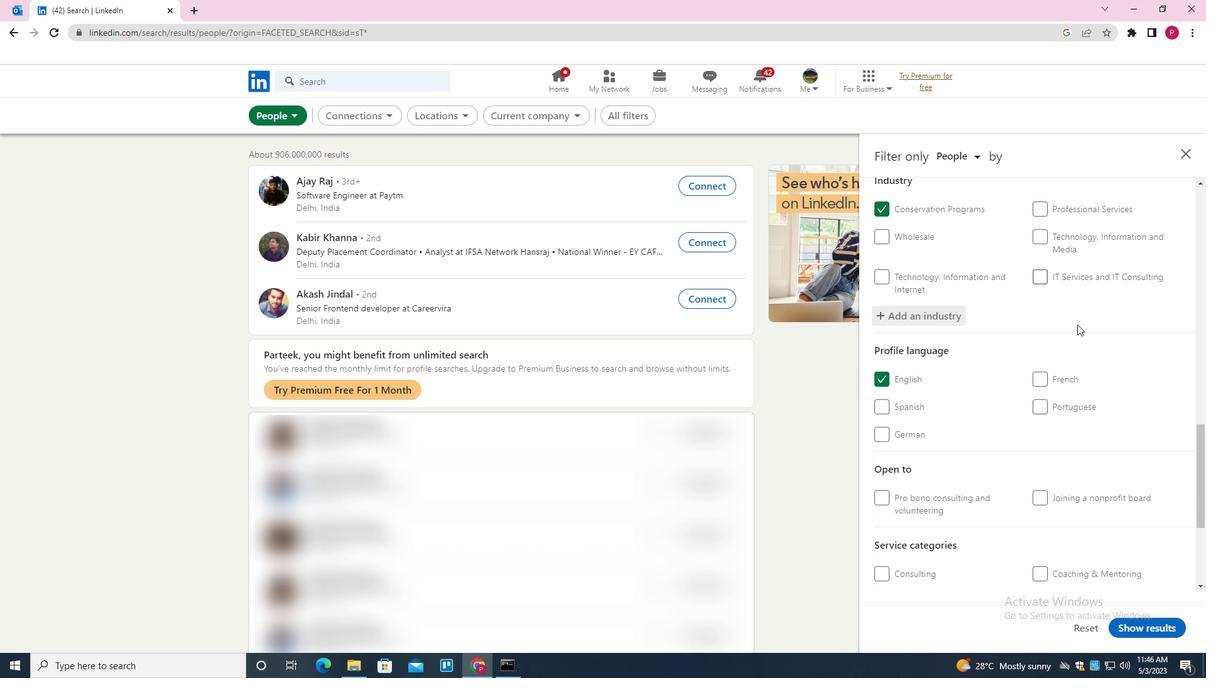 
Action: Mouse moved to (1076, 334)
Screenshot: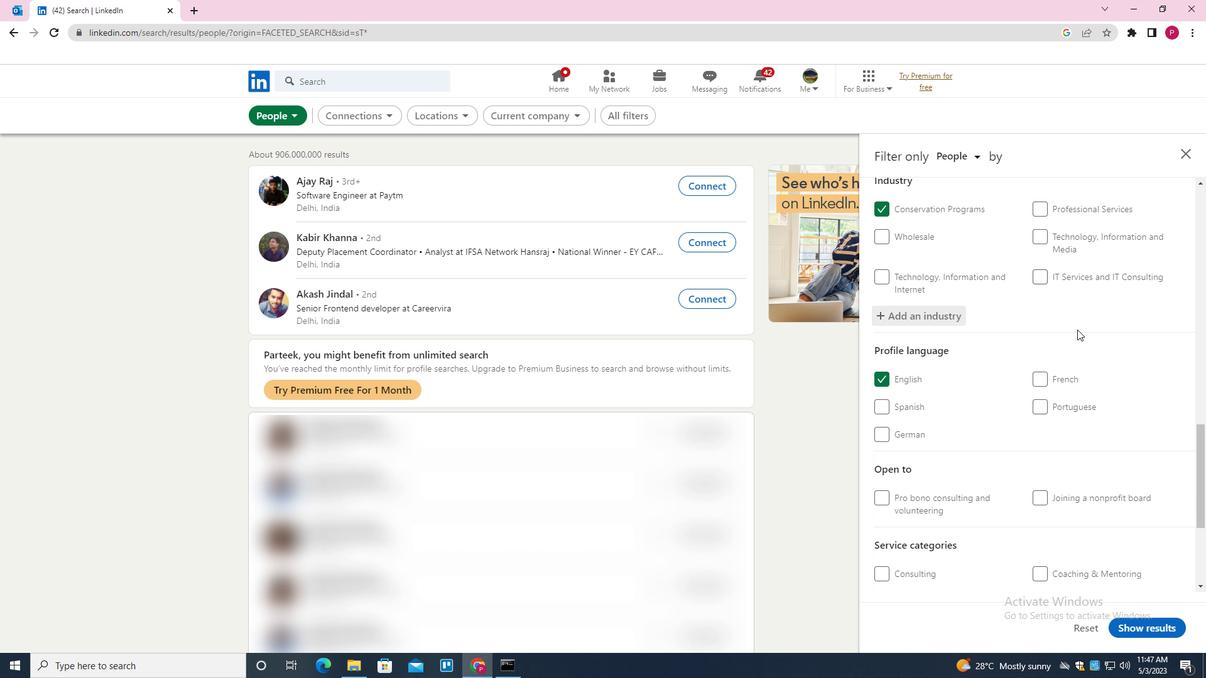 
Action: Mouse scrolled (1076, 333) with delta (0, 0)
Screenshot: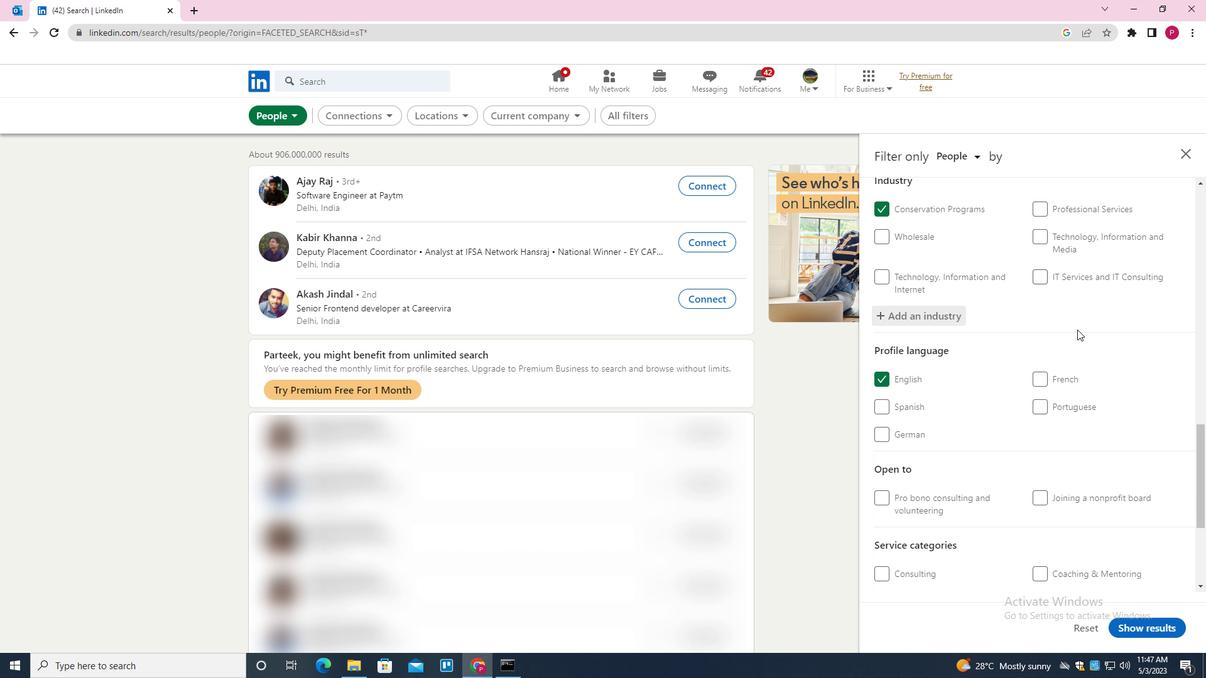 
Action: Mouse moved to (1075, 337)
Screenshot: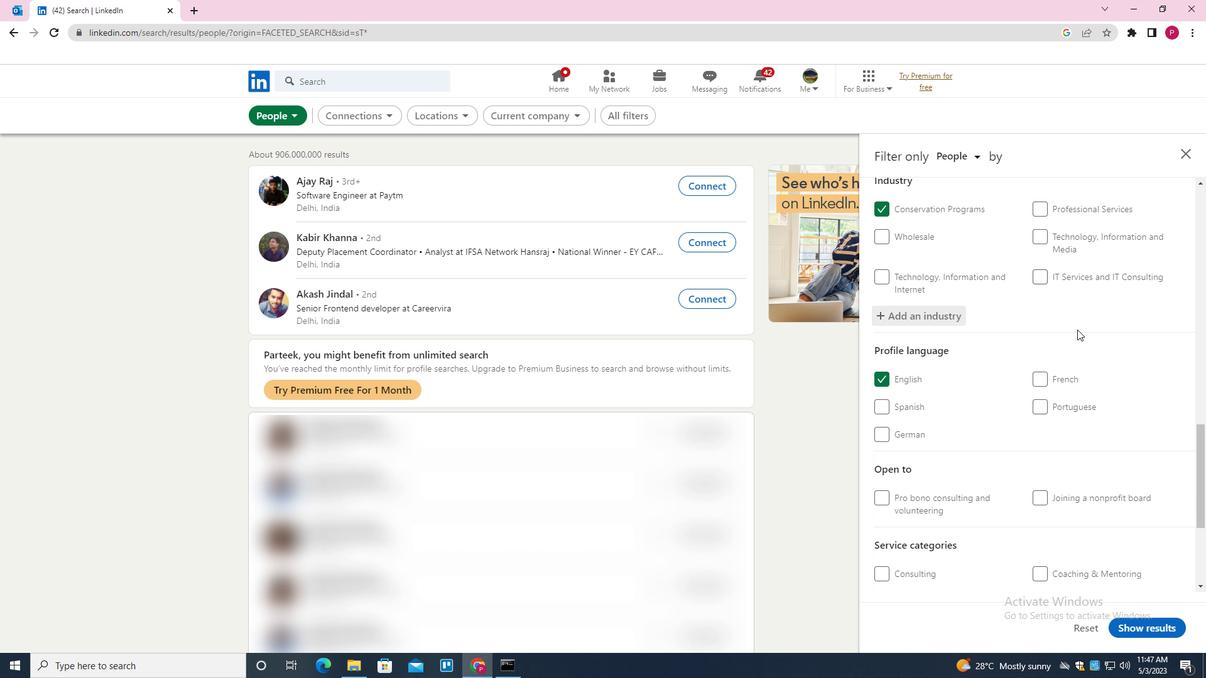 
Action: Mouse scrolled (1075, 337) with delta (0, 0)
Screenshot: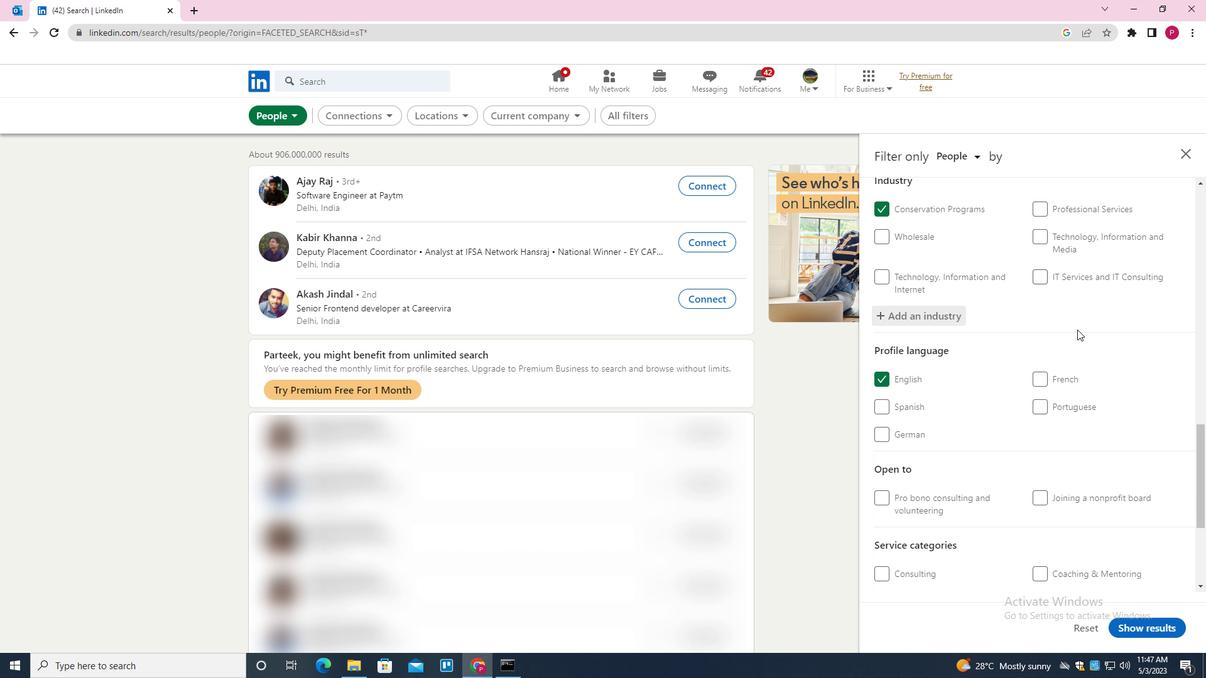 
Action: Mouse moved to (1074, 342)
Screenshot: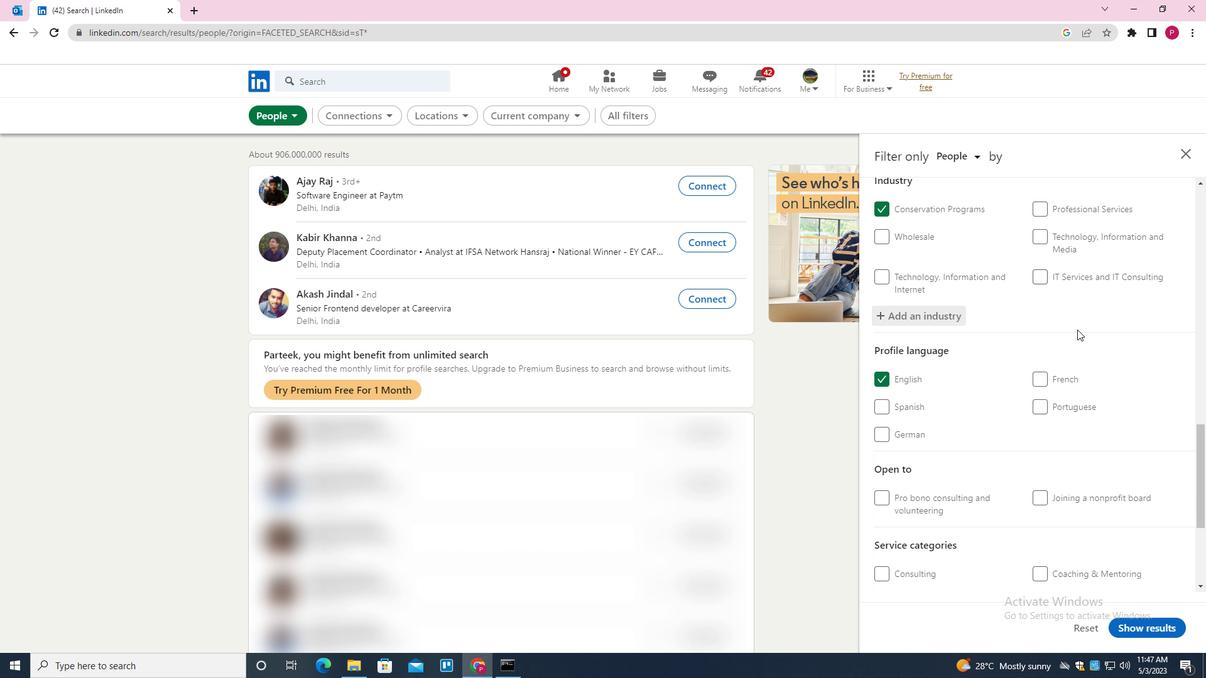 
Action: Mouse scrolled (1074, 341) with delta (0, 0)
Screenshot: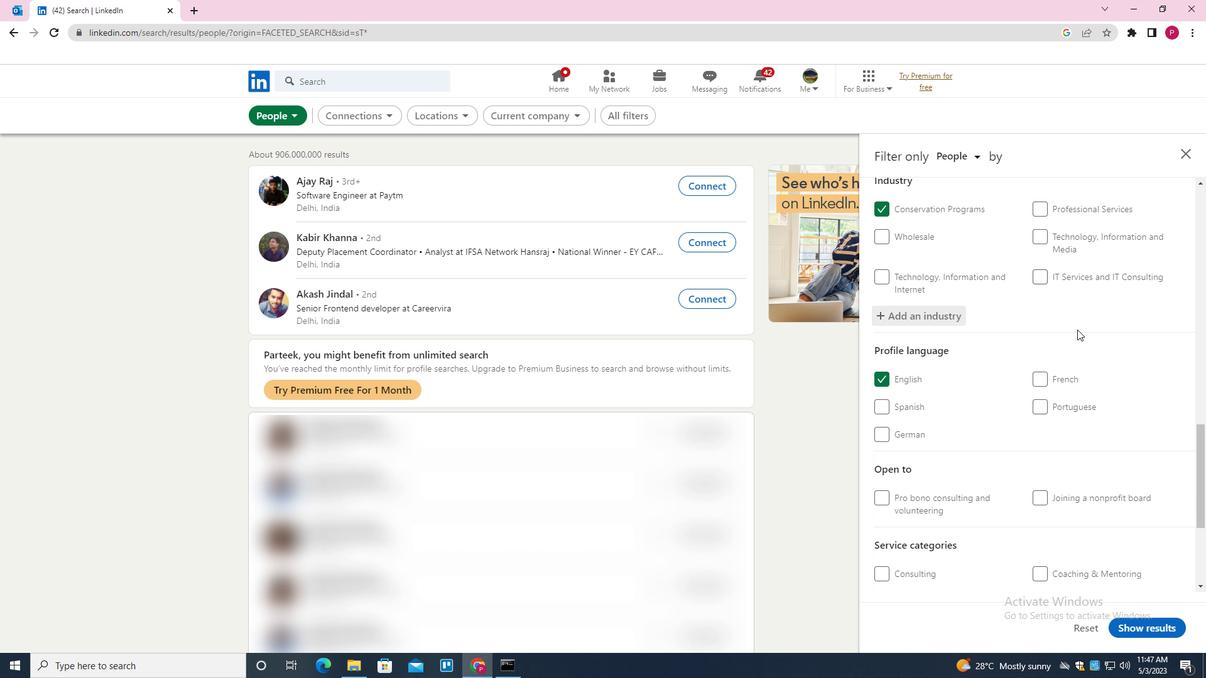 
Action: Mouse moved to (1074, 351)
Screenshot: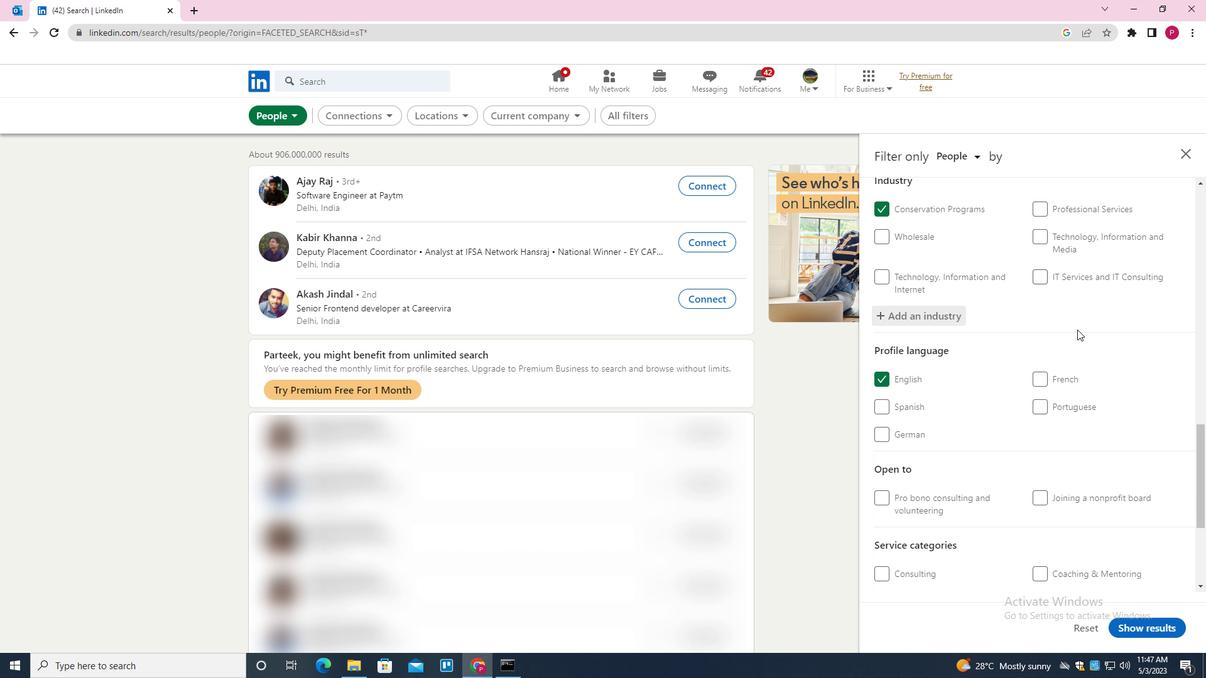 
Action: Mouse scrolled (1074, 351) with delta (0, 0)
Screenshot: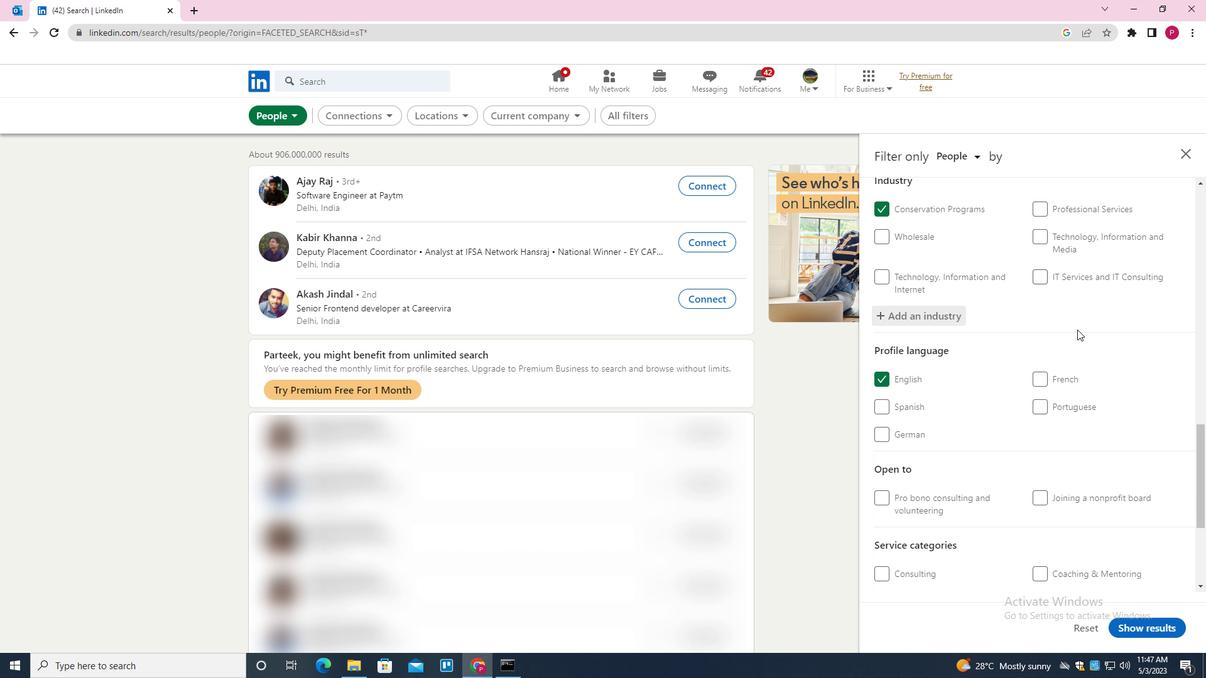 
Action: Mouse moved to (1073, 403)
Screenshot: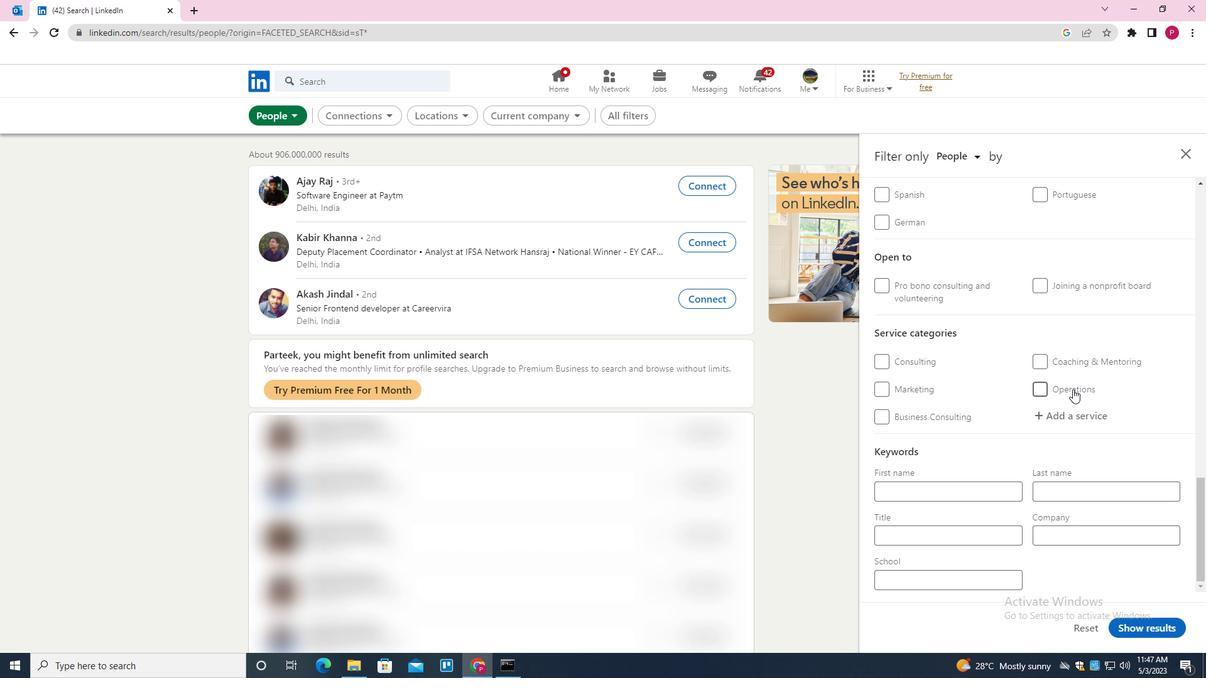 
Action: Mouse pressed left at (1073, 403)
Screenshot: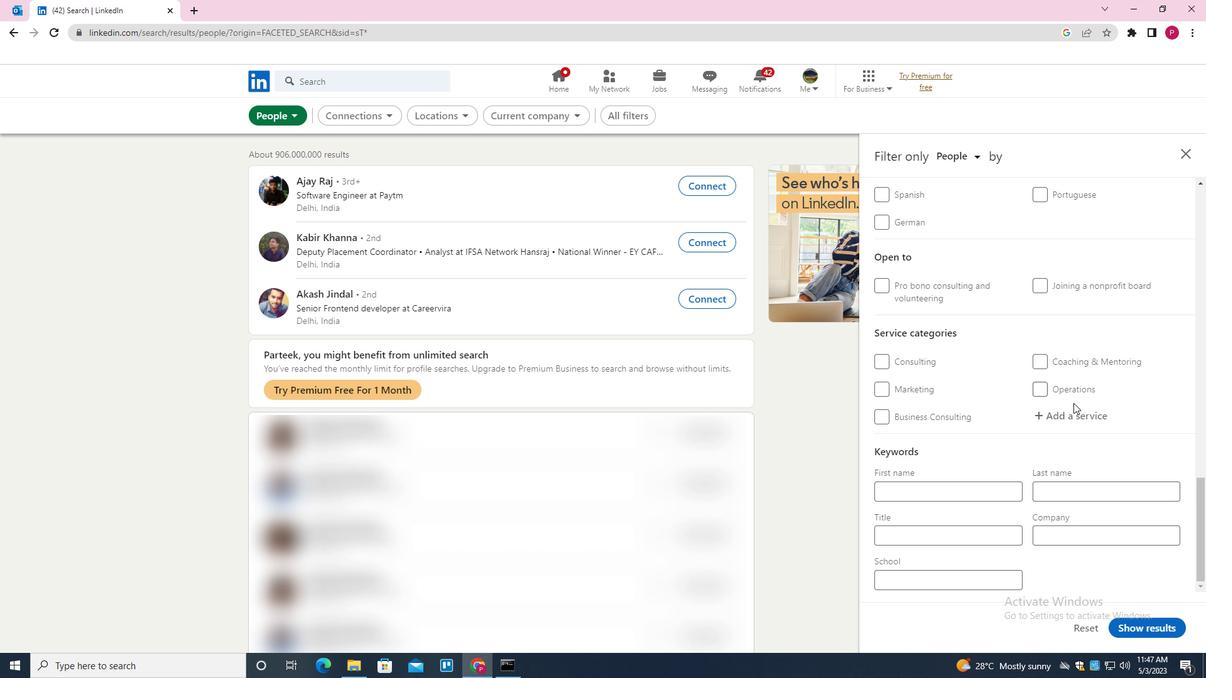 
Action: Mouse moved to (1075, 413)
Screenshot: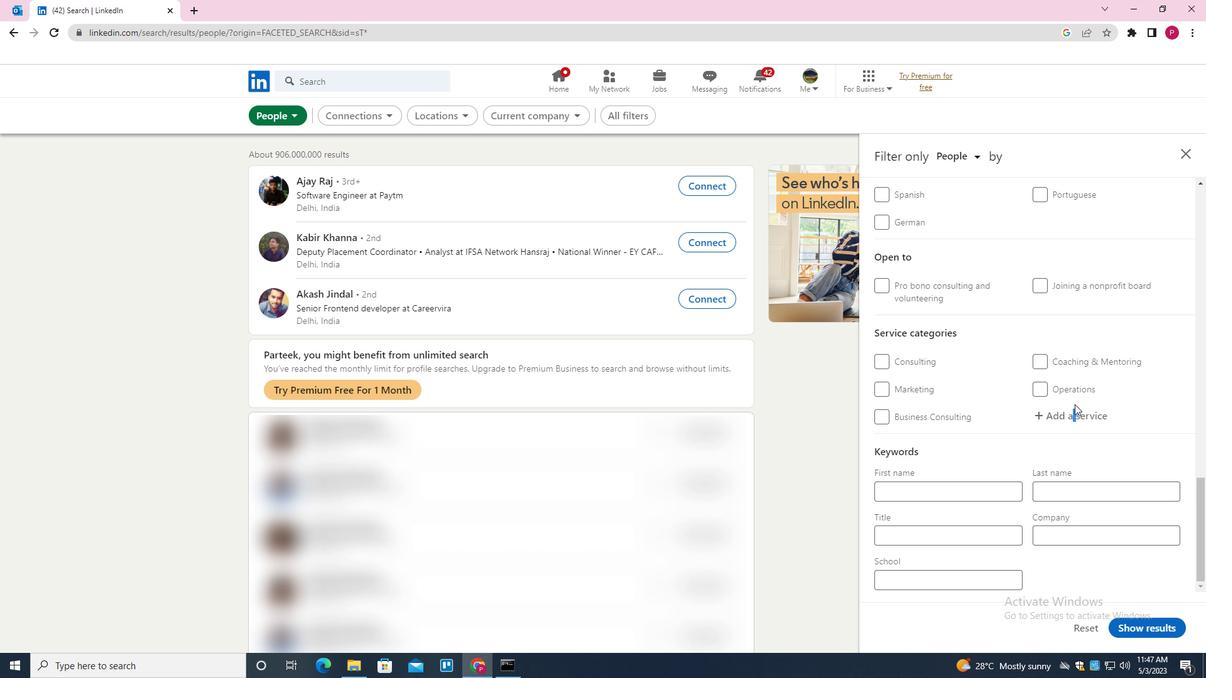 
Action: Mouse pressed left at (1075, 413)
Screenshot: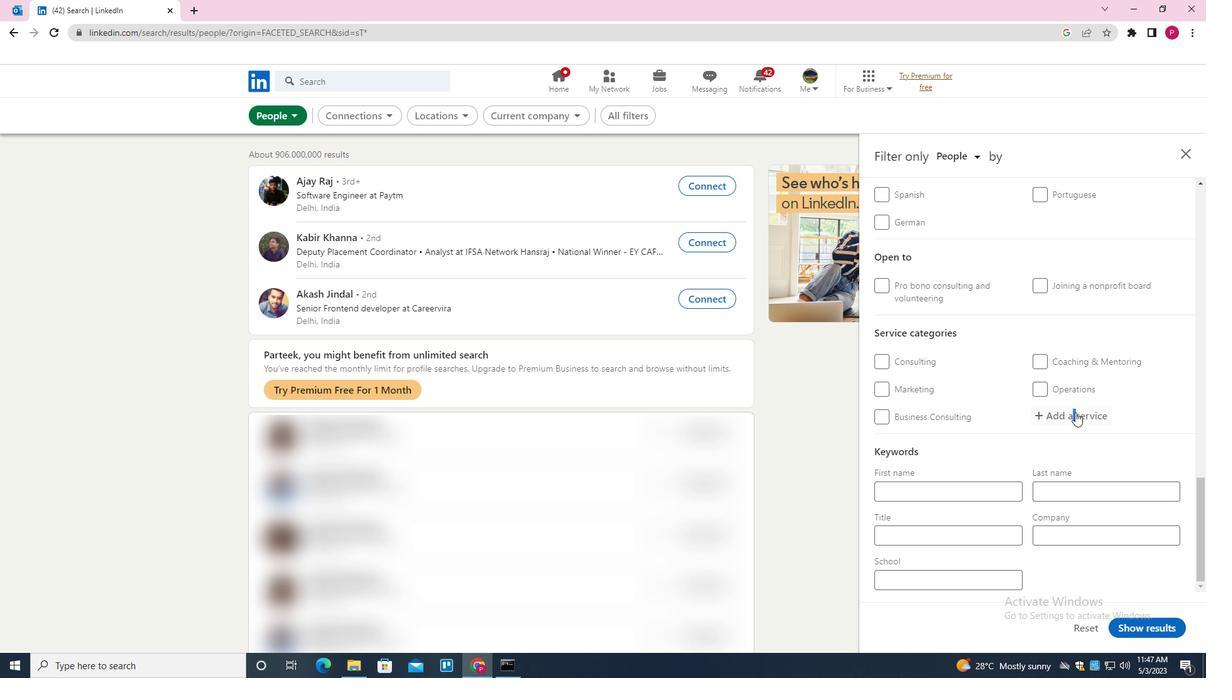 
Action: Key pressed <Key.shift><Key.shift><Key.shift><Key.shift><Key.shift><Key.shift><Key.shift><Key.shift><Key.shift><Key.shift><Key.shift><Key.shift><Key.shift><Key.shift><Key.shift><Key.shift><Key.shift><Key.shift><Key.shift><Key.shift><Key.shift><Key.shift><Key.shift><Key.shift><Key.shift><Key.shift><Key.shift>SEARCH<Key.space><Key.shift>ENGINE<Key.space><Key.shift>OPTIMIZATION<Key.down><Key.enter>
Screenshot: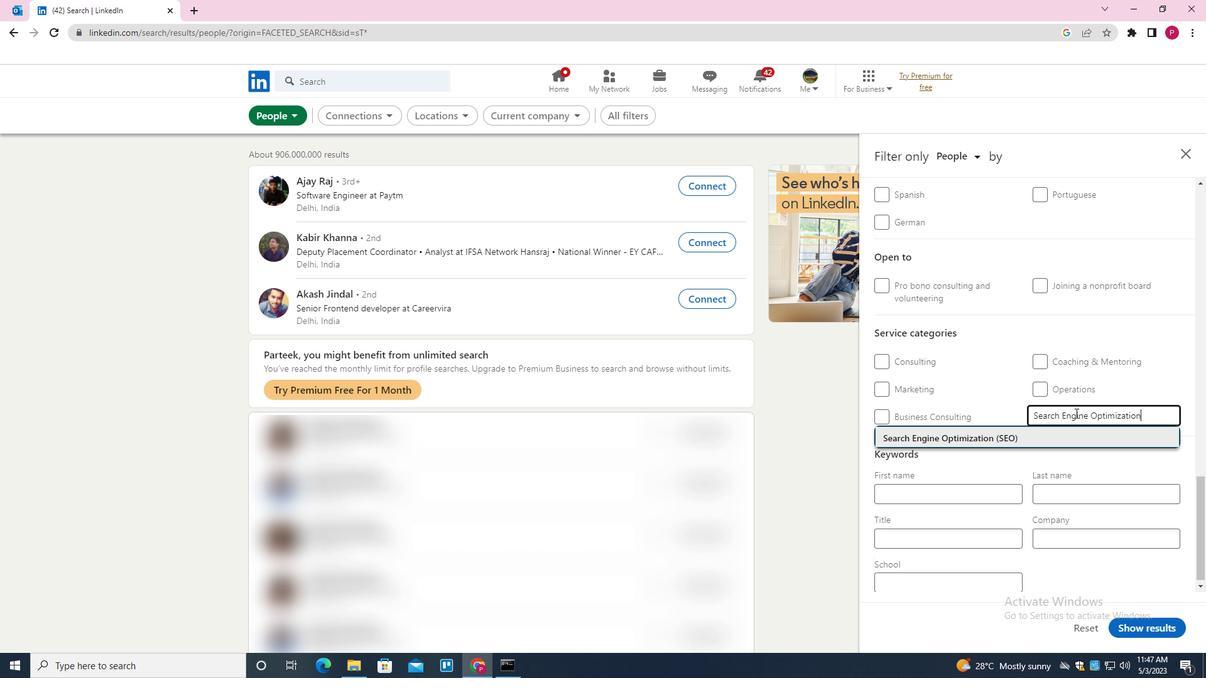 
Action: Mouse moved to (1064, 422)
Screenshot: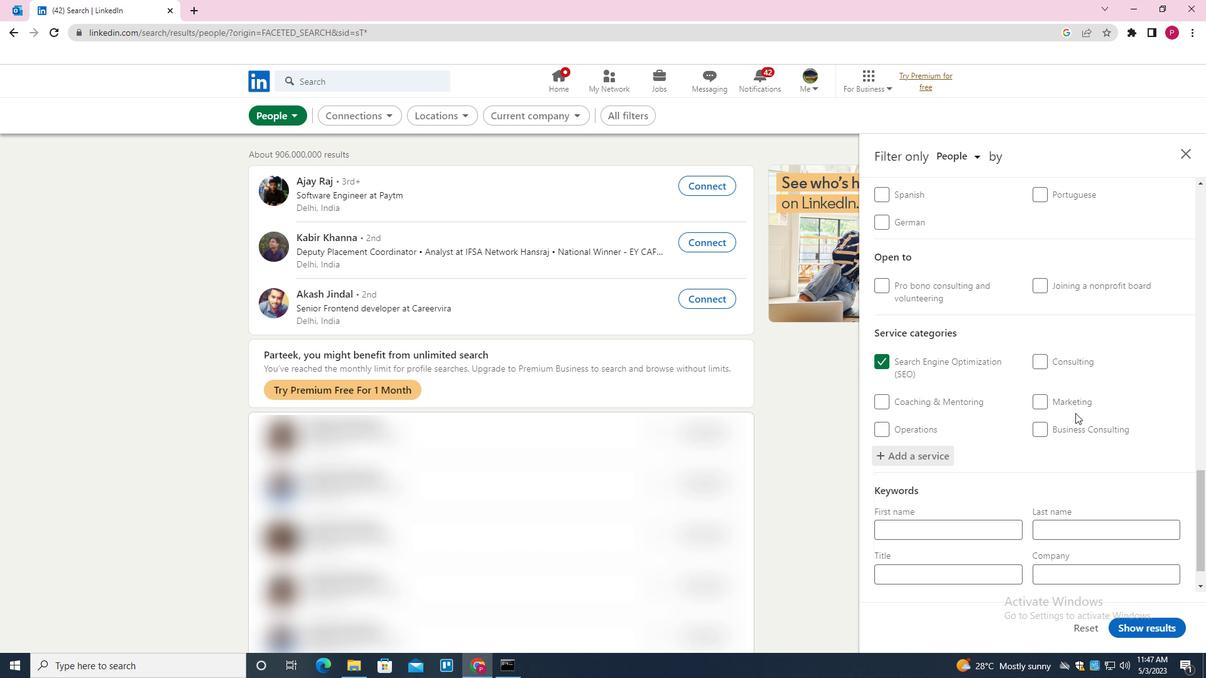 
Action: Mouse scrolled (1064, 421) with delta (0, 0)
Screenshot: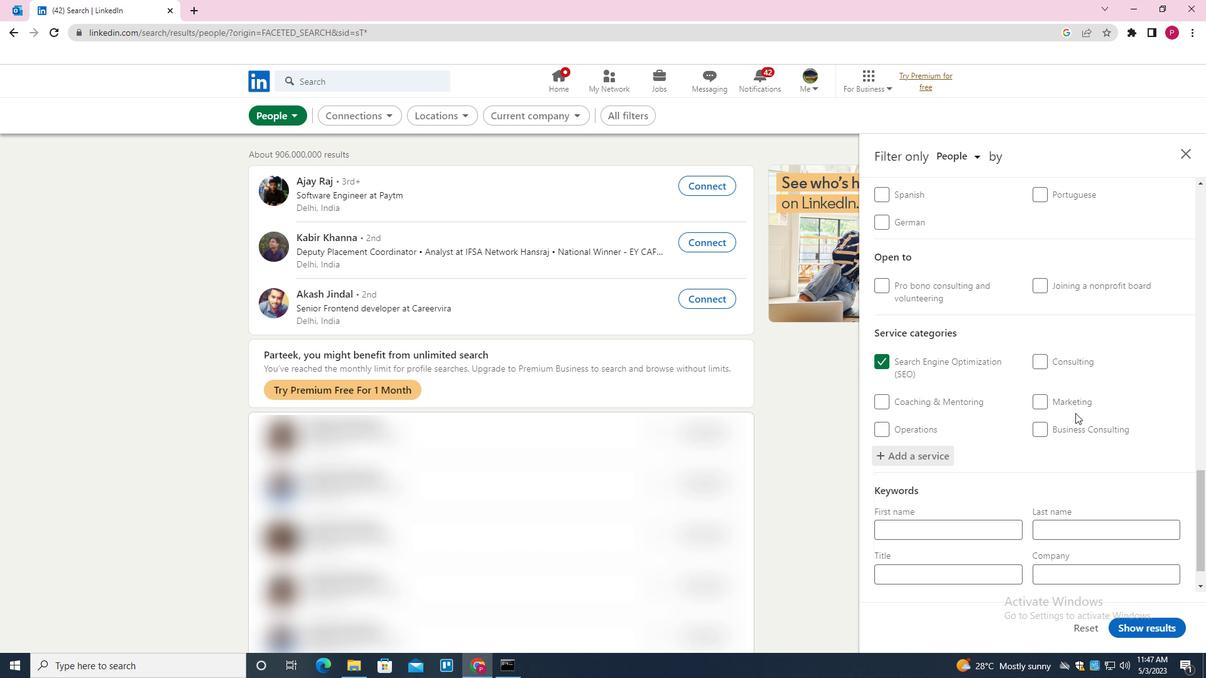 
Action: Mouse moved to (1055, 430)
Screenshot: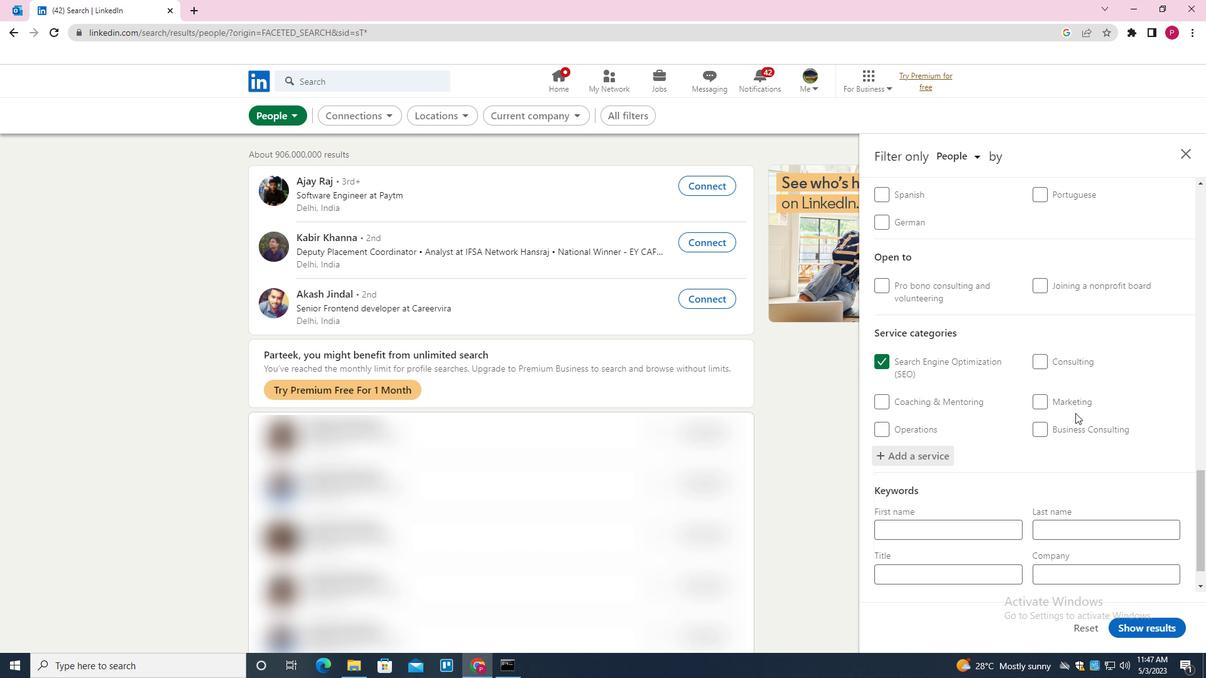 
Action: Mouse scrolled (1055, 430) with delta (0, 0)
Screenshot: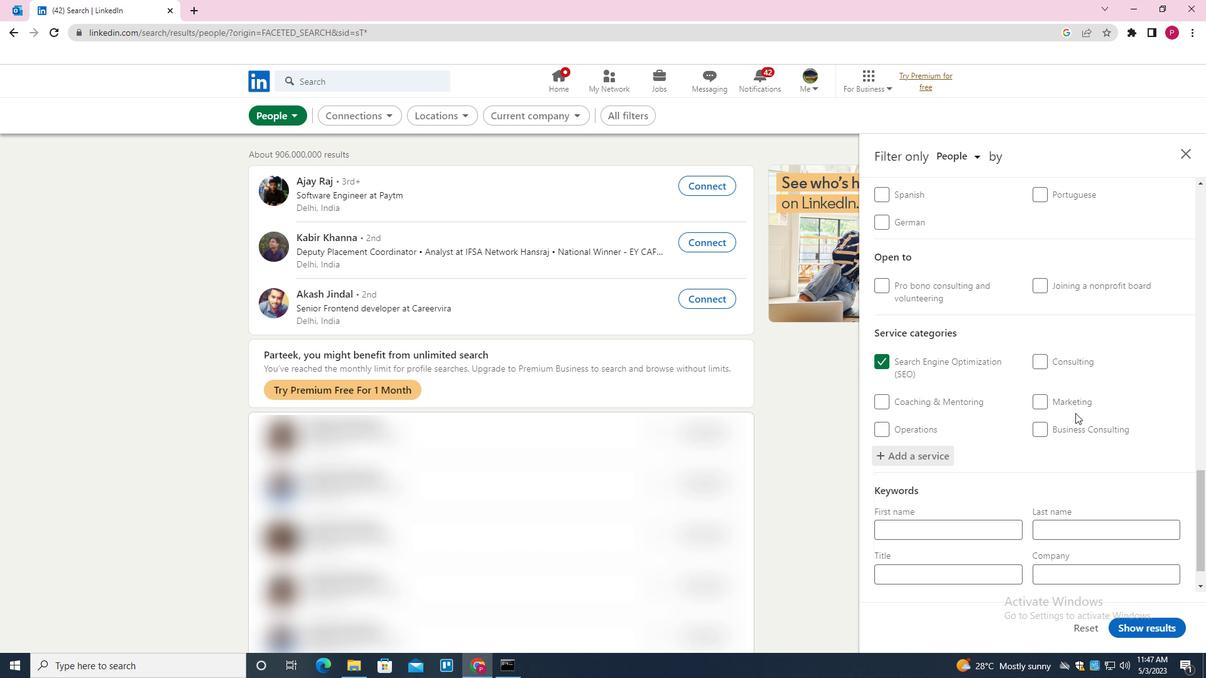 
Action: Mouse moved to (1042, 443)
Screenshot: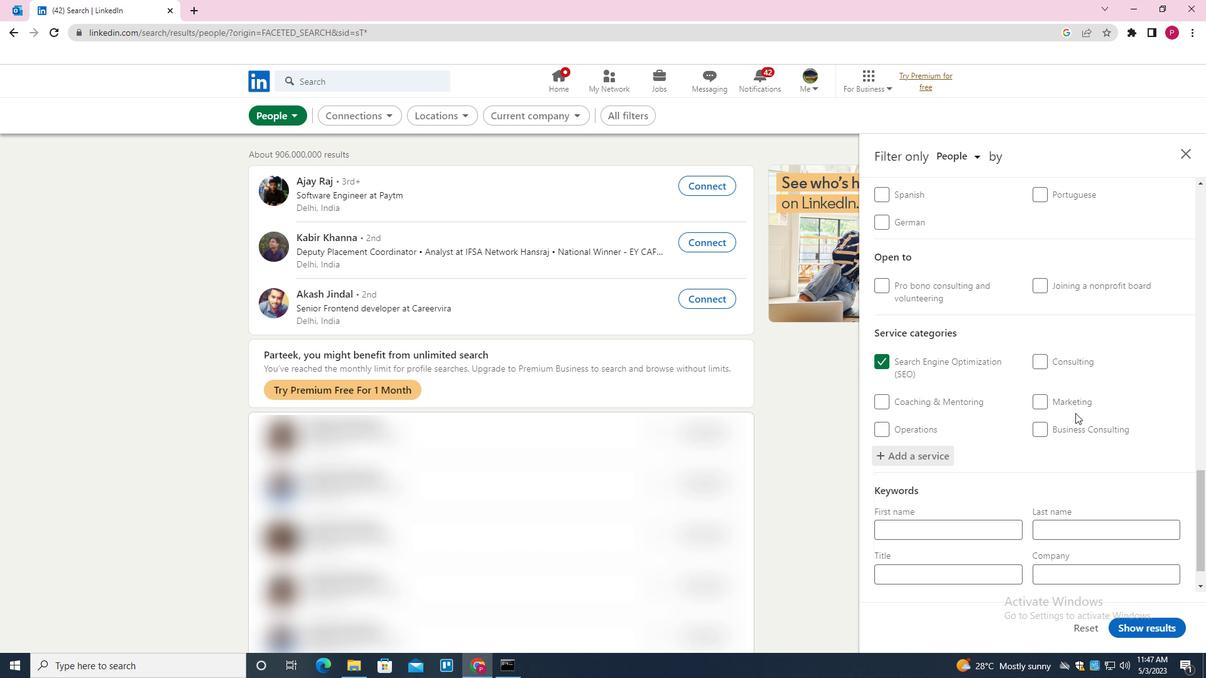 
Action: Mouse scrolled (1042, 442) with delta (0, 0)
Screenshot: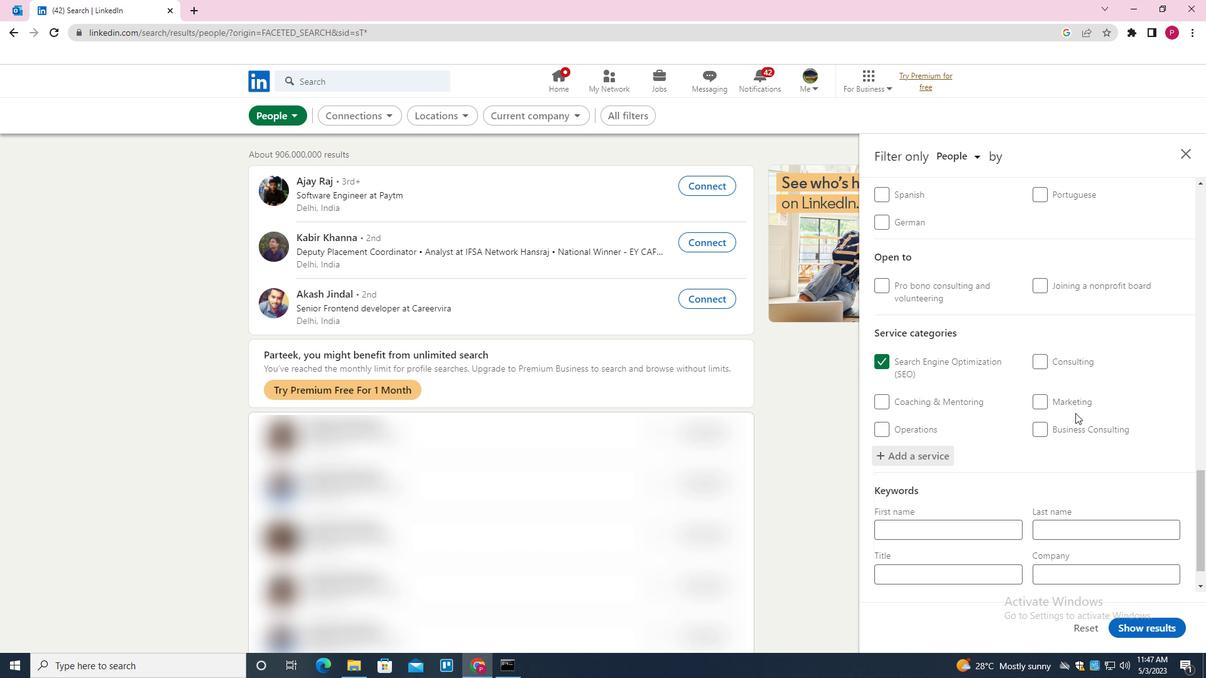 
Action: Mouse moved to (1031, 451)
Screenshot: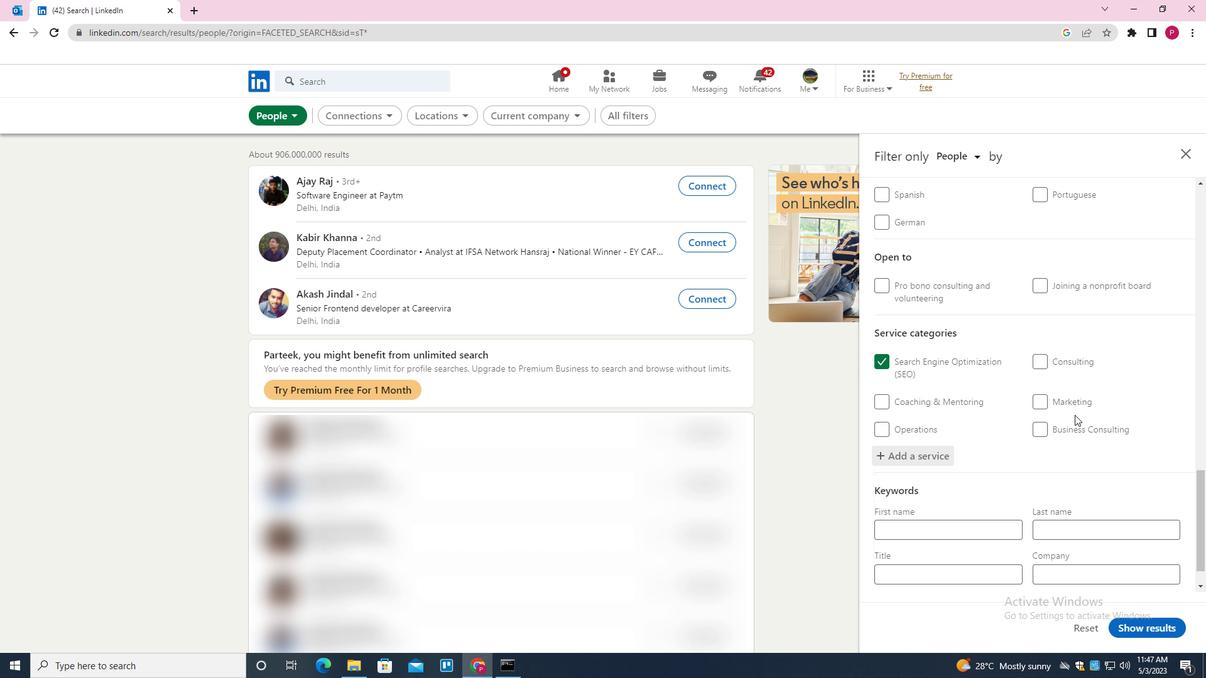 
Action: Mouse scrolled (1031, 450) with delta (0, 0)
Screenshot: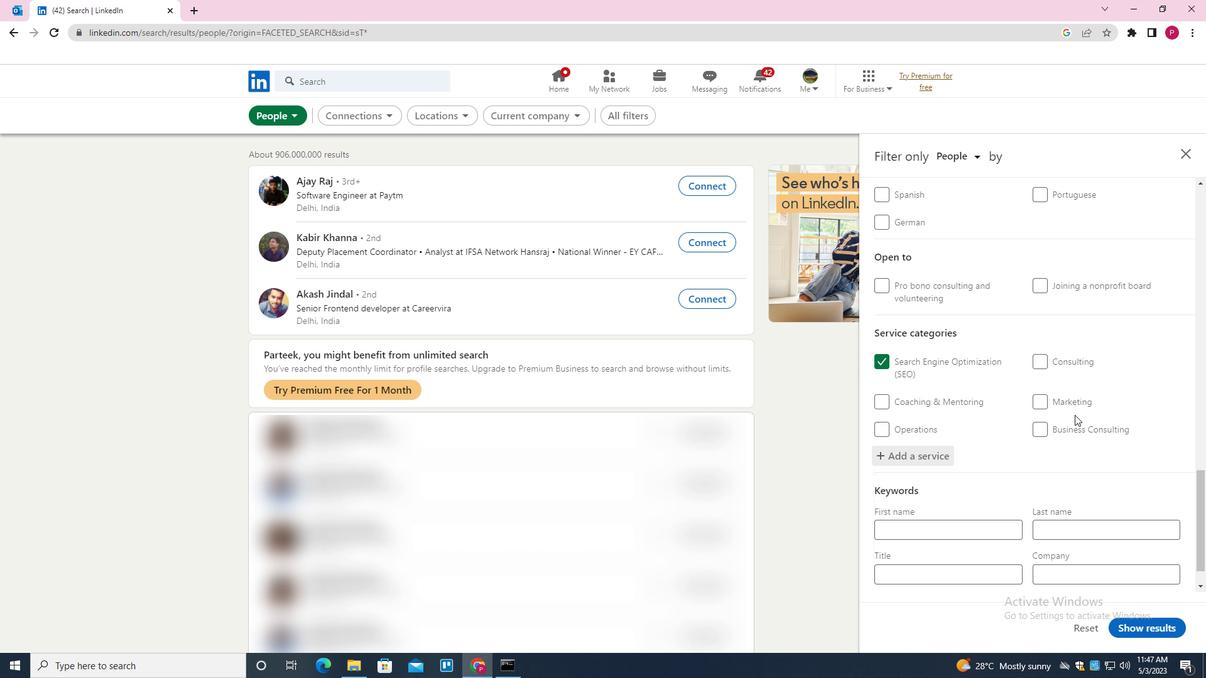 
Action: Mouse moved to (962, 532)
Screenshot: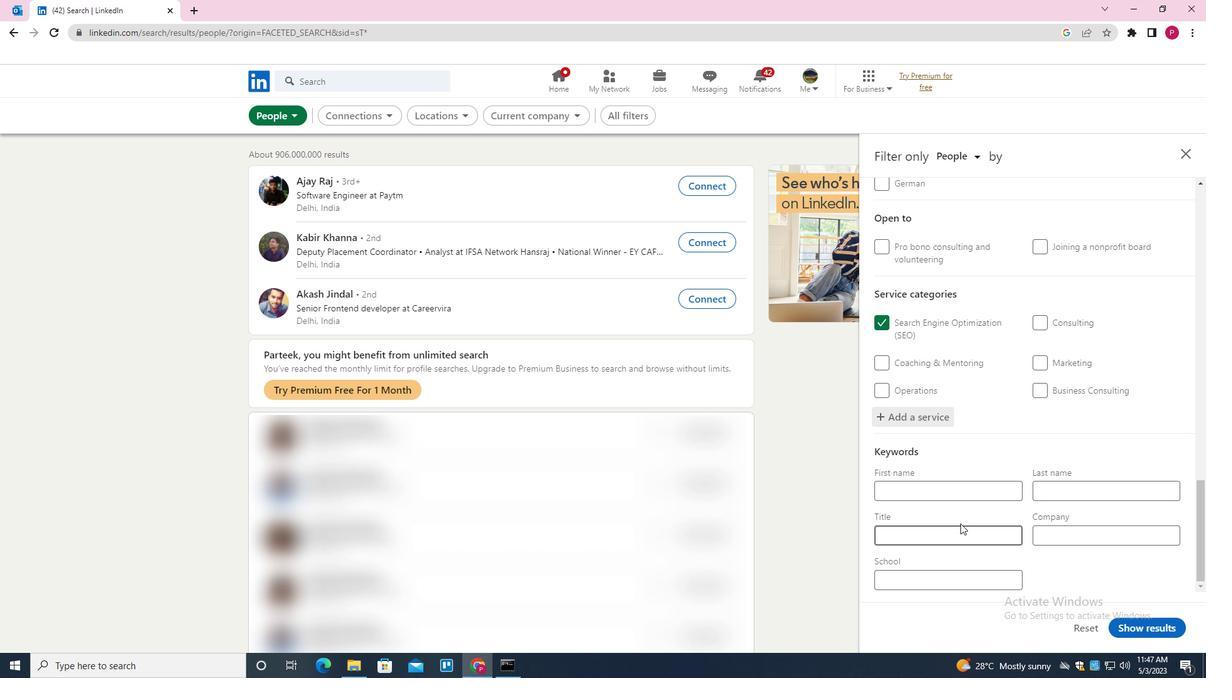
Action: Mouse pressed left at (962, 532)
Screenshot: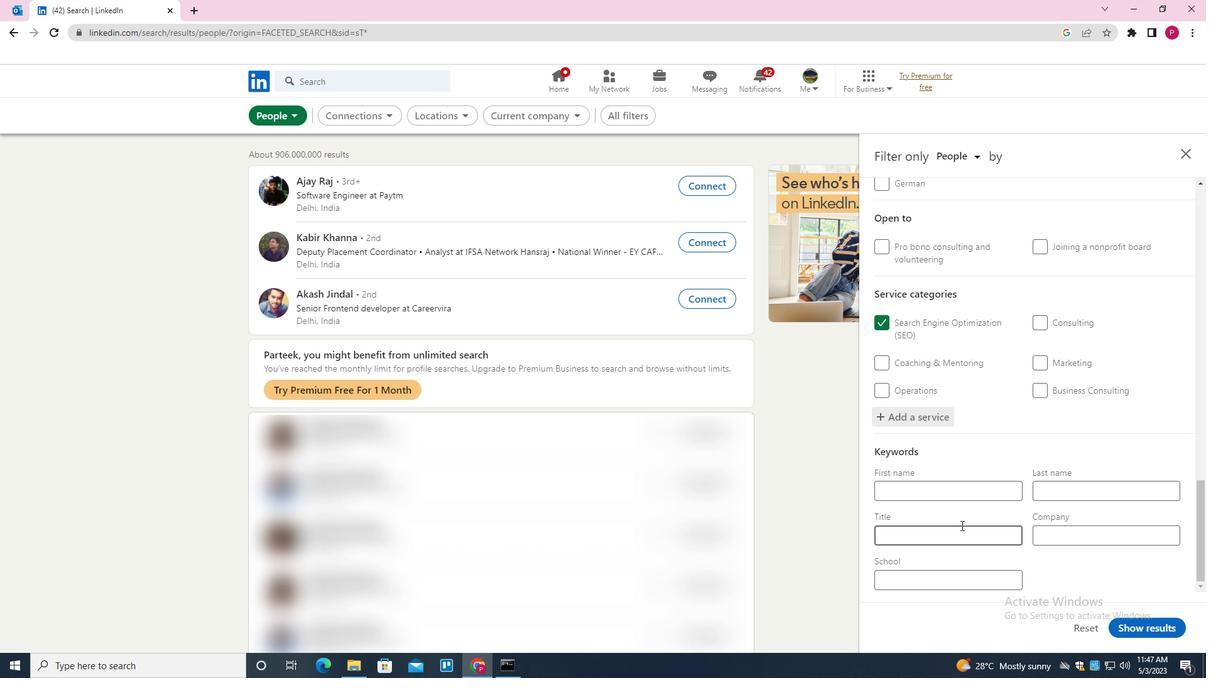
Action: Key pressed <Key.shift><Key.shift><Key.shift>PHONE<Key.space><Key.shift>SURVEY<Key.space><Key.shift>CONDUCTOR
Screenshot: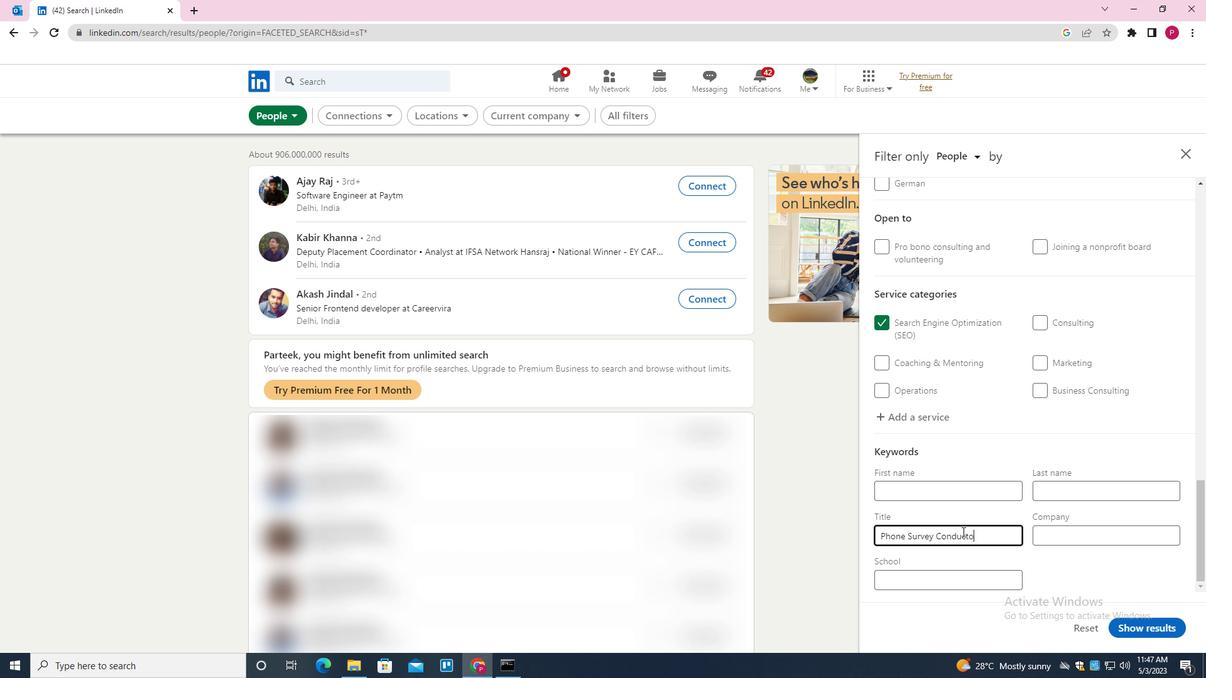
Action: Mouse moved to (1137, 630)
Screenshot: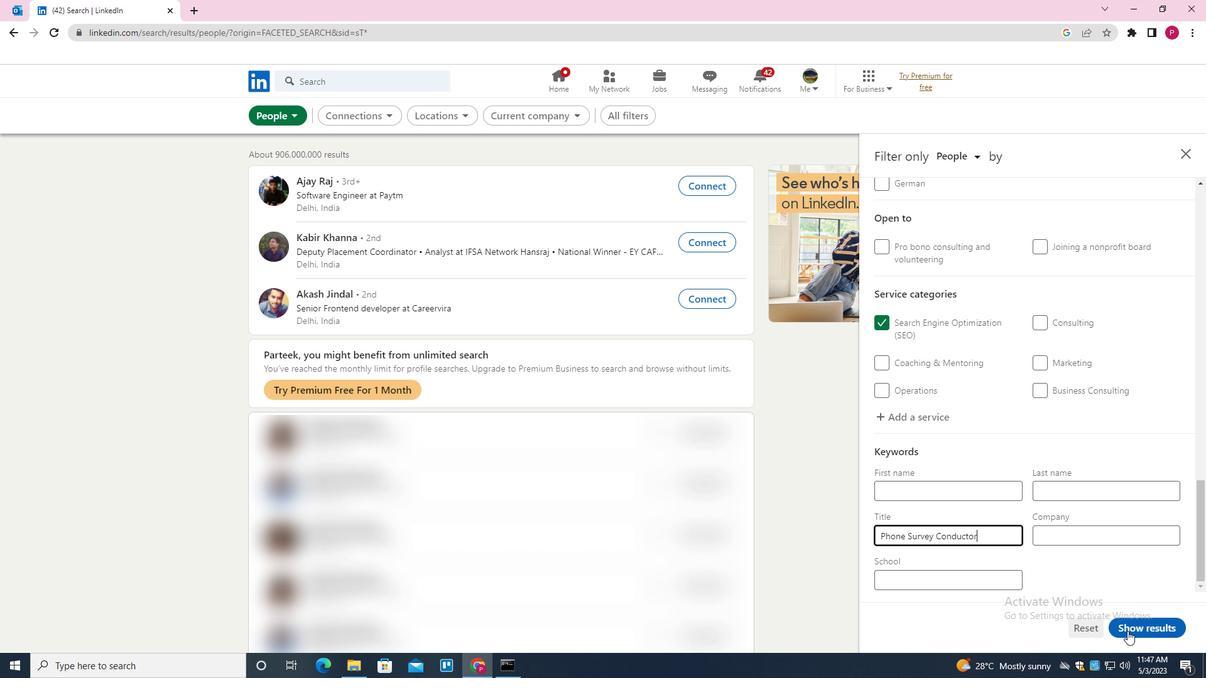
Action: Mouse pressed left at (1137, 630)
Screenshot: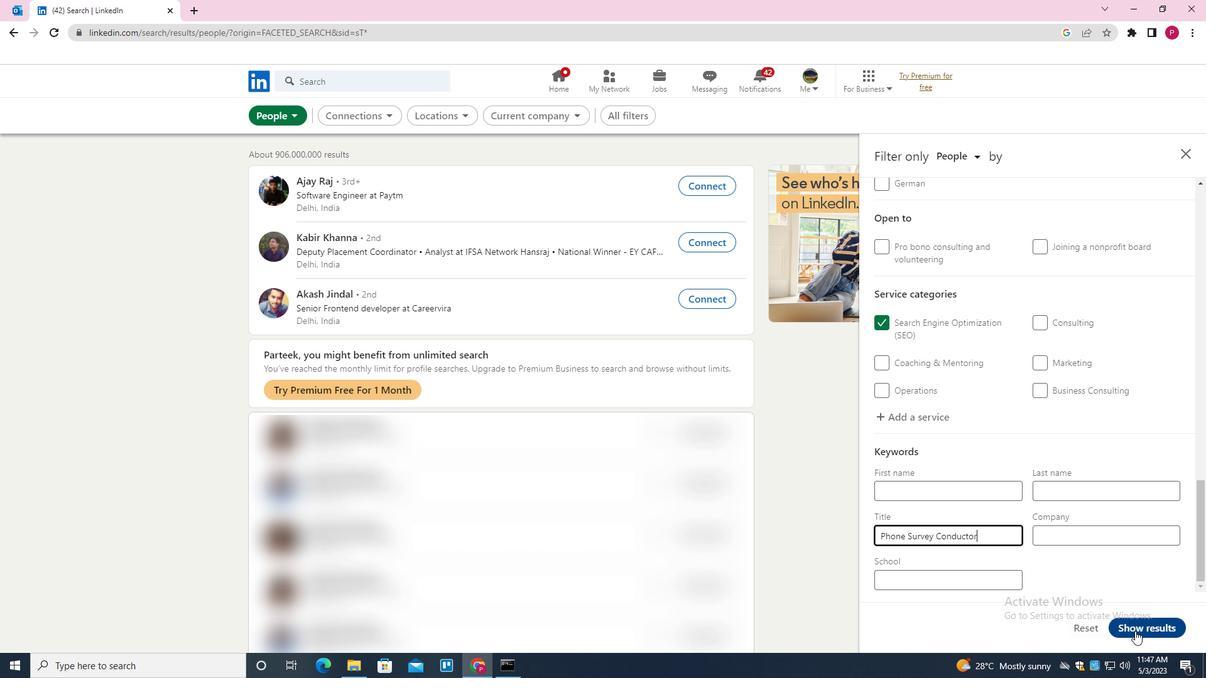 
Action: Mouse moved to (589, 253)
Screenshot: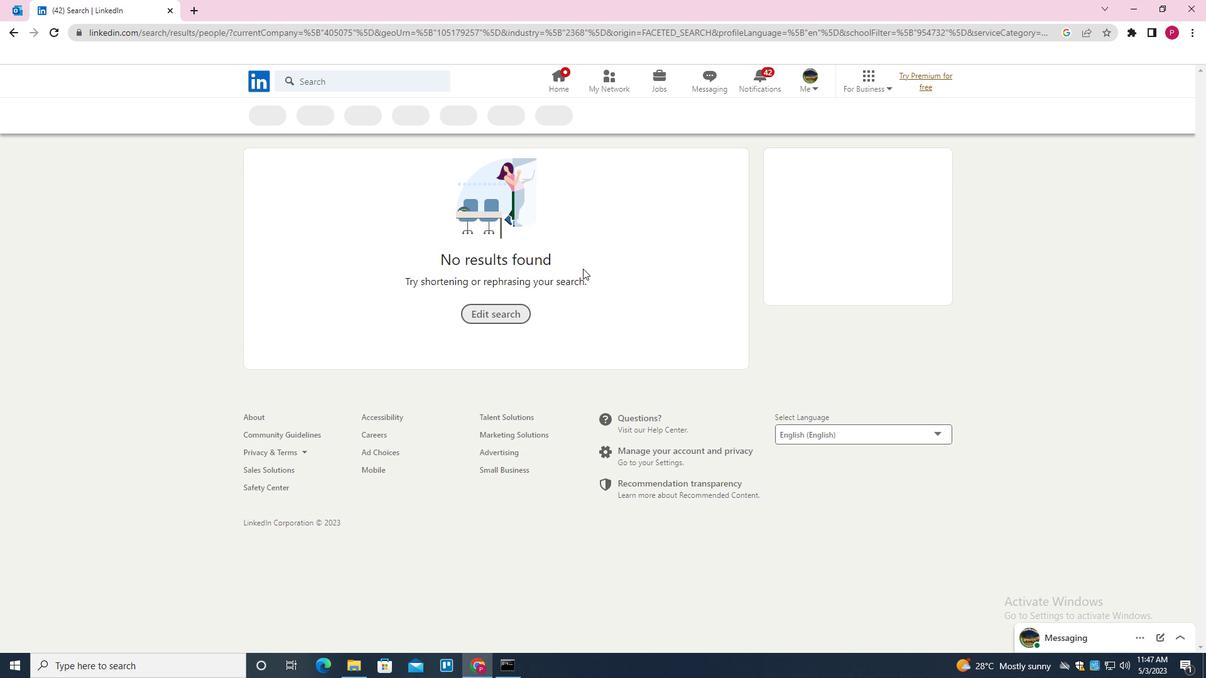 
